 Task: Create a Scrum Project Project0000000041 in Jira. Create a Scrum Project Project0000000042 in Jira. Add mailaustralia7@gmail.com as Team Member of Scrum Project Project0000000041 in Jira. Add carxxstreet791@gmail.com as Team Member of Scrum Project Project0000000041 in Jira. Add vinnyoffice2@gmail.com as Team Member of Scrum Project Project0000000042 in Jira
Action: Mouse moved to (359, 151)
Screenshot: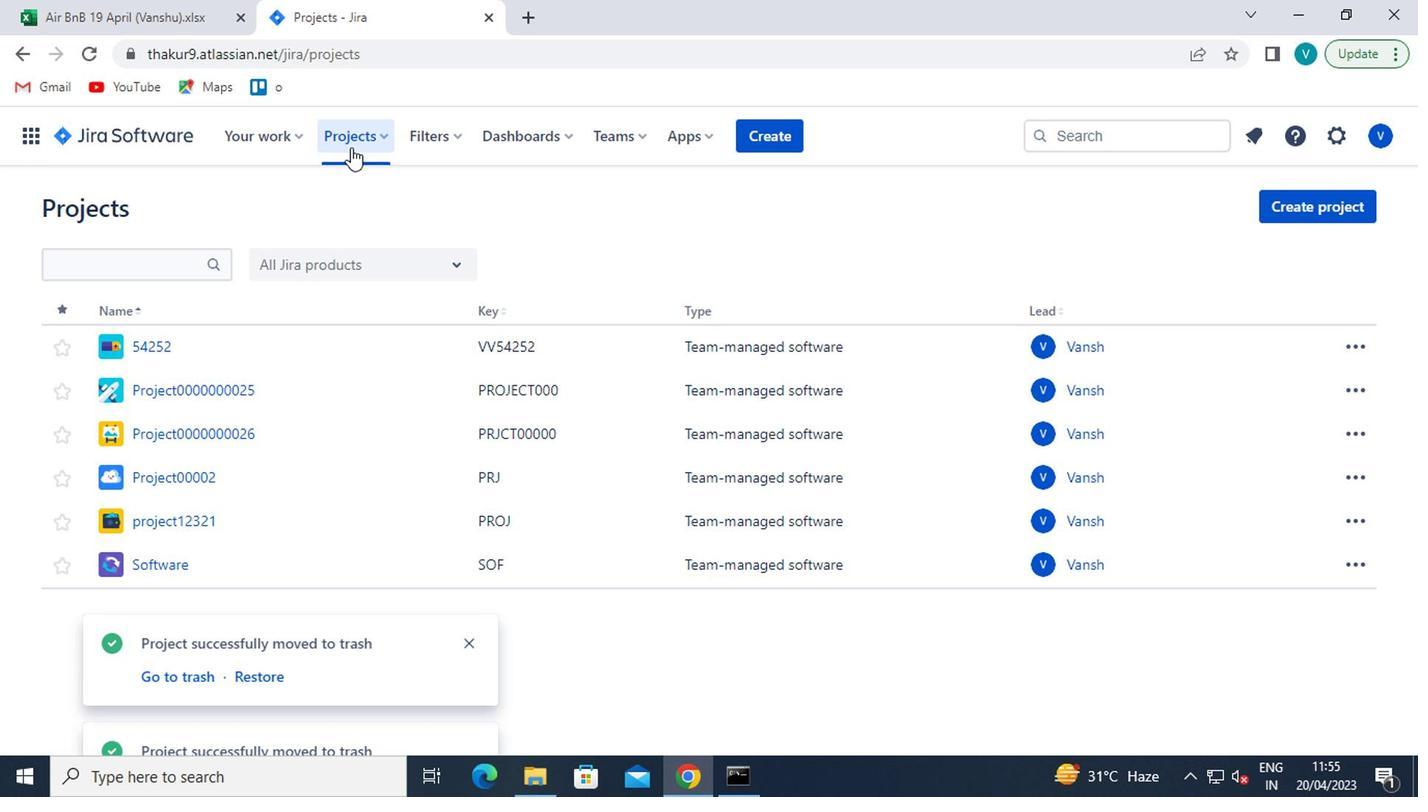 
Action: Mouse pressed left at (359, 151)
Screenshot: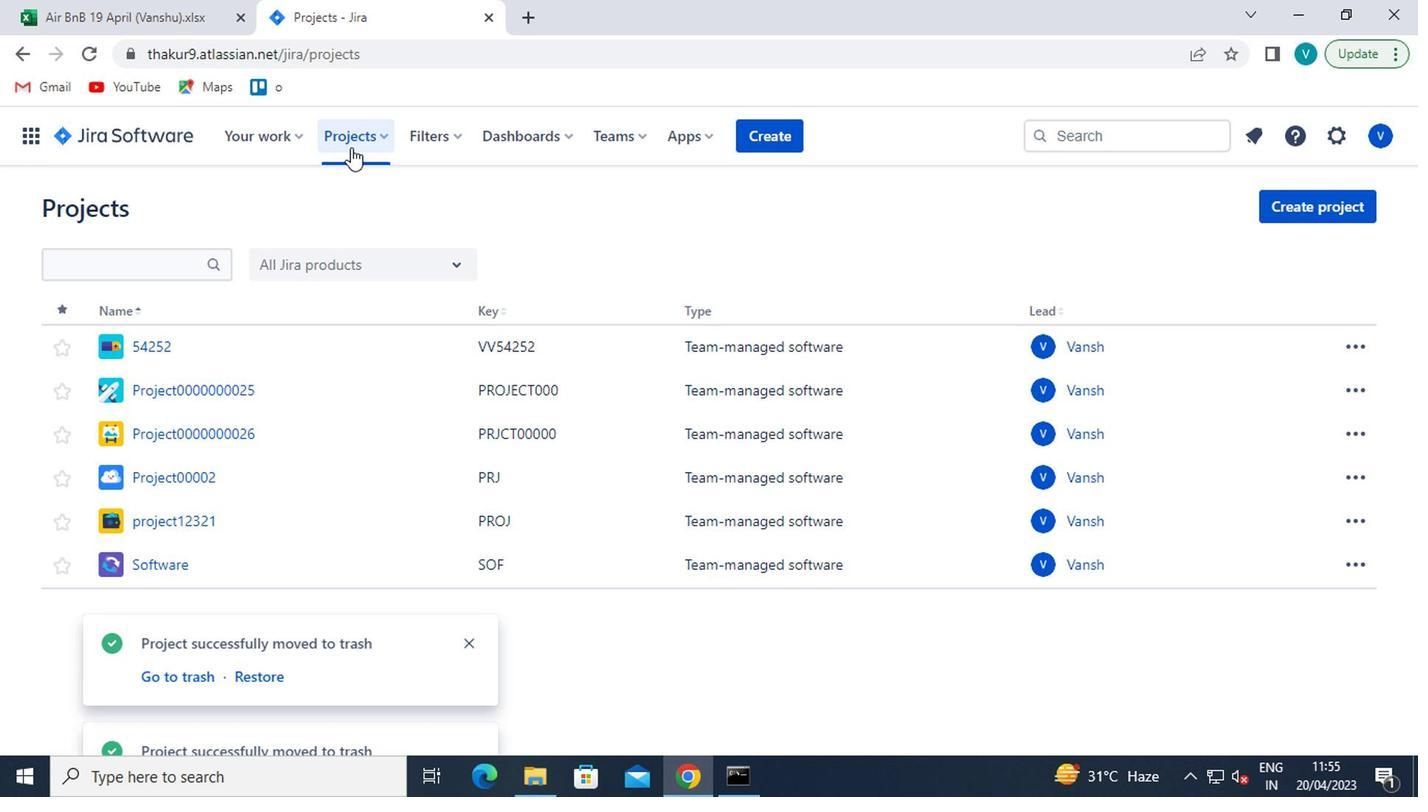 
Action: Mouse moved to (390, 545)
Screenshot: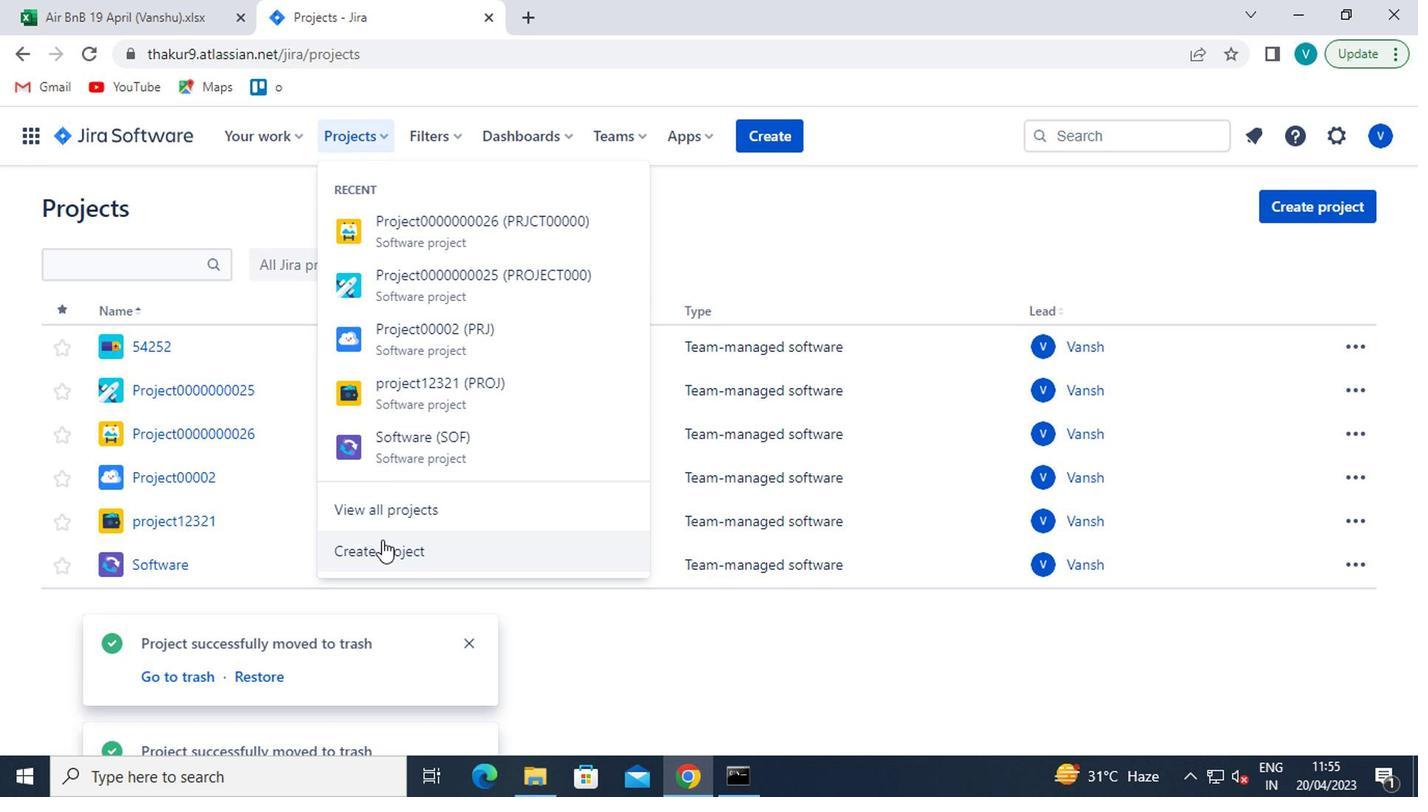 
Action: Mouse pressed left at (390, 545)
Screenshot: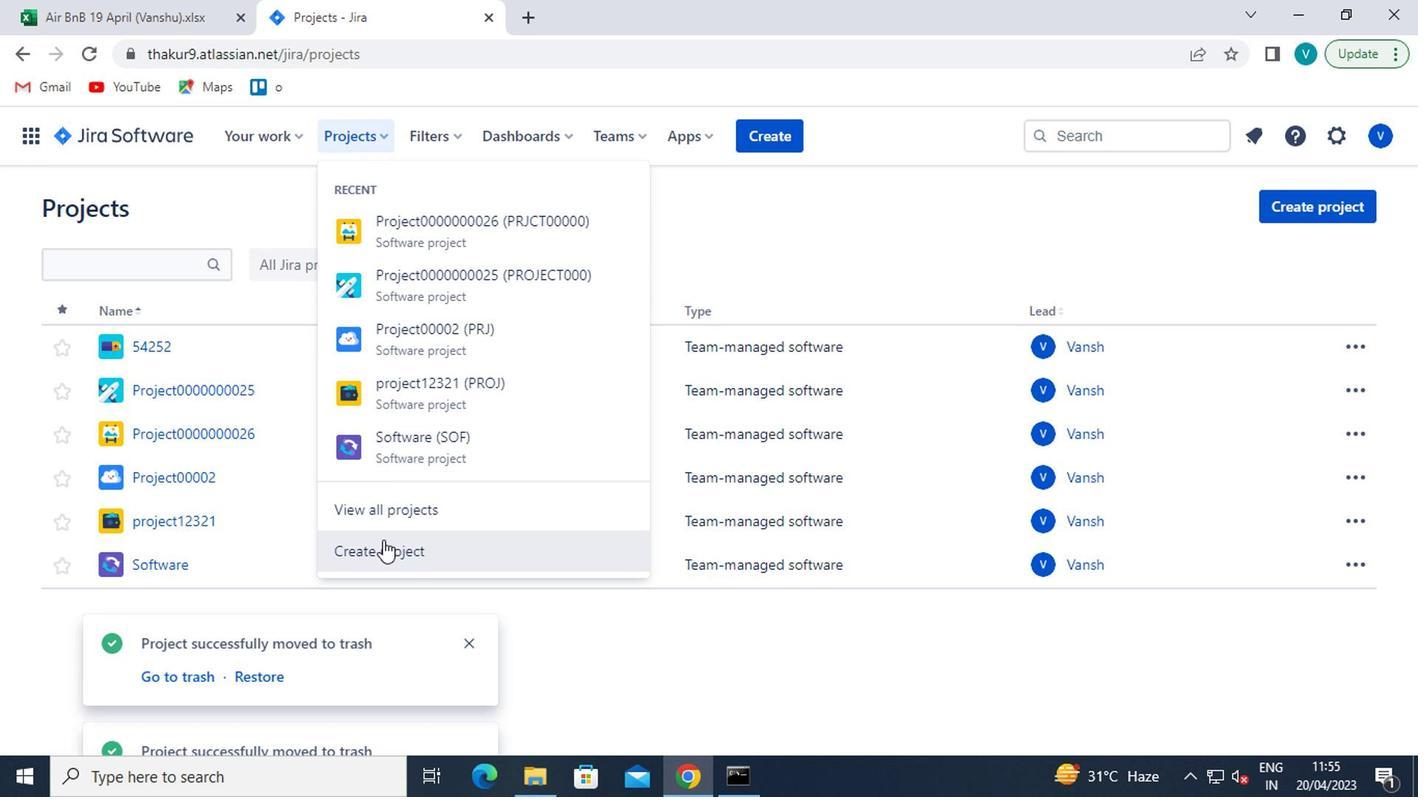 
Action: Mouse moved to (696, 588)
Screenshot: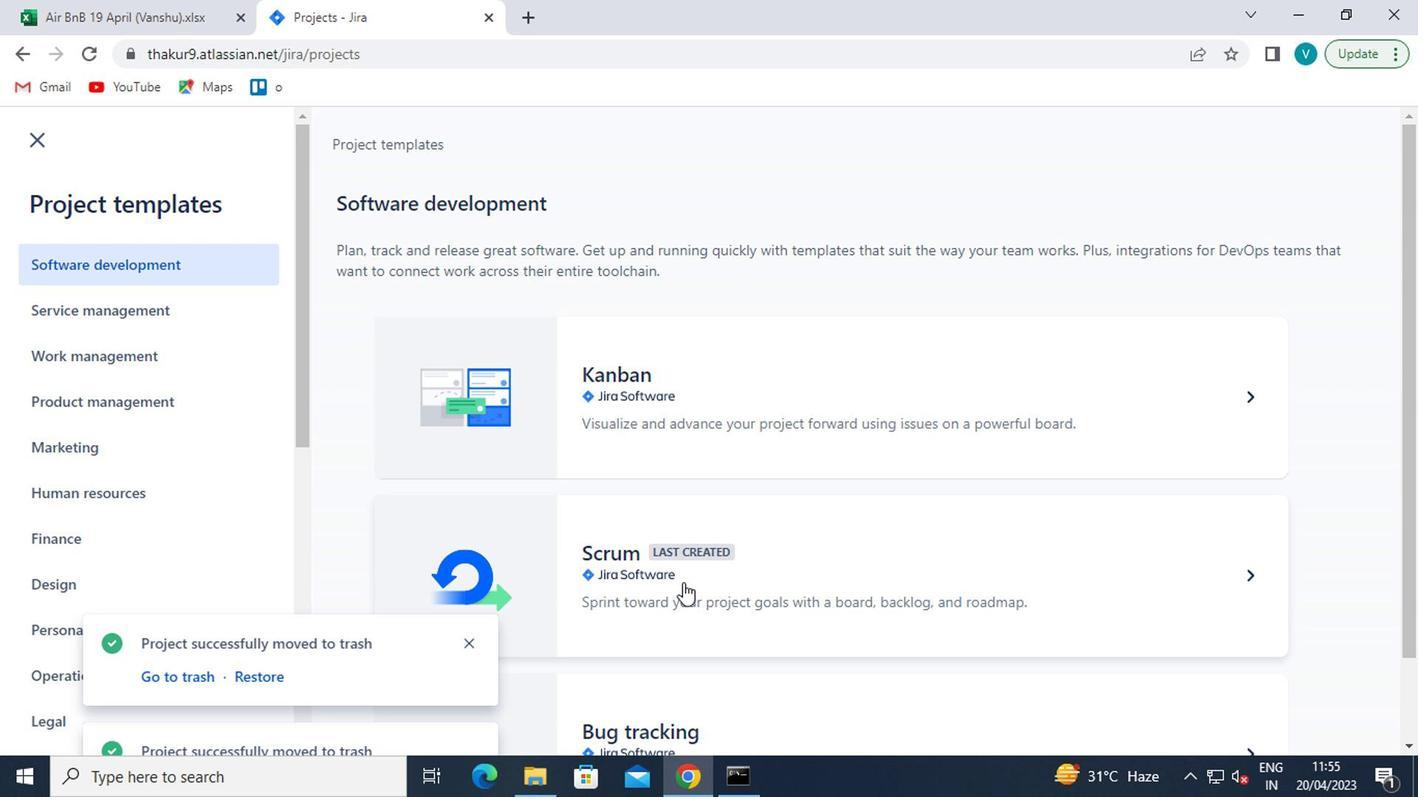 
Action: Mouse pressed left at (696, 588)
Screenshot: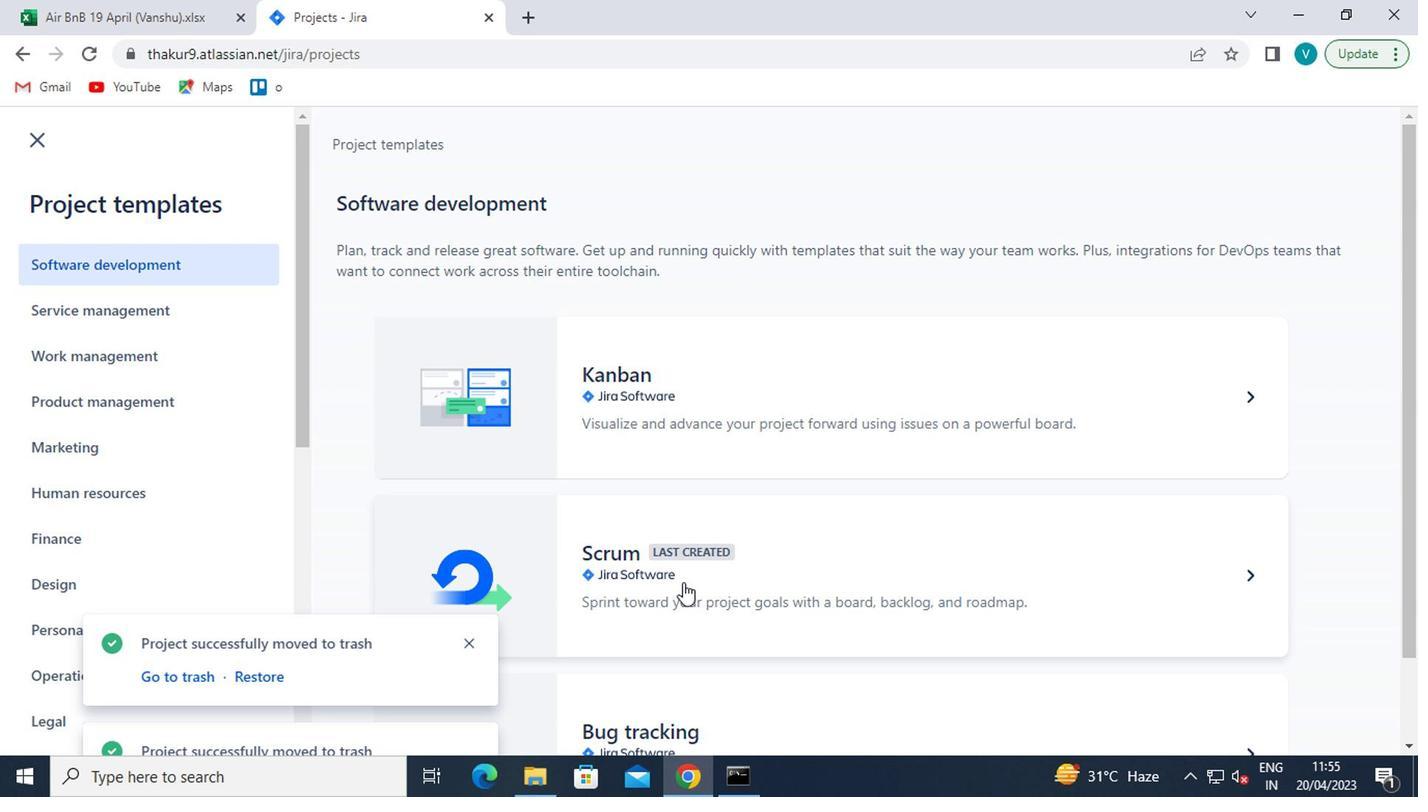 
Action: Mouse moved to (1267, 706)
Screenshot: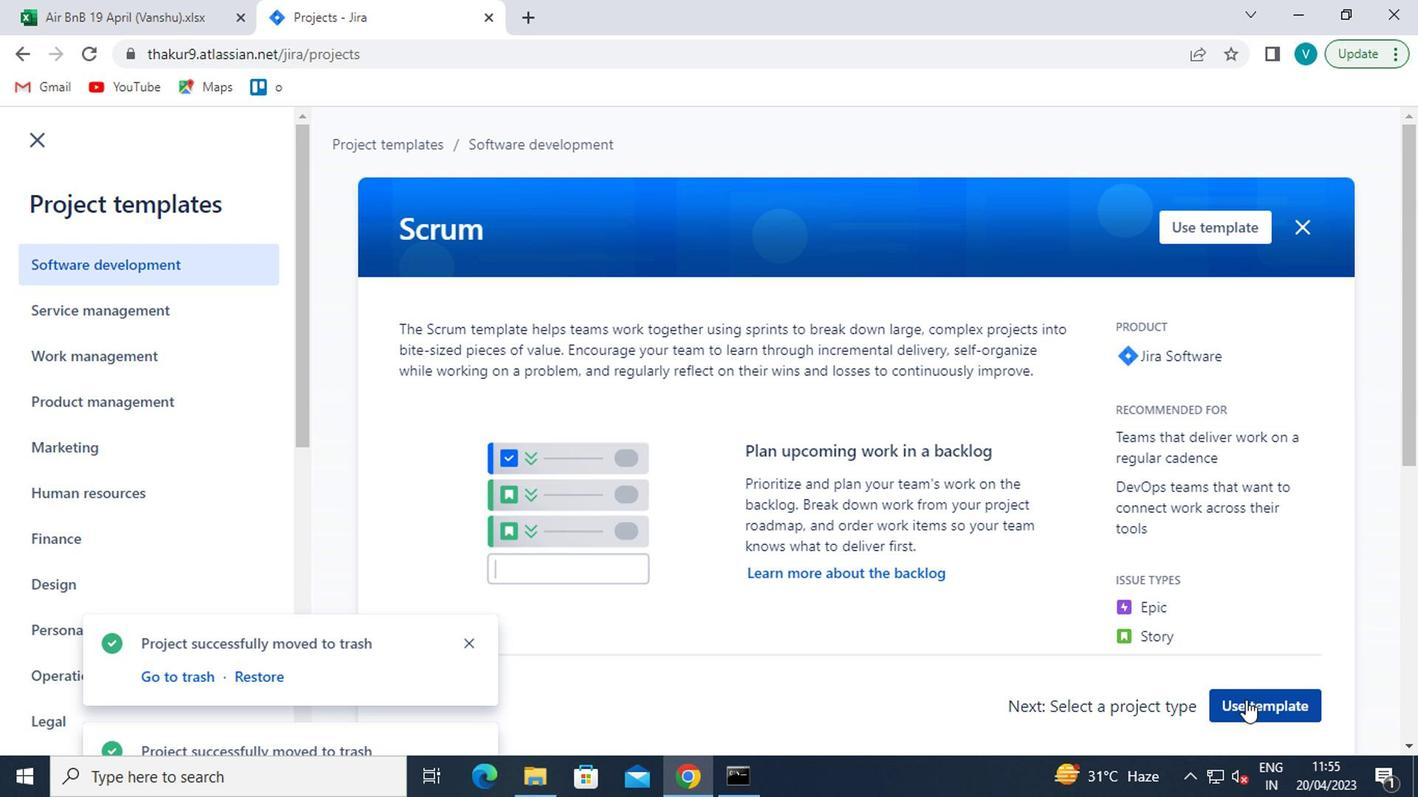 
Action: Mouse pressed left at (1267, 706)
Screenshot: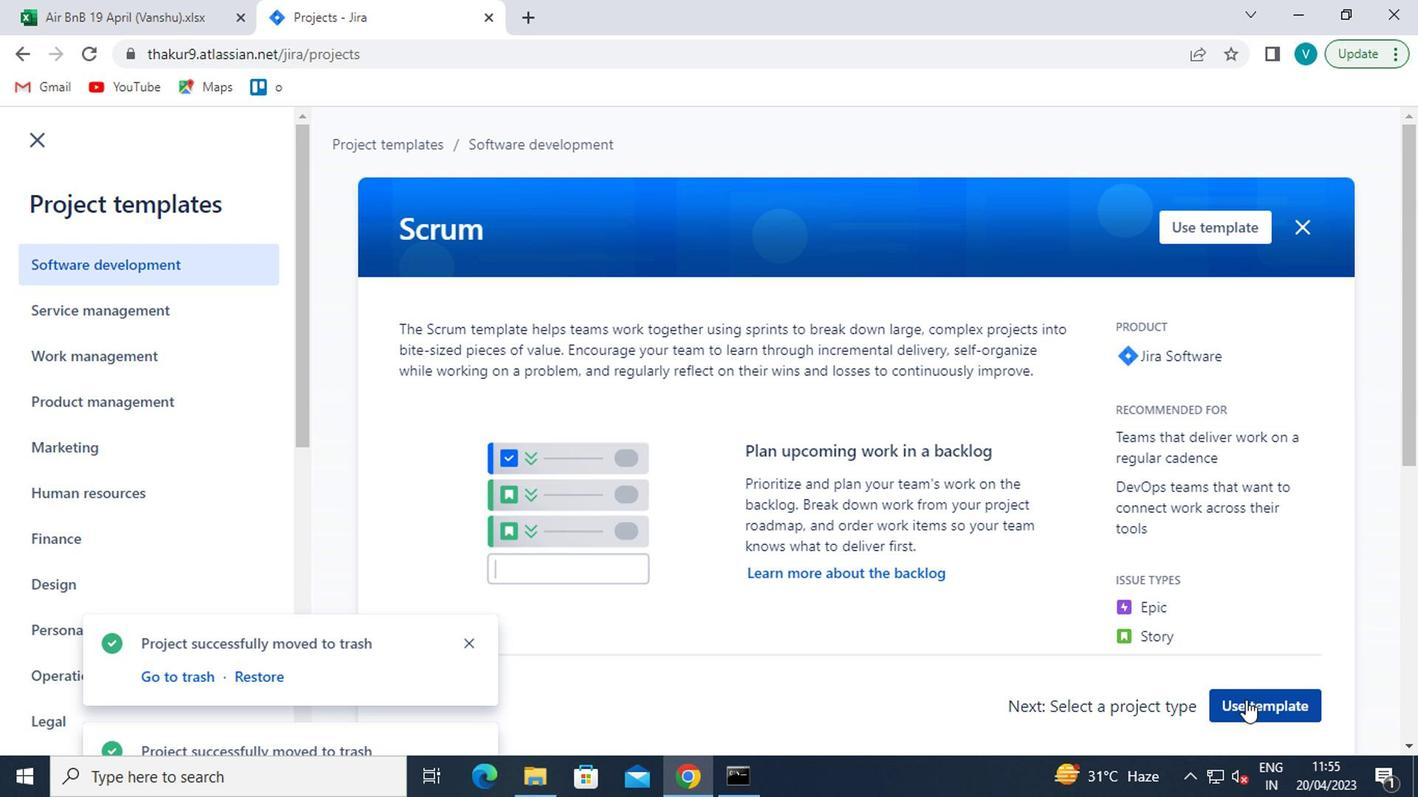 
Action: Mouse moved to (476, 643)
Screenshot: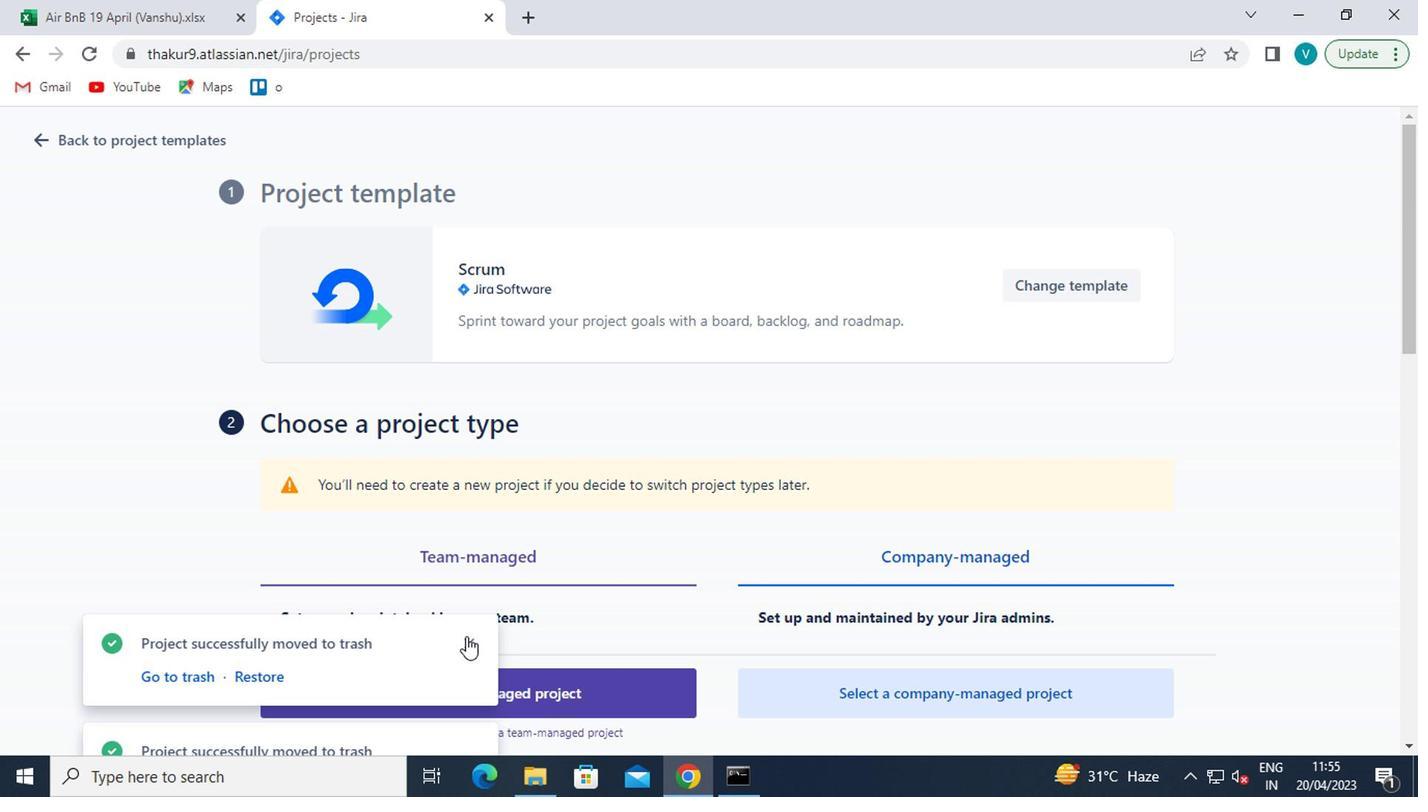 
Action: Mouse pressed left at (476, 643)
Screenshot: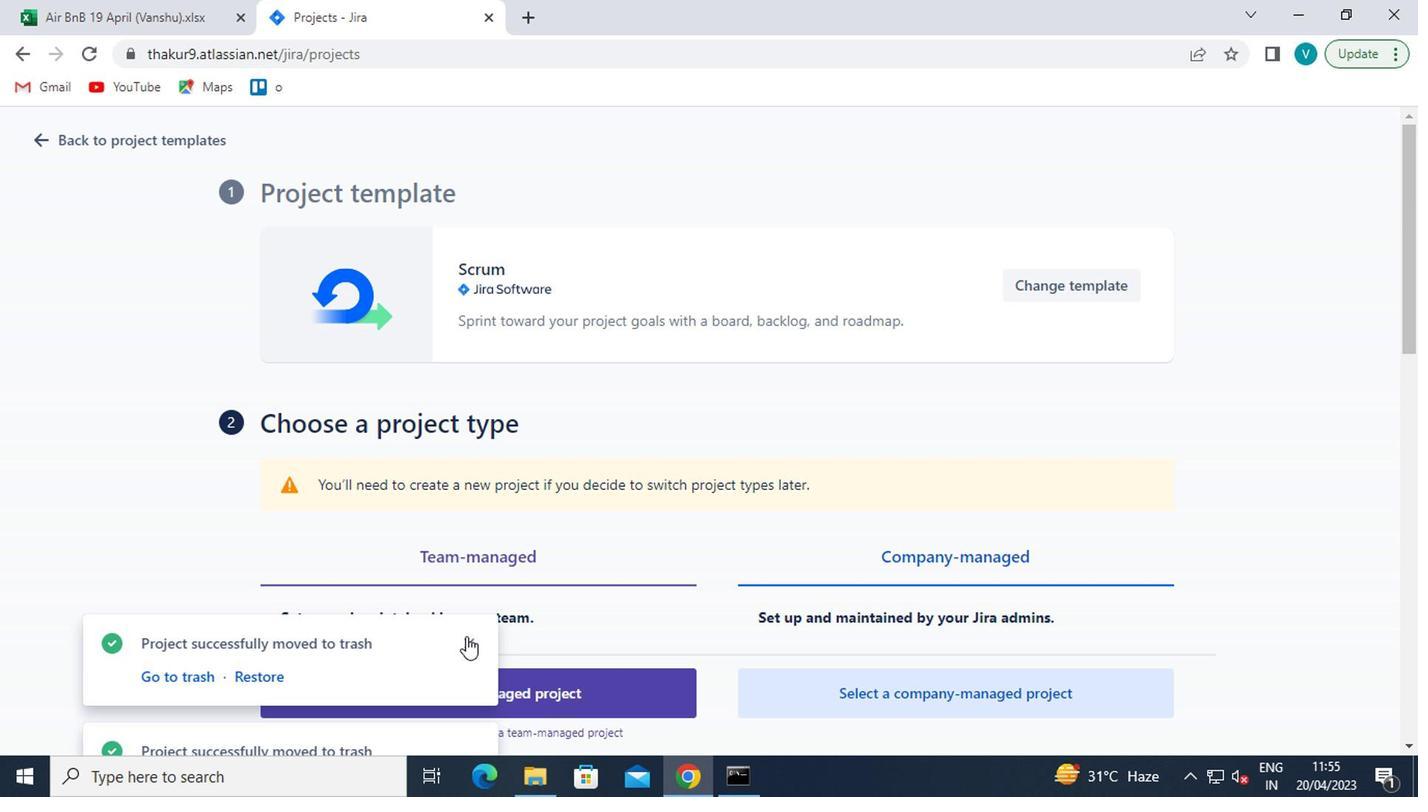 
Action: Mouse moved to (482, 651)
Screenshot: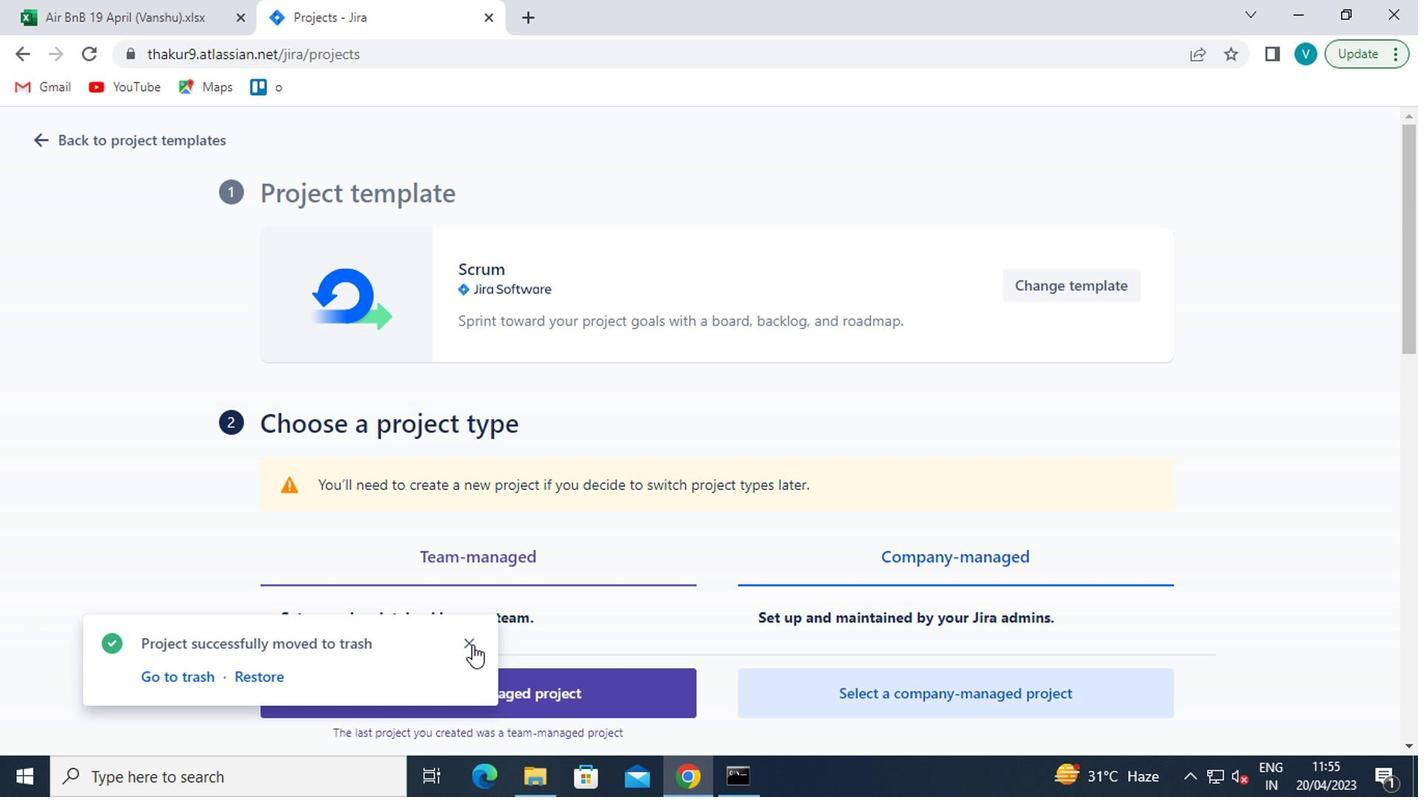 
Action: Mouse pressed left at (482, 651)
Screenshot: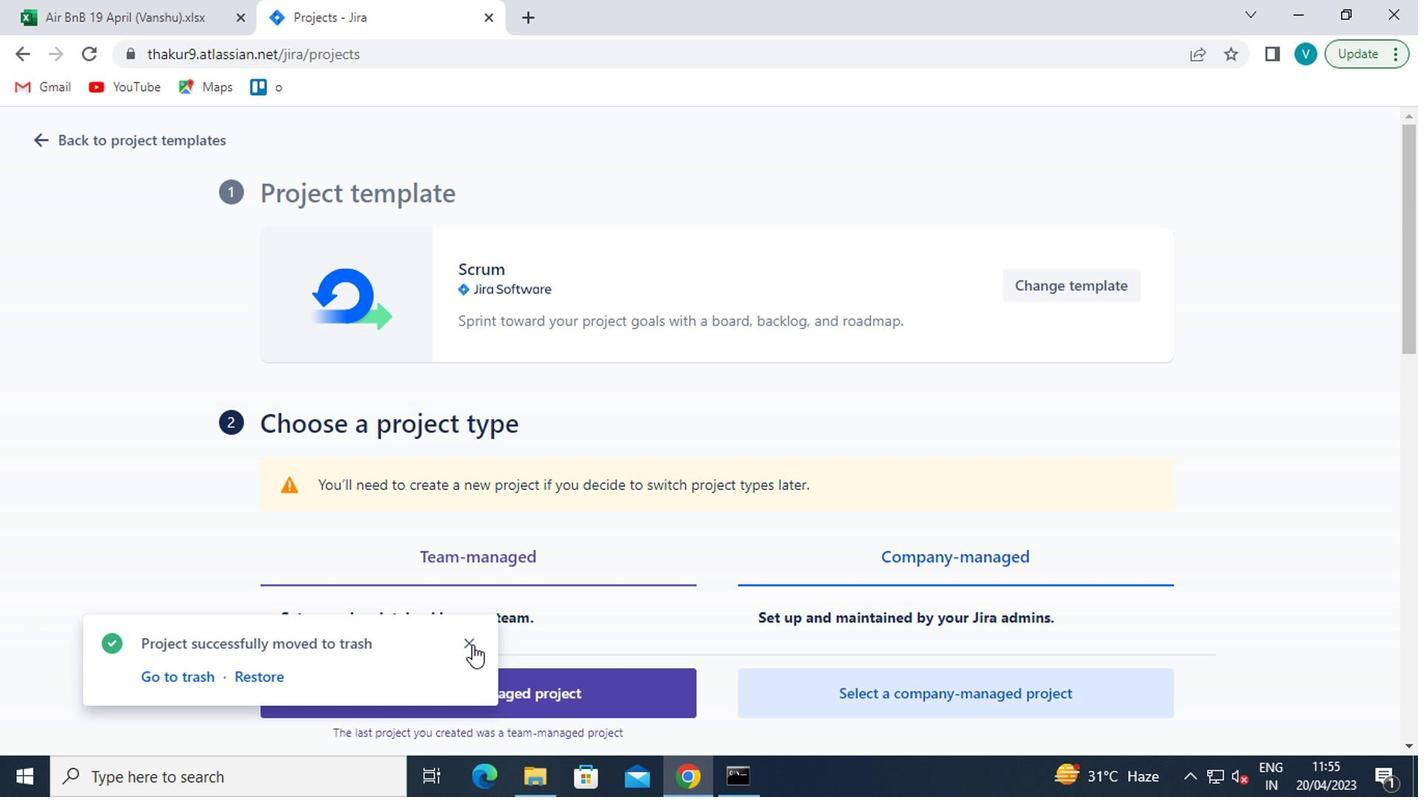 
Action: Mouse moved to (503, 686)
Screenshot: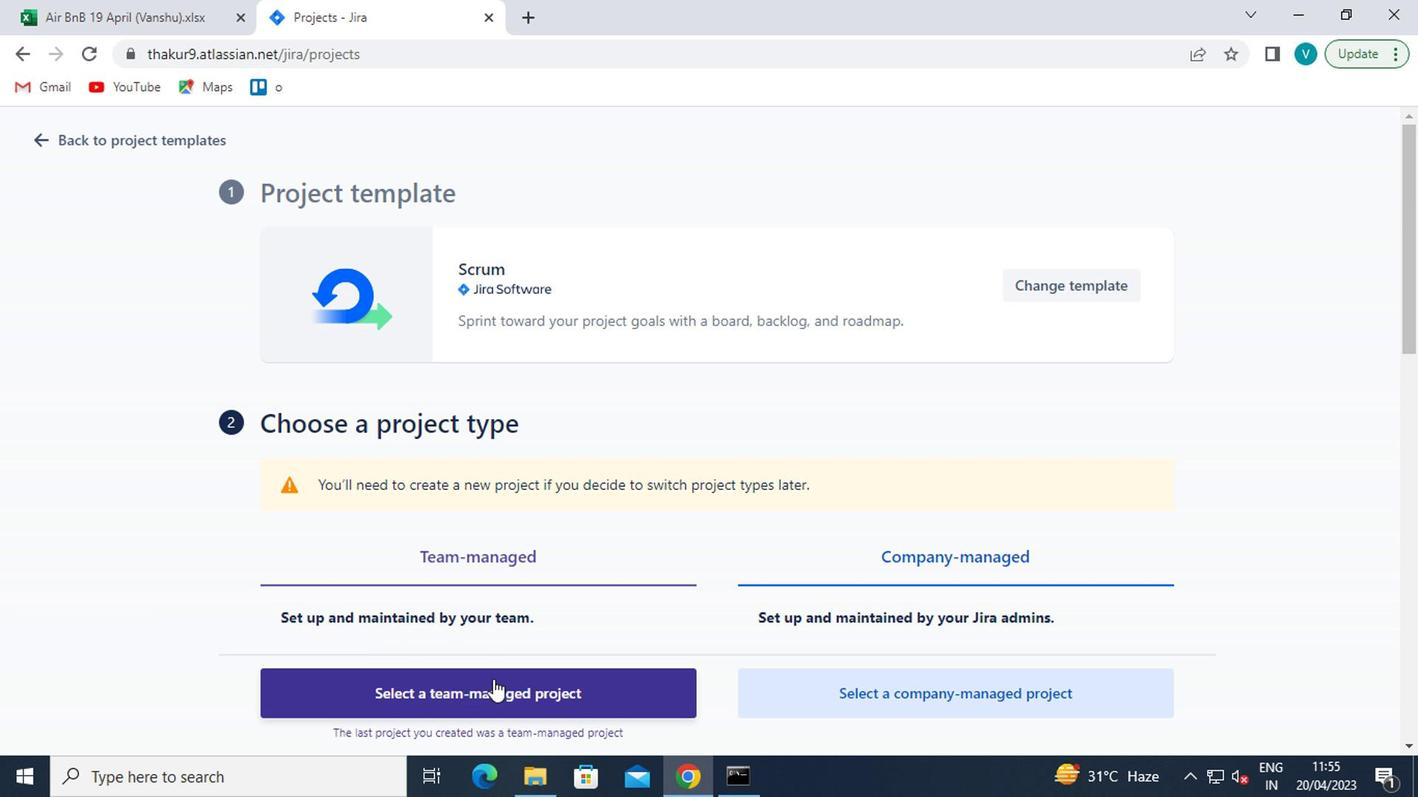 
Action: Mouse pressed left at (503, 686)
Screenshot: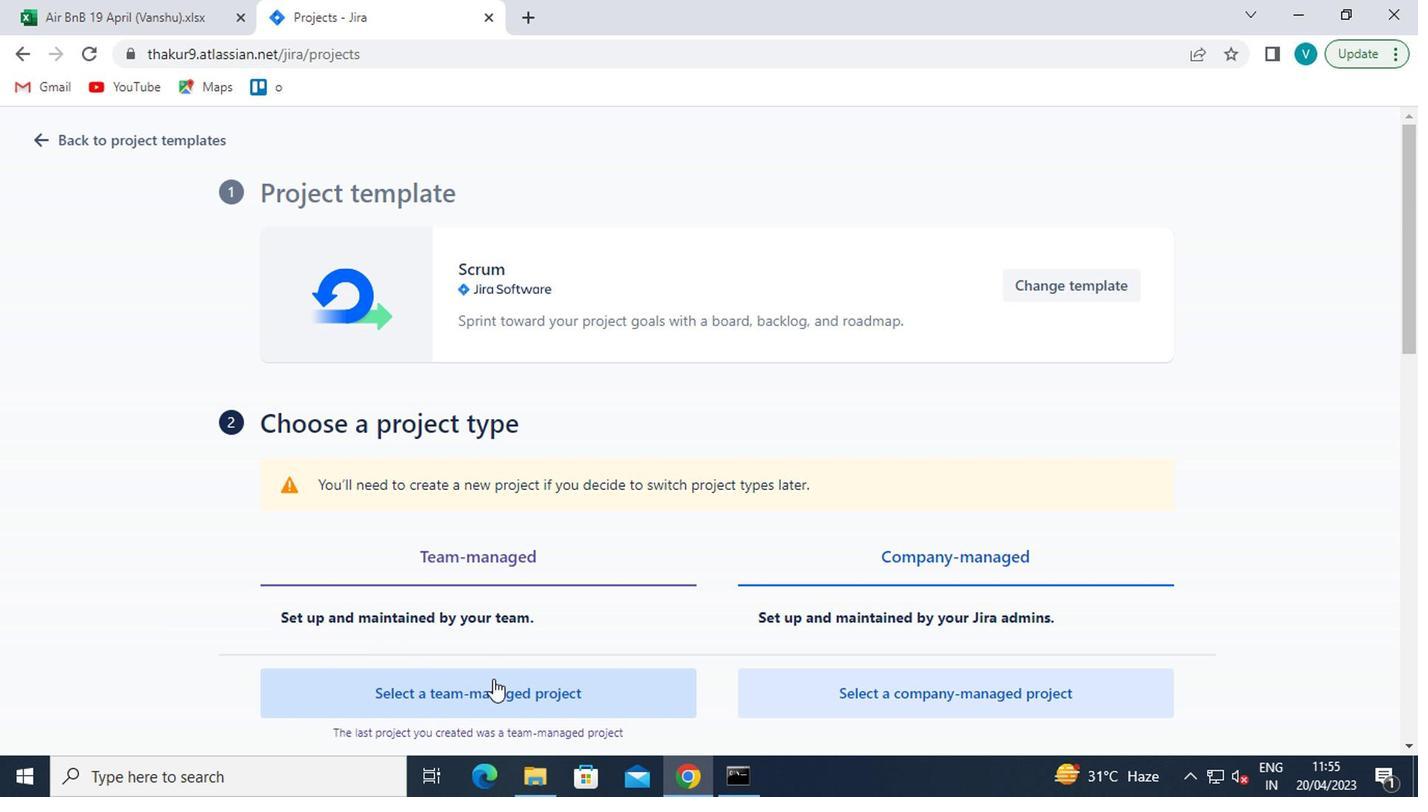 
Action: Mouse moved to (432, 349)
Screenshot: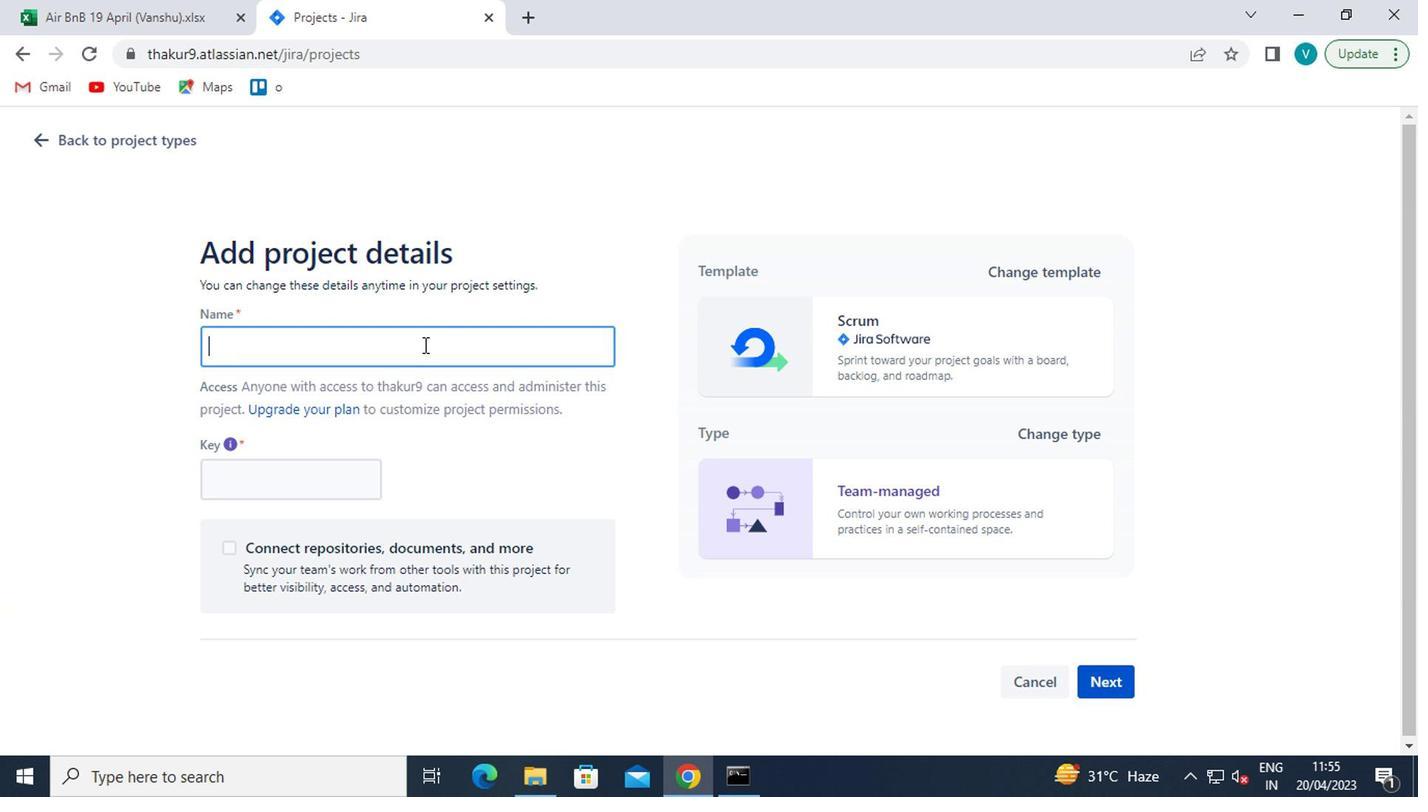 
Action: Mouse pressed left at (432, 349)
Screenshot: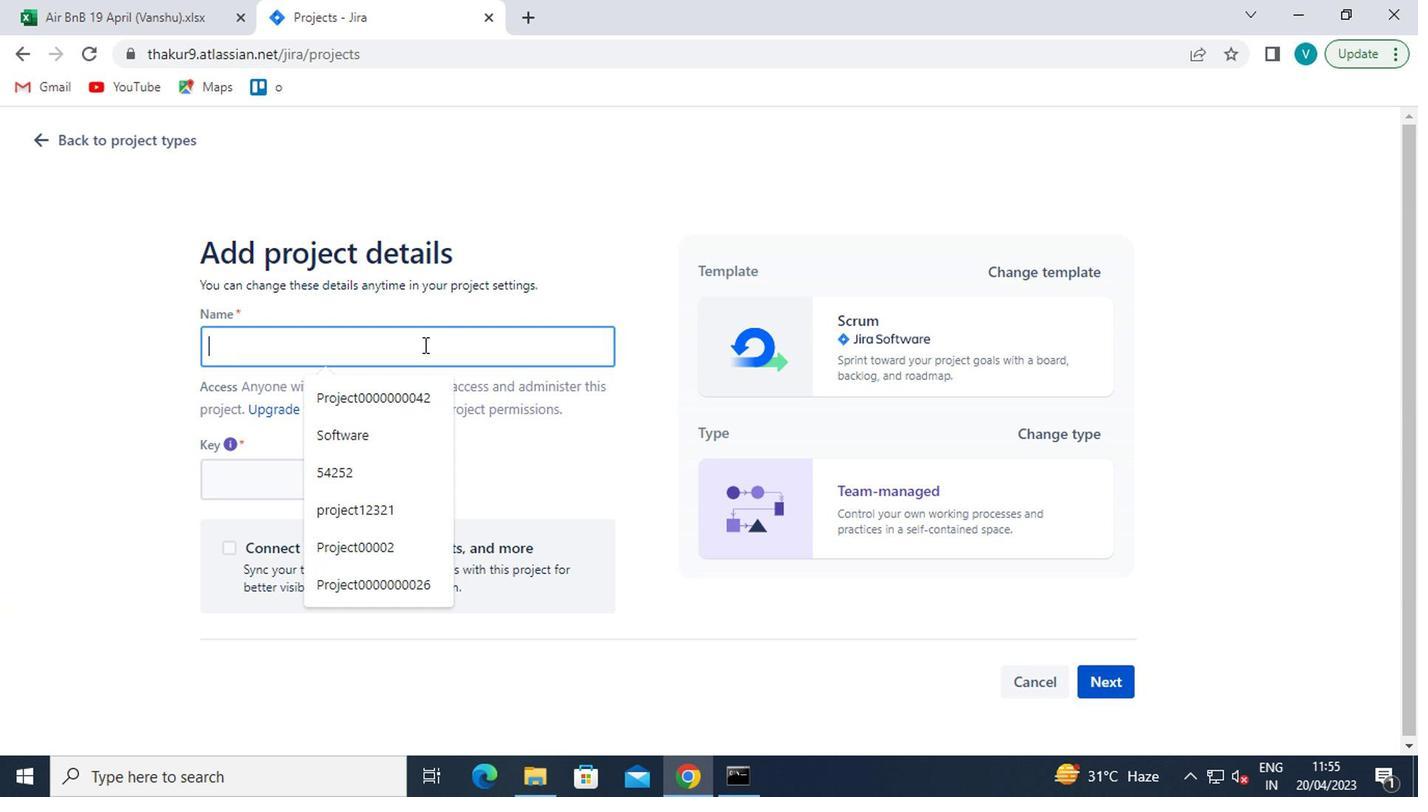 
Action: Key pressed <Key.shift>PROJECT0000000041
Screenshot: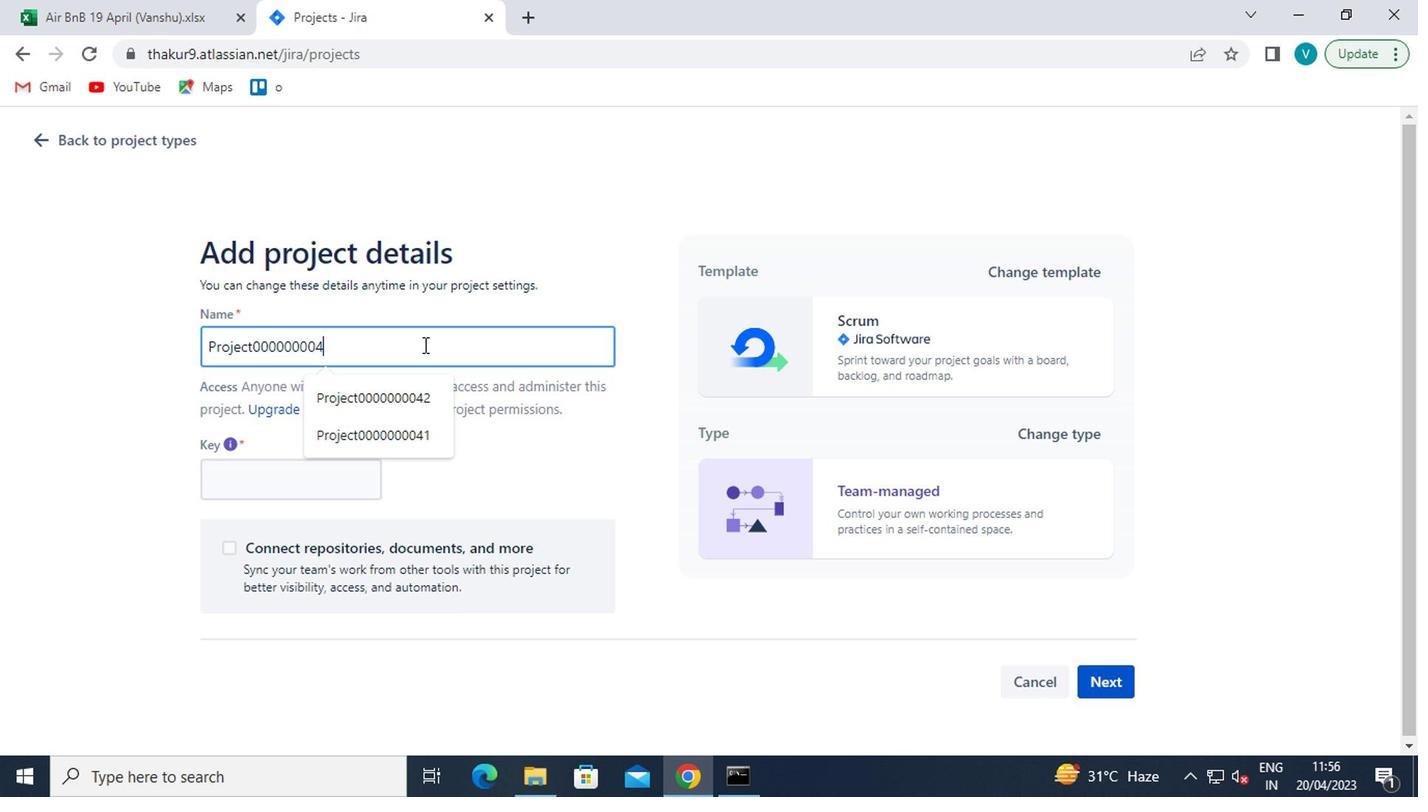 
Action: Mouse moved to (1130, 677)
Screenshot: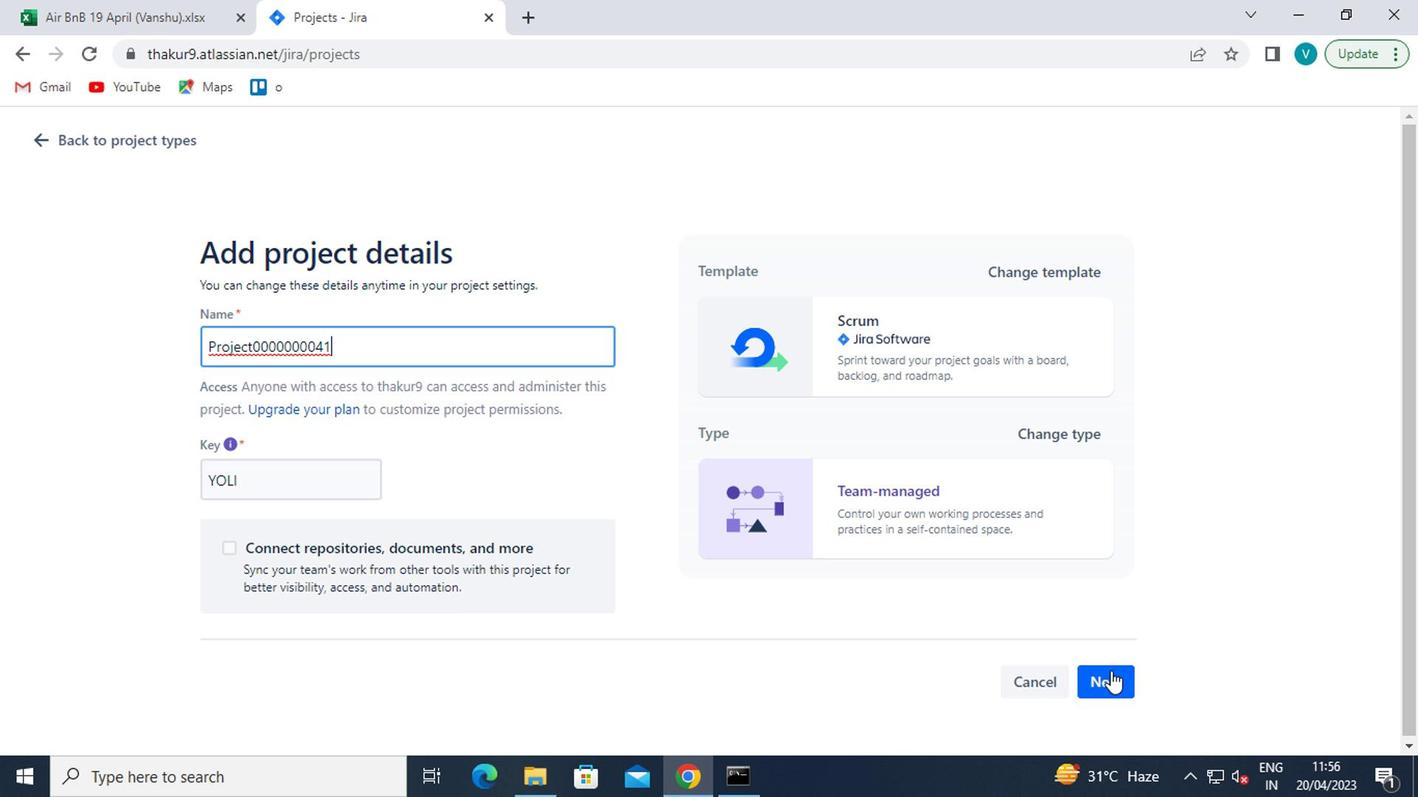 
Action: Mouse pressed left at (1130, 677)
Screenshot: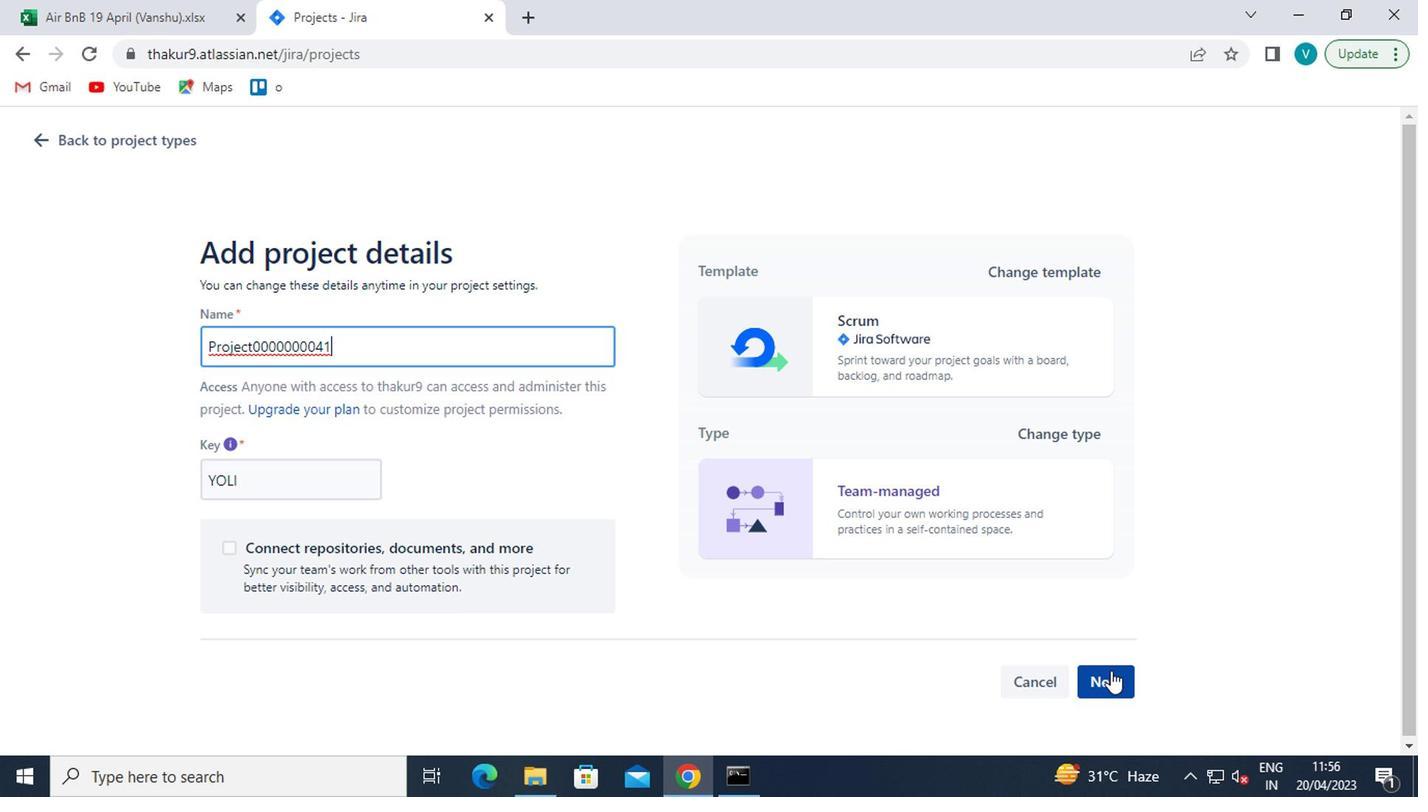 
Action: Mouse moved to (477, 657)
Screenshot: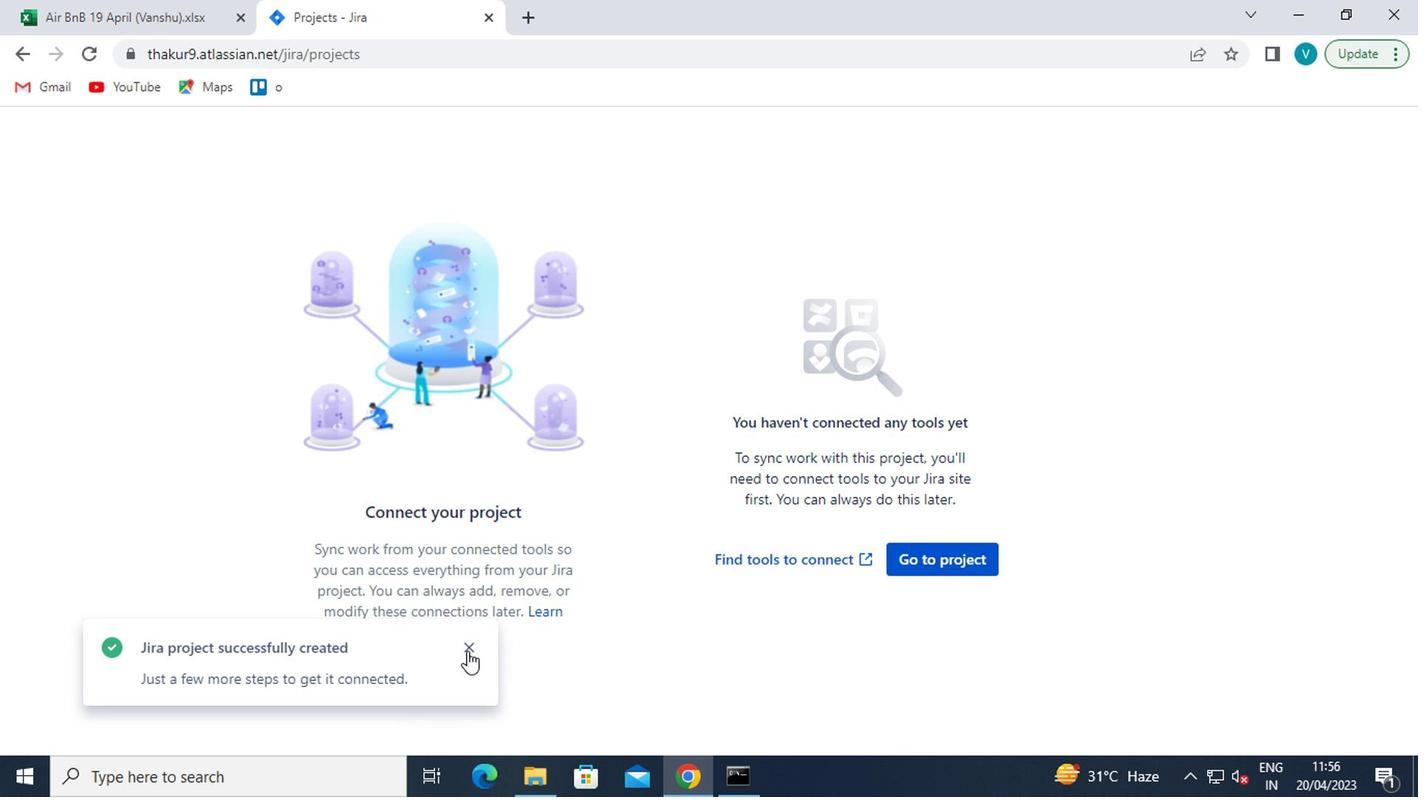 
Action: Mouse pressed left at (477, 657)
Screenshot: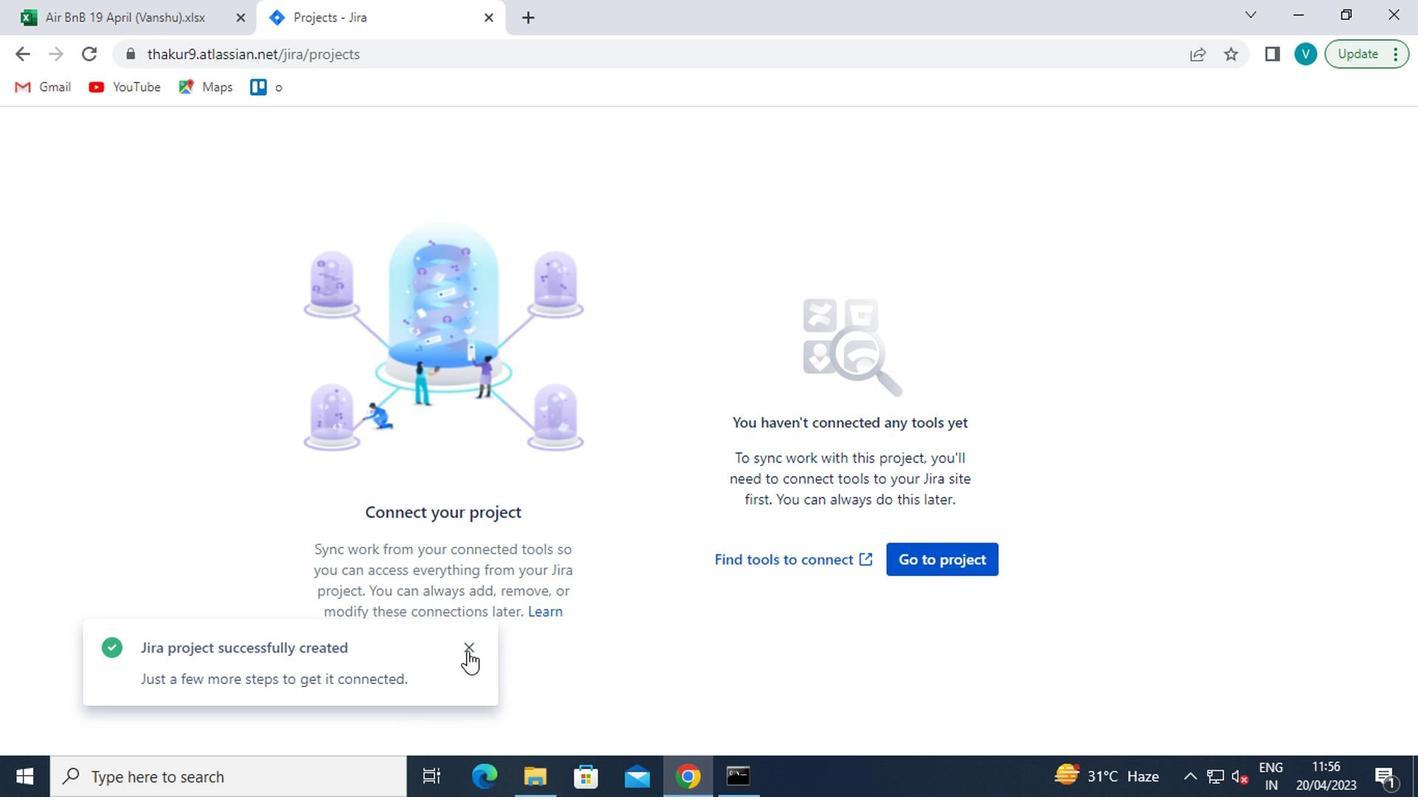 
Action: Mouse moved to (980, 571)
Screenshot: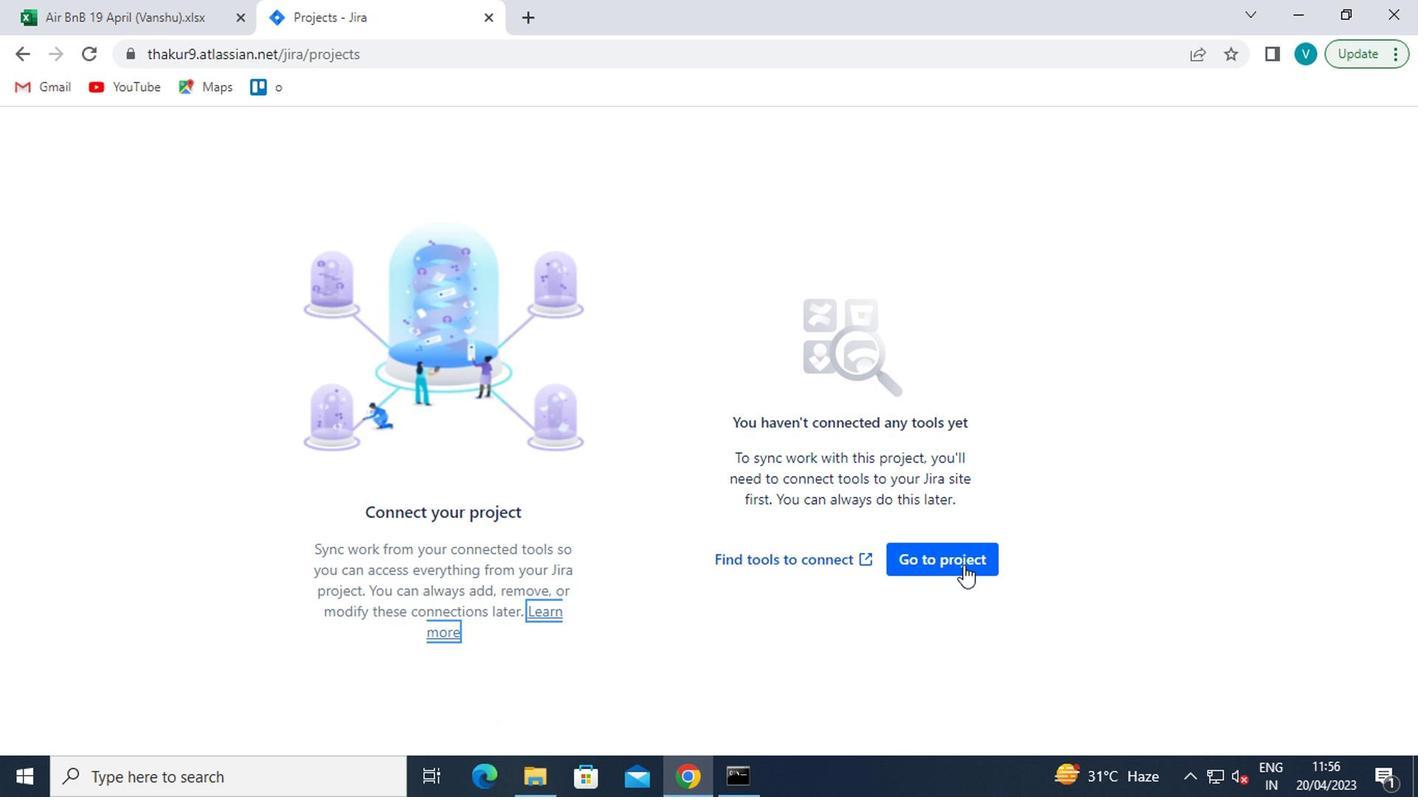 
Action: Mouse pressed left at (980, 571)
Screenshot: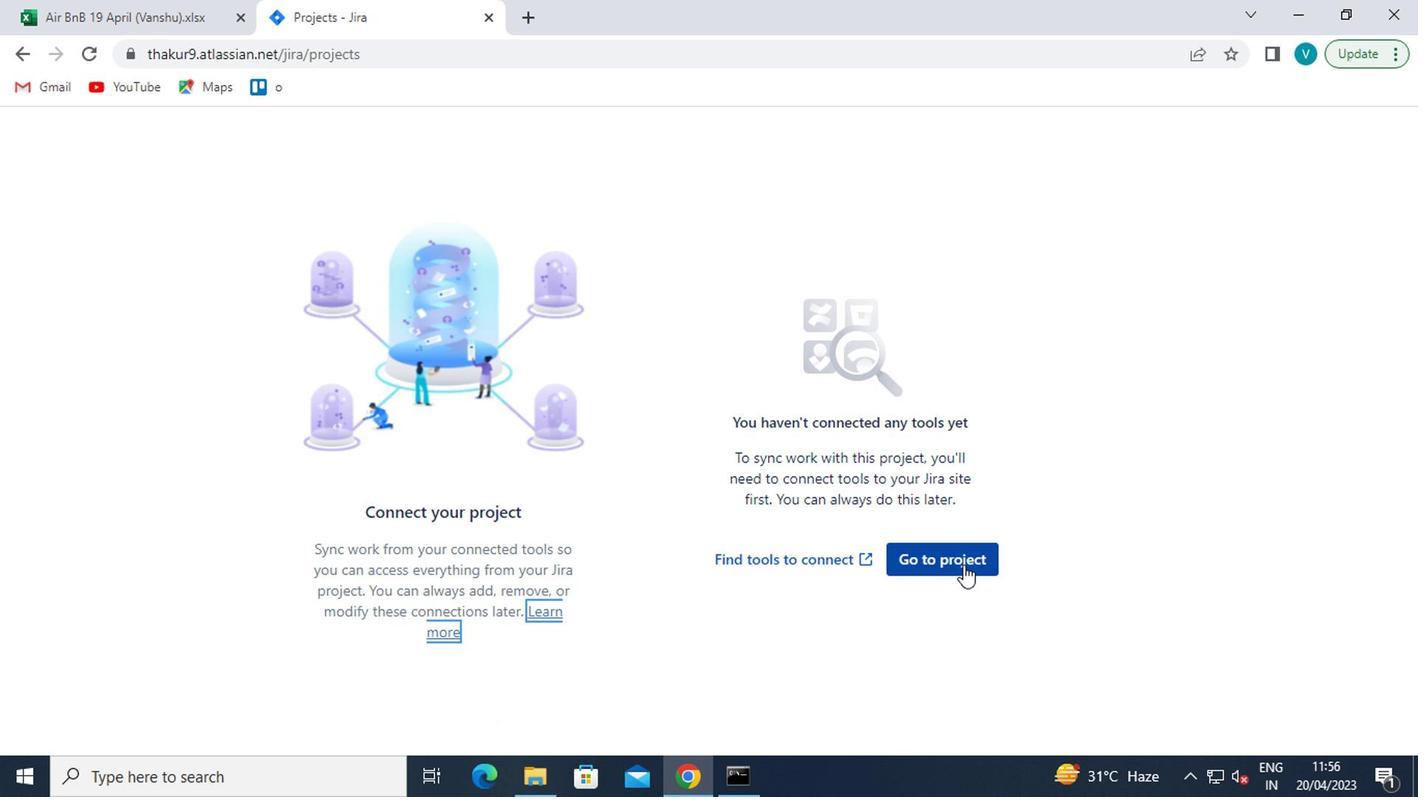 
Action: Mouse moved to (375, 139)
Screenshot: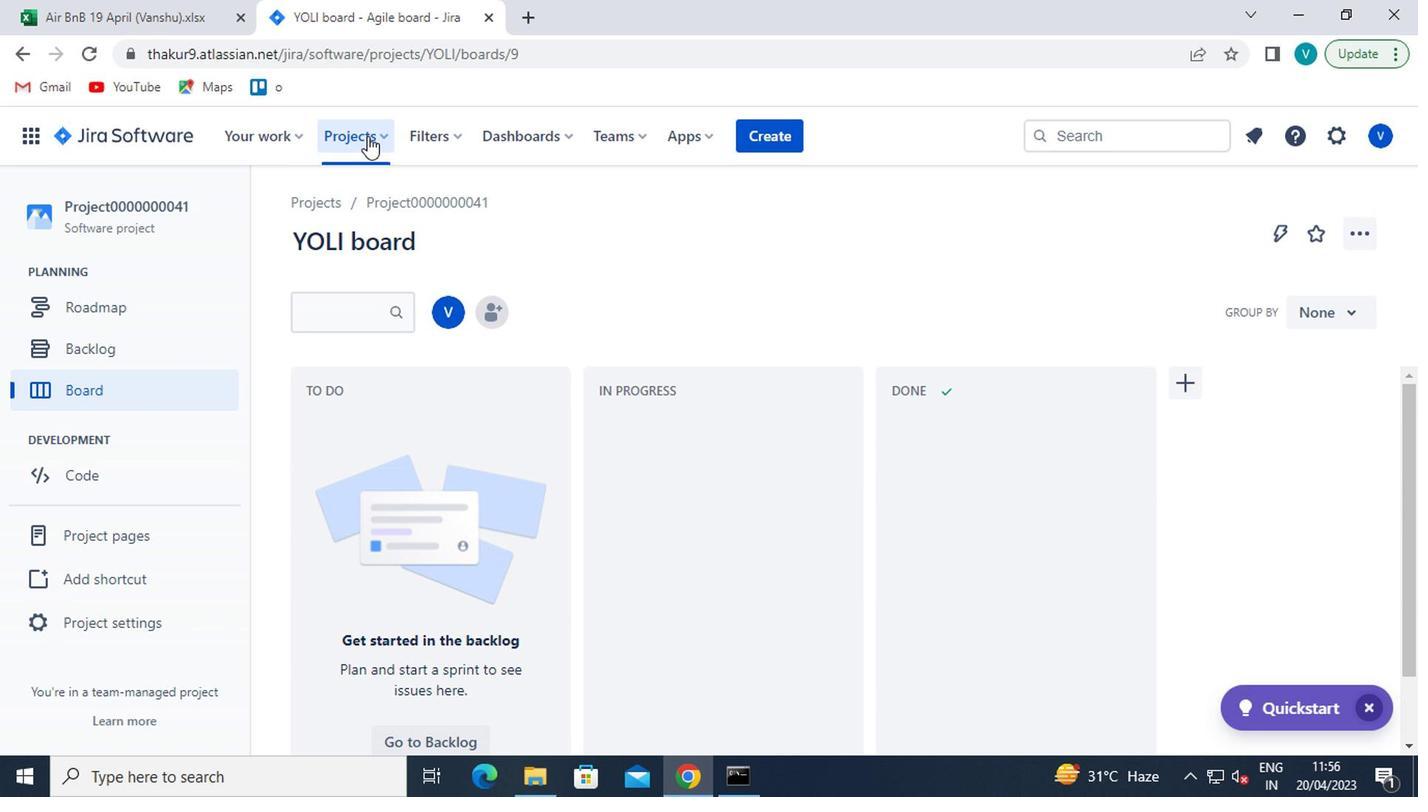 
Action: Mouse pressed left at (375, 139)
Screenshot: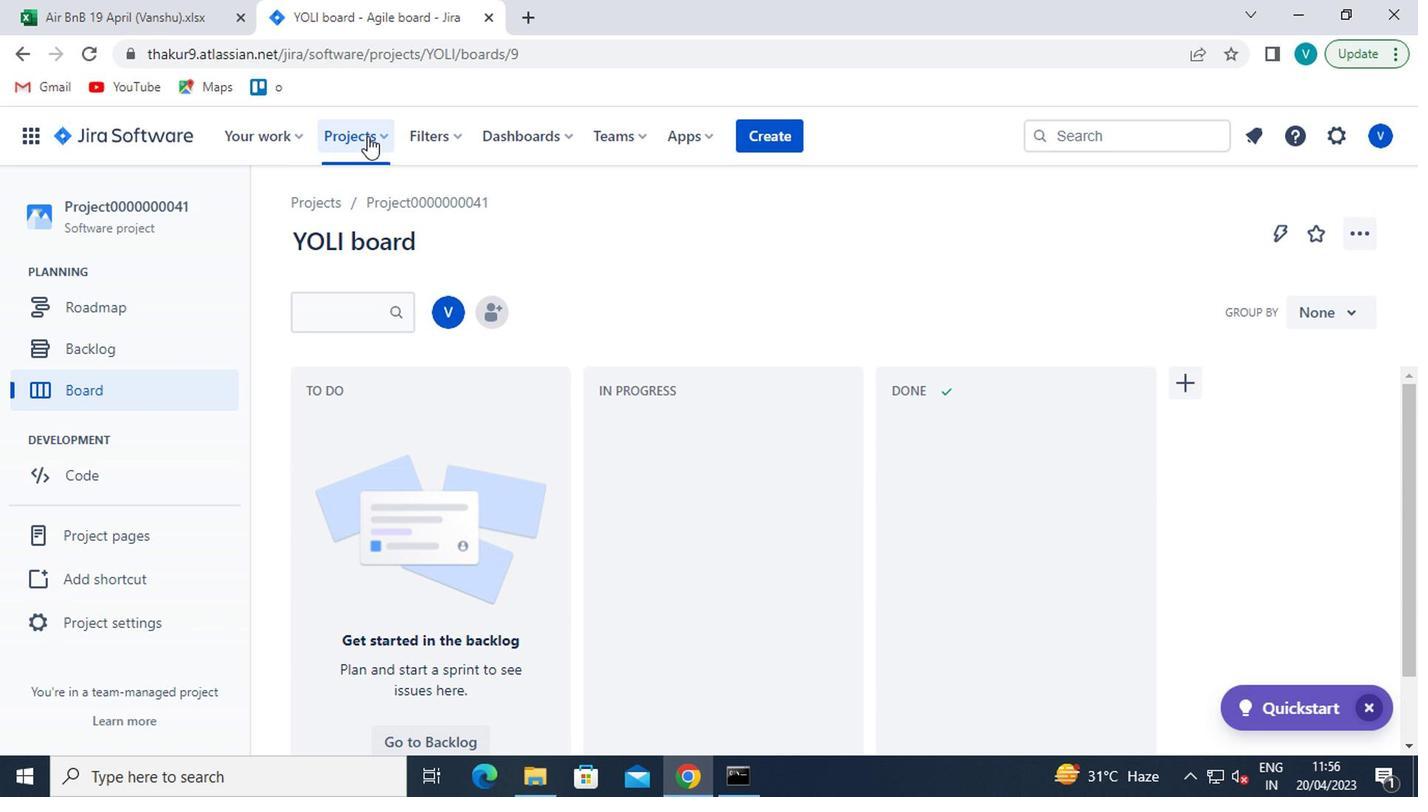 
Action: Mouse moved to (408, 555)
Screenshot: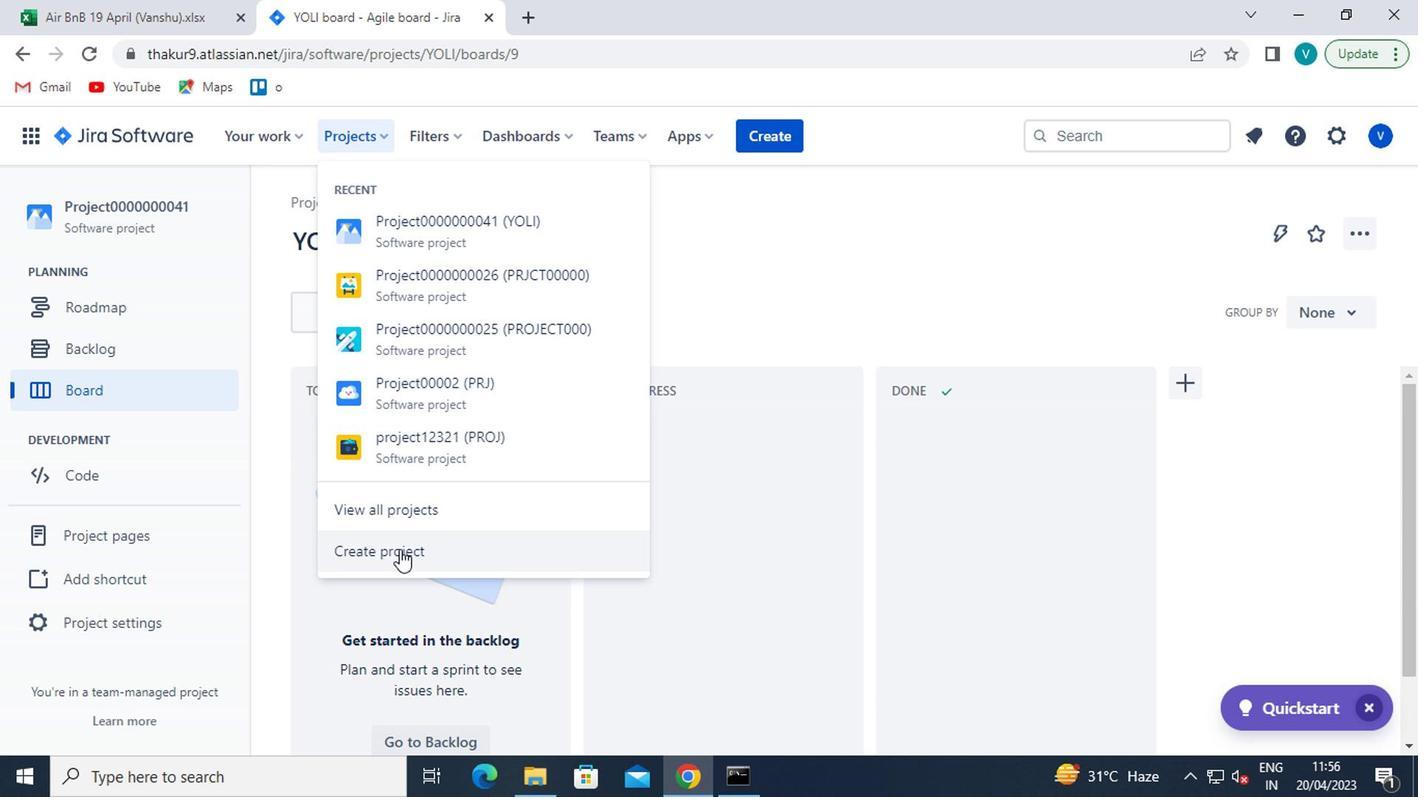 
Action: Mouse pressed left at (408, 555)
Screenshot: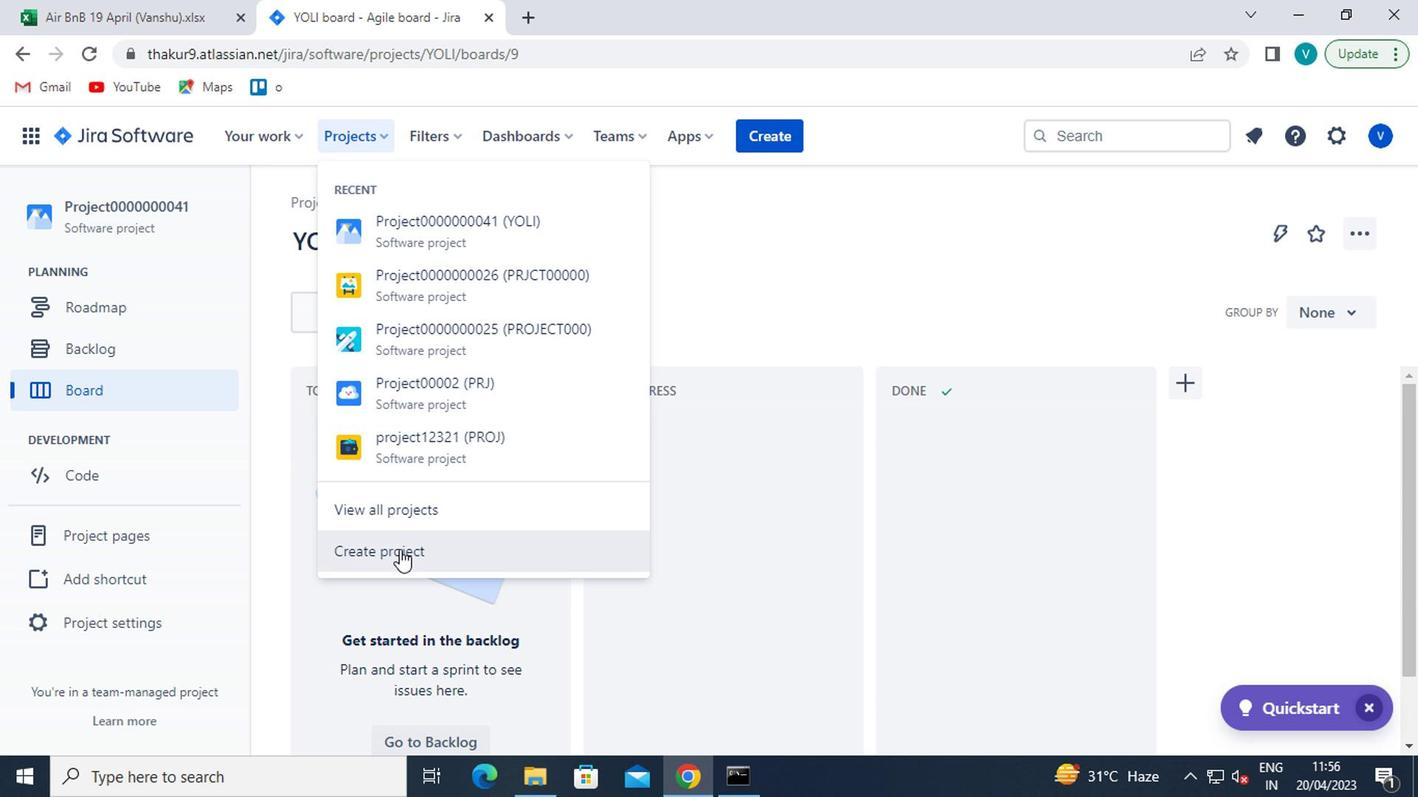 
Action: Mouse moved to (694, 579)
Screenshot: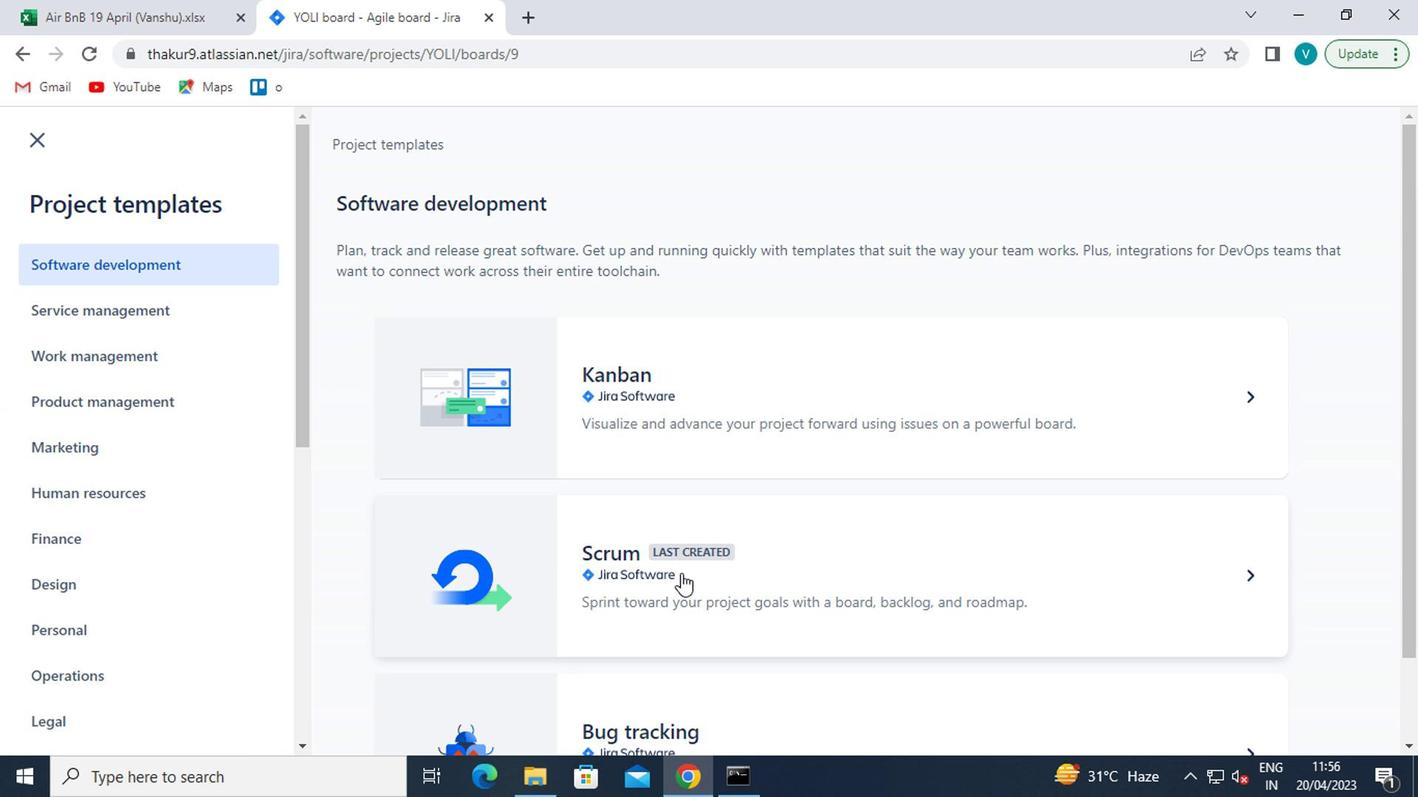
Action: Mouse pressed left at (694, 579)
Screenshot: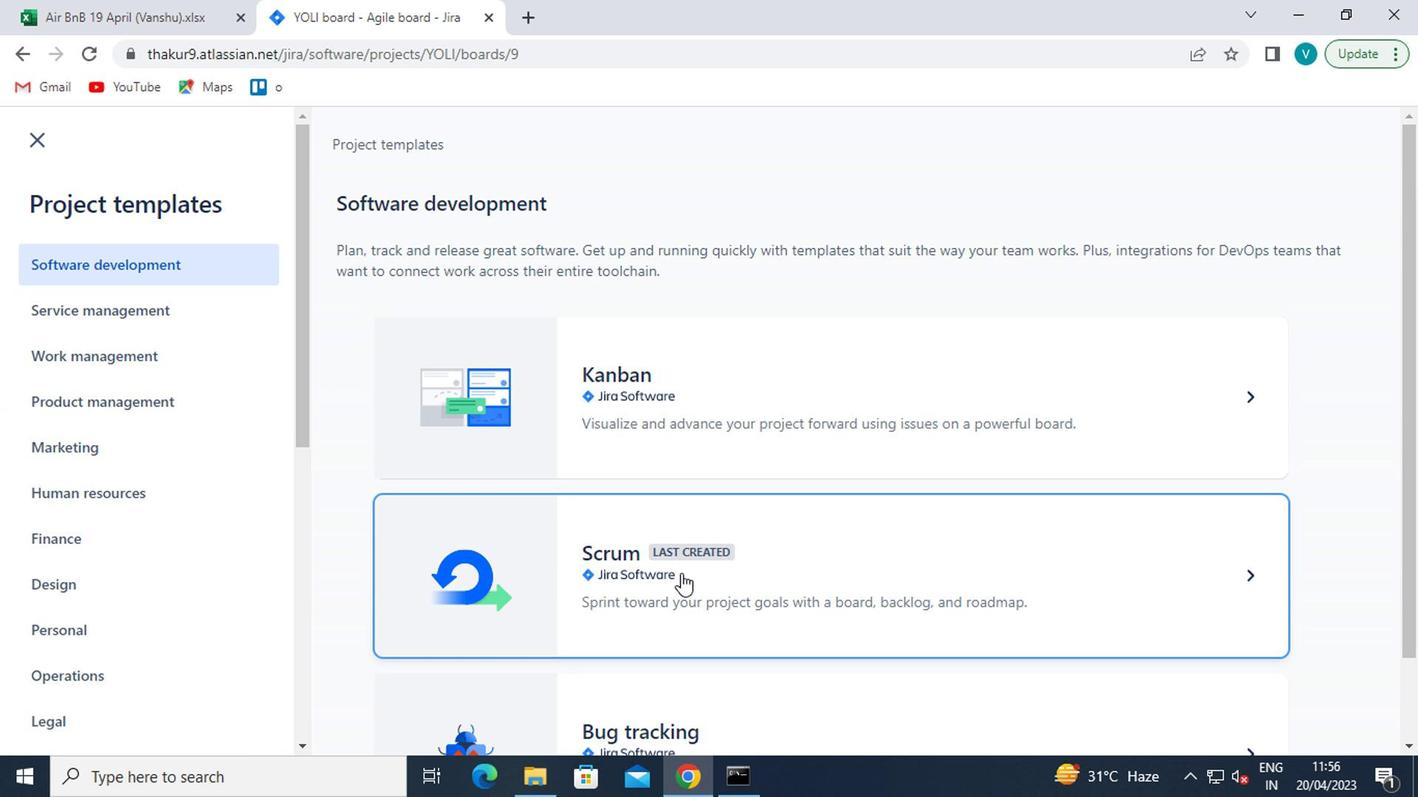 
Action: Mouse moved to (1283, 716)
Screenshot: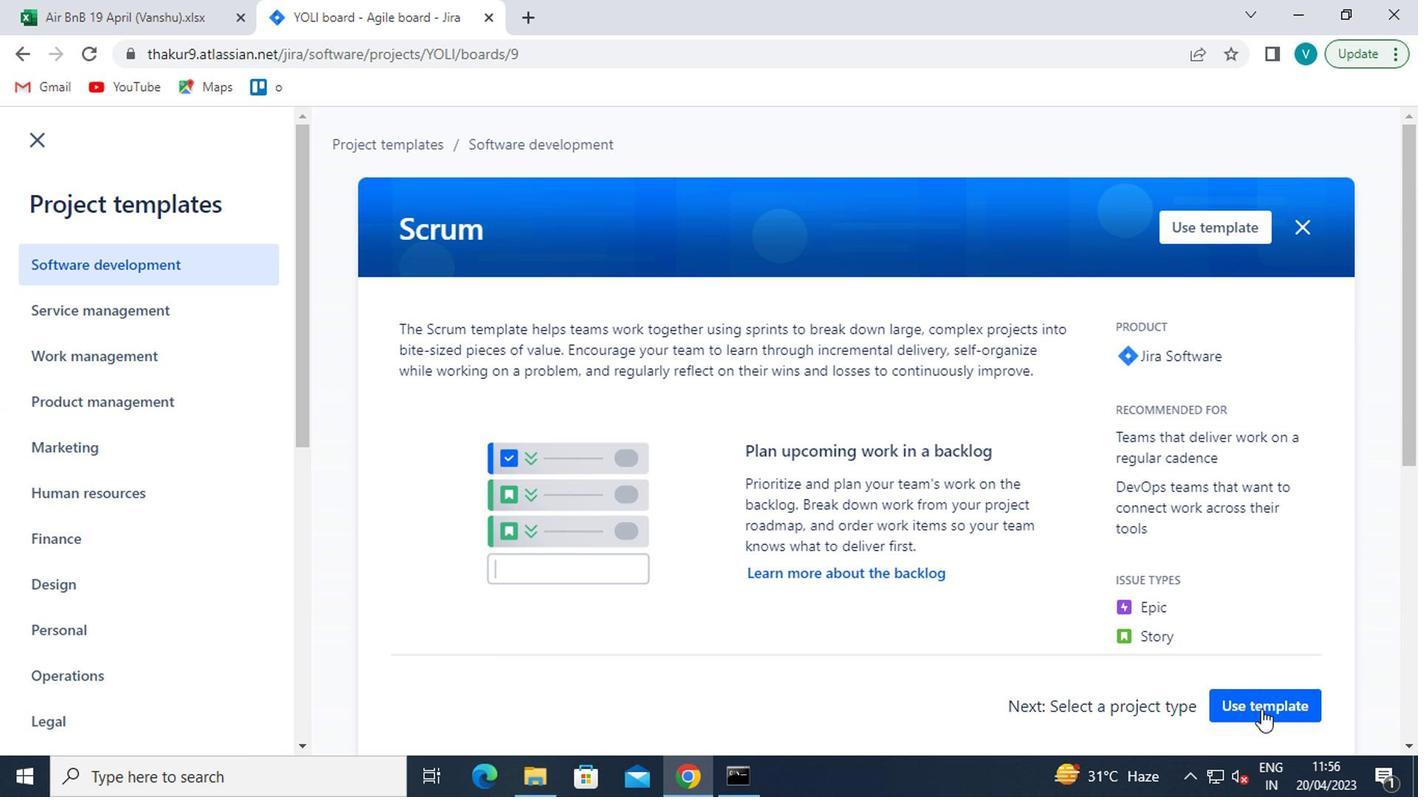 
Action: Mouse pressed left at (1283, 716)
Screenshot: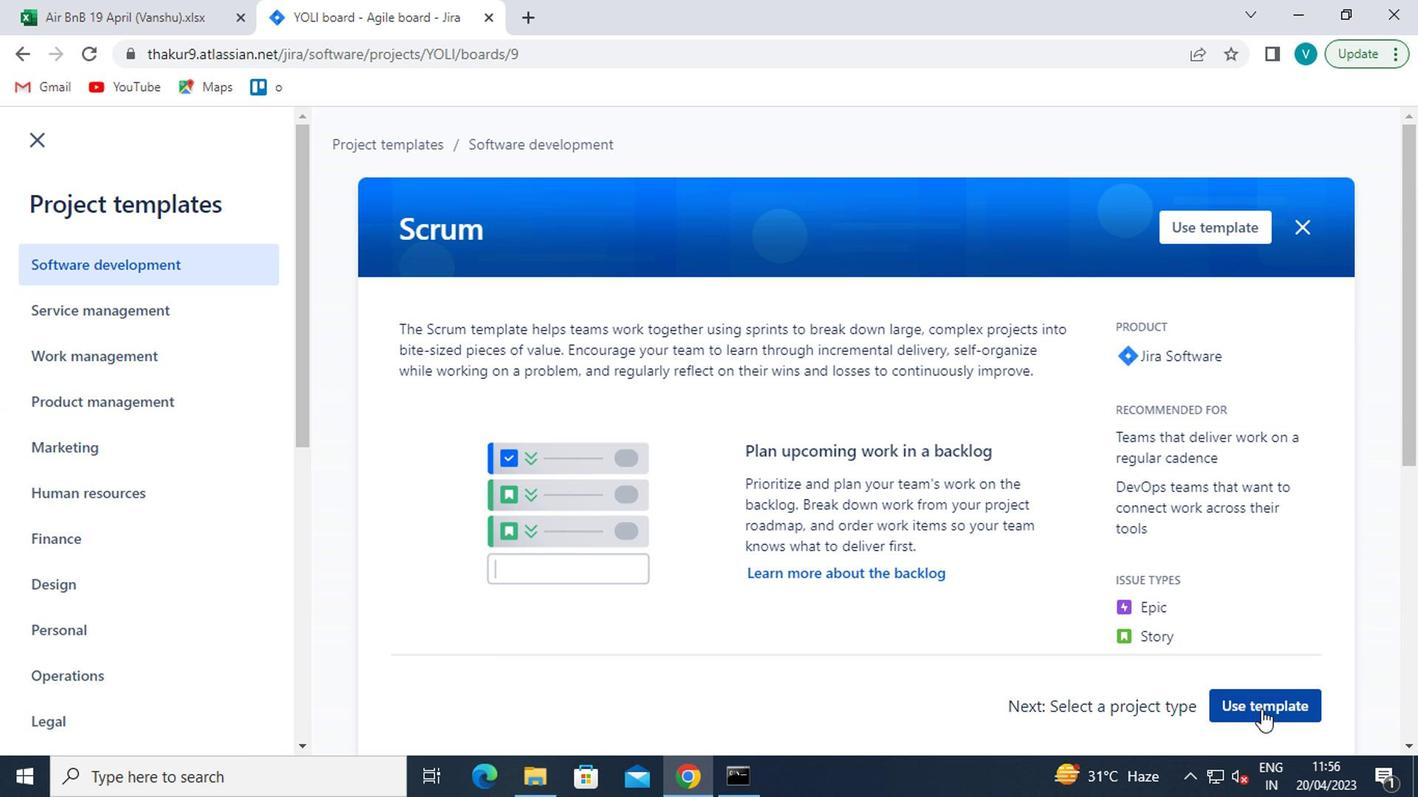 
Action: Mouse moved to (534, 679)
Screenshot: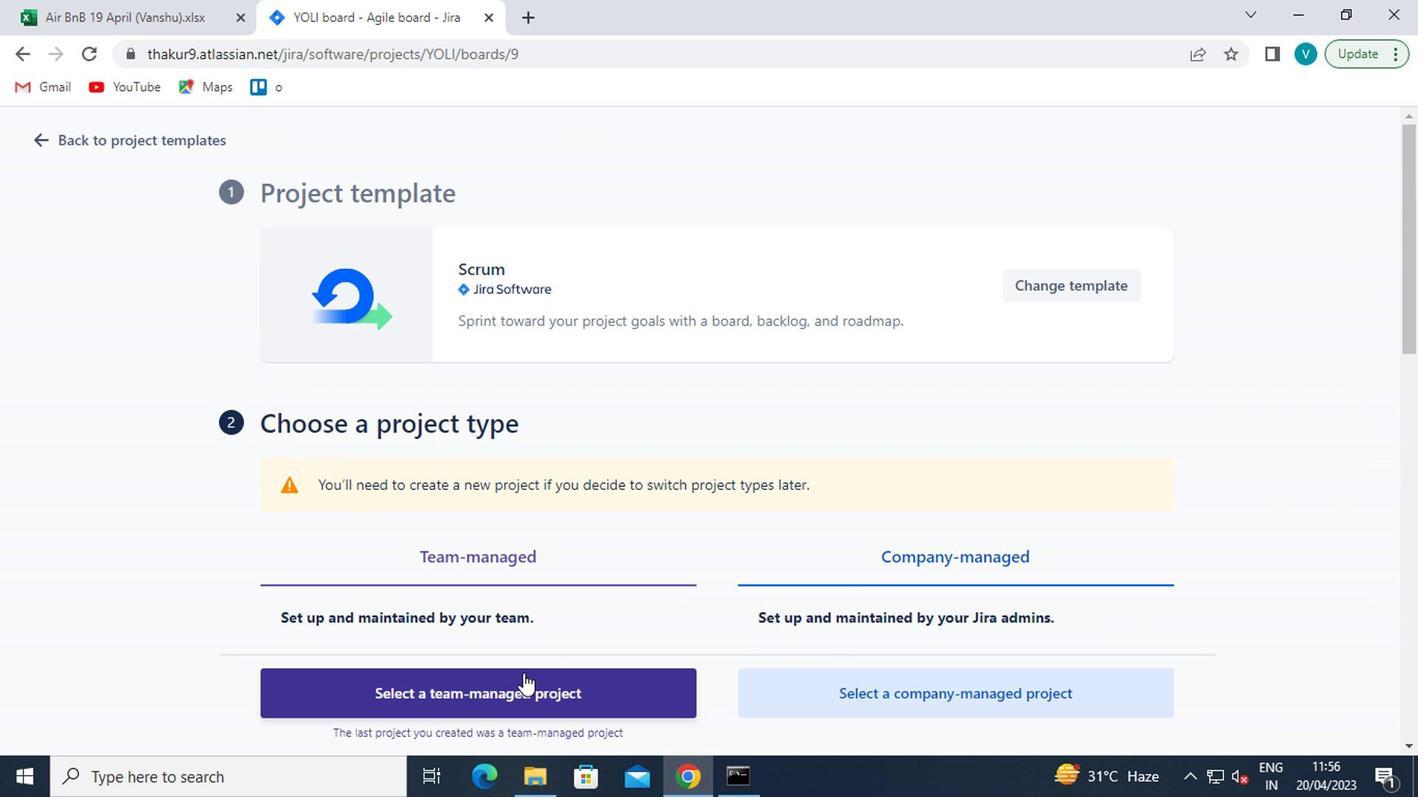 
Action: Mouse pressed left at (534, 679)
Screenshot: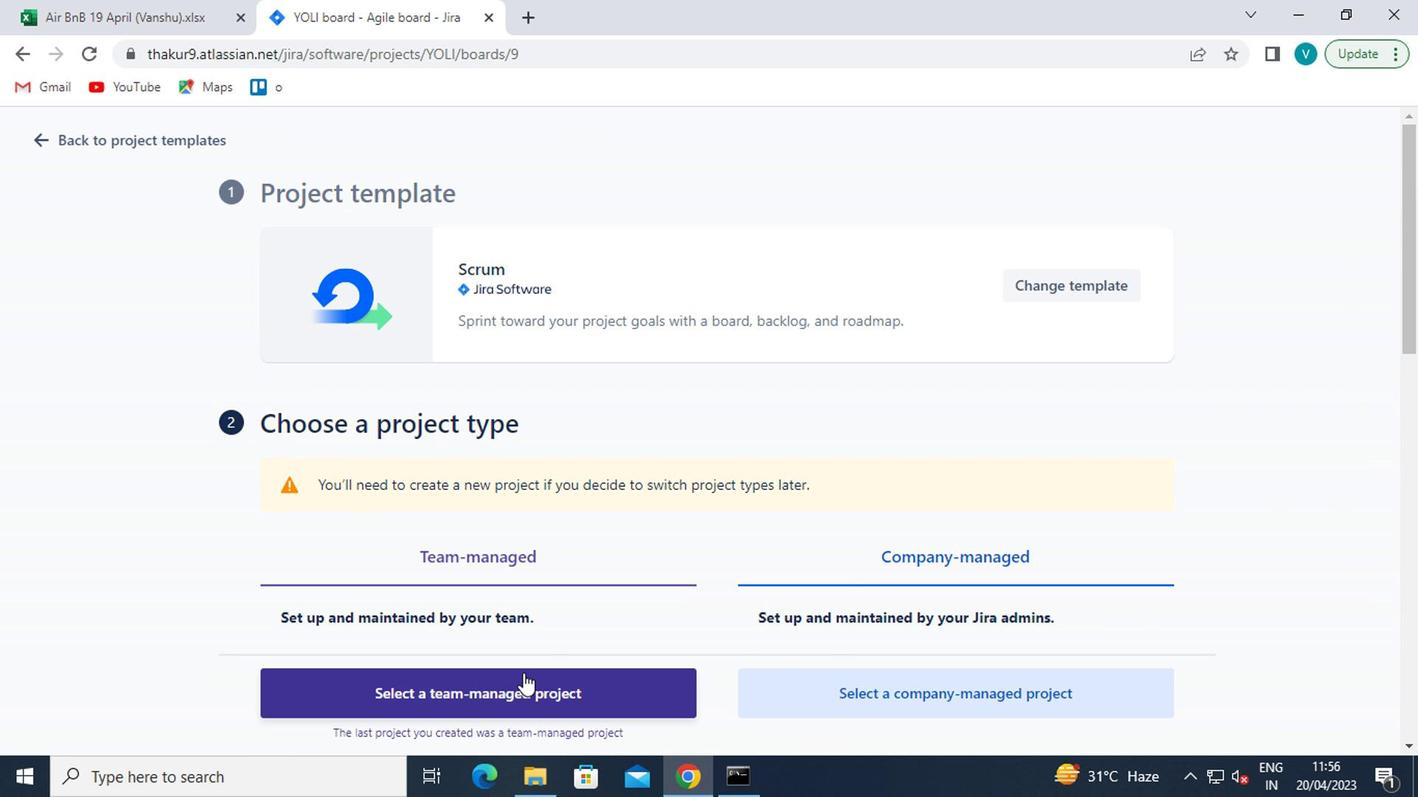 
Action: Mouse moved to (422, 353)
Screenshot: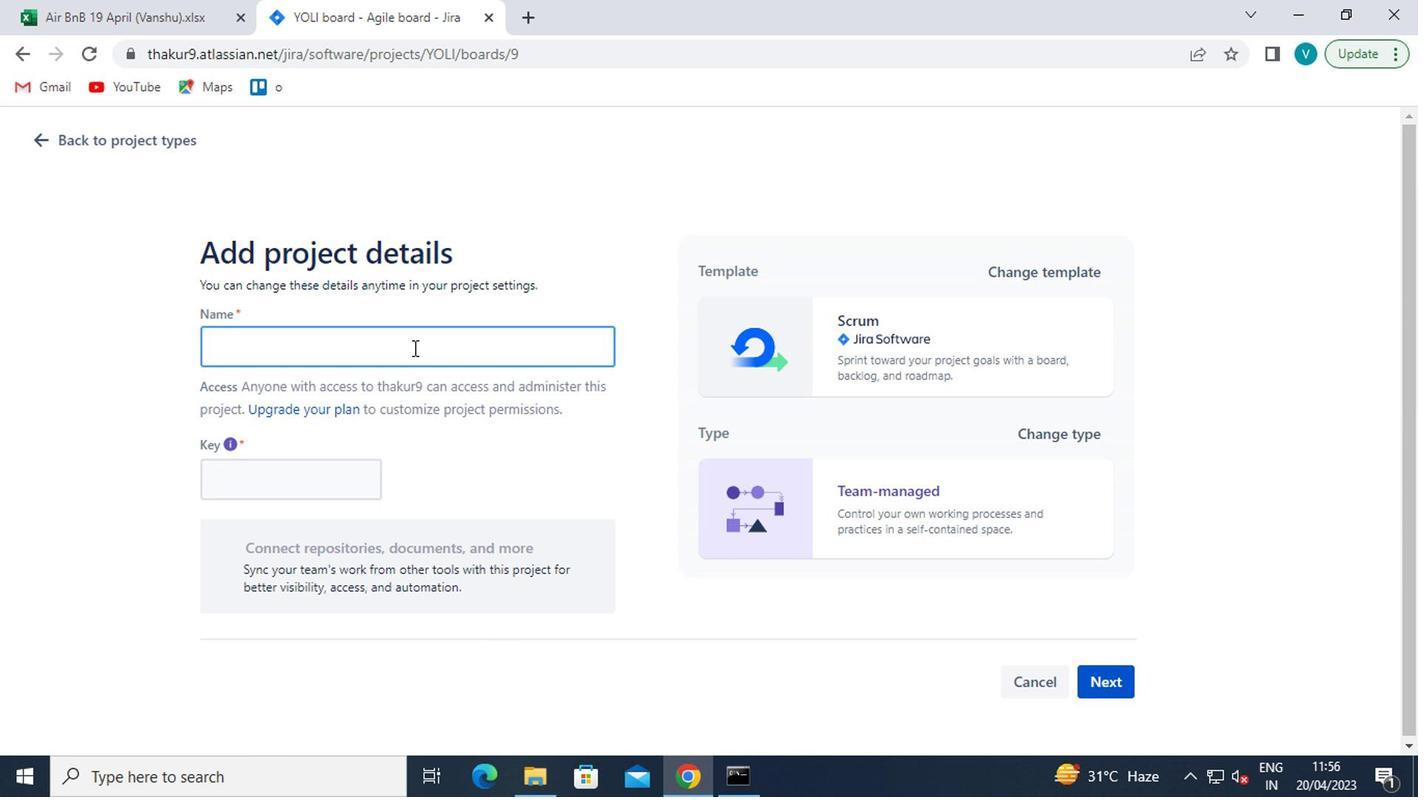 
Action: Mouse pressed left at (422, 353)
Screenshot: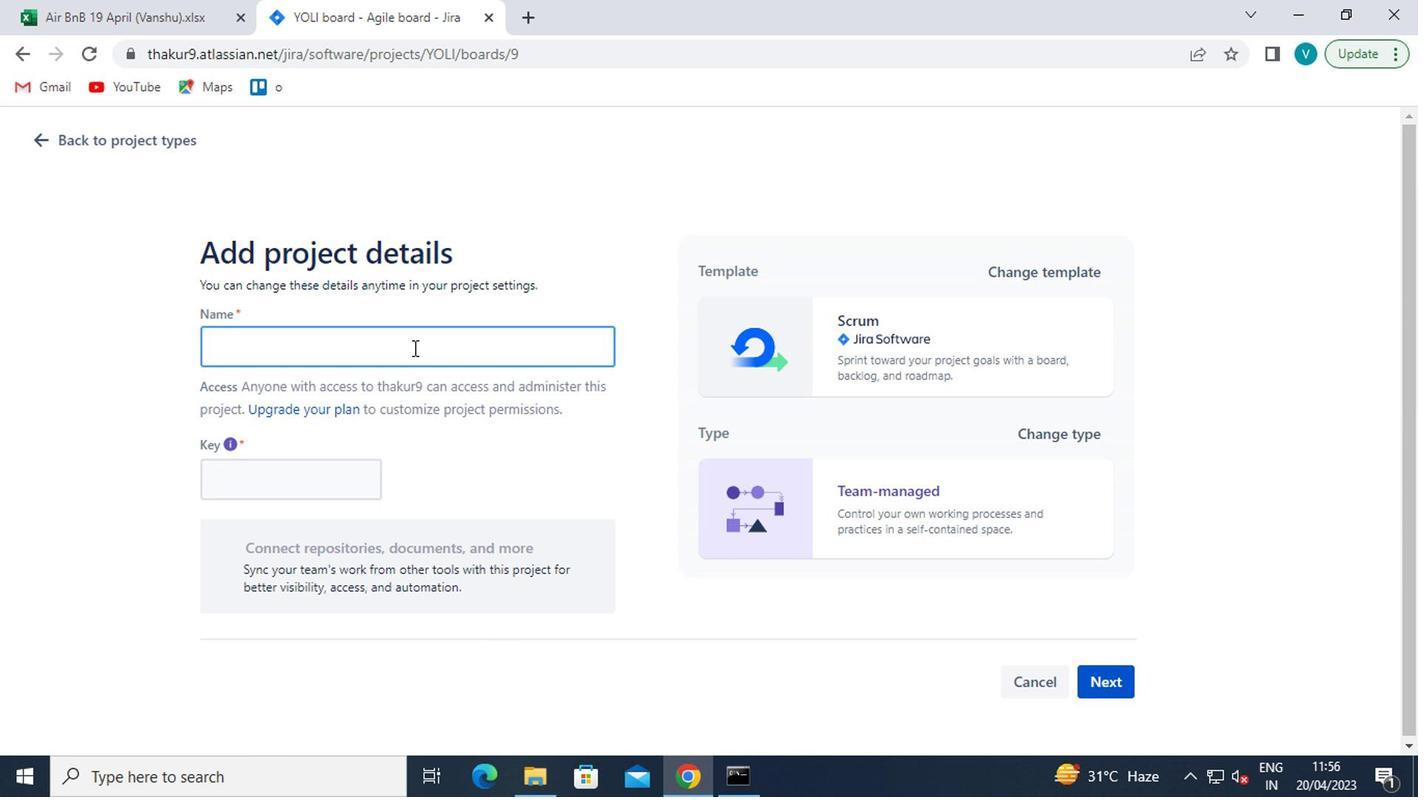 
Action: Key pressed <Key.shift>PROJECT0000000042
Screenshot: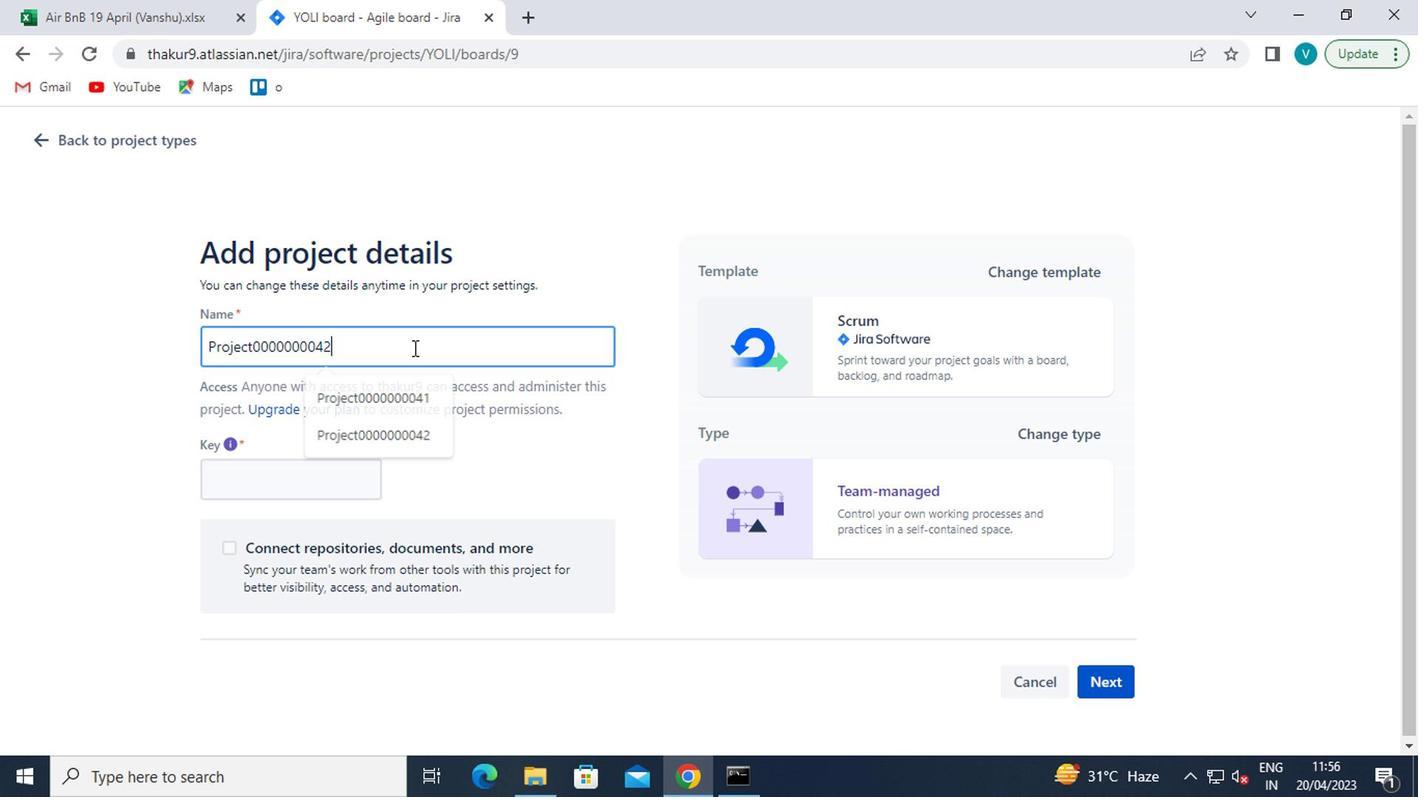
Action: Mouse moved to (1142, 689)
Screenshot: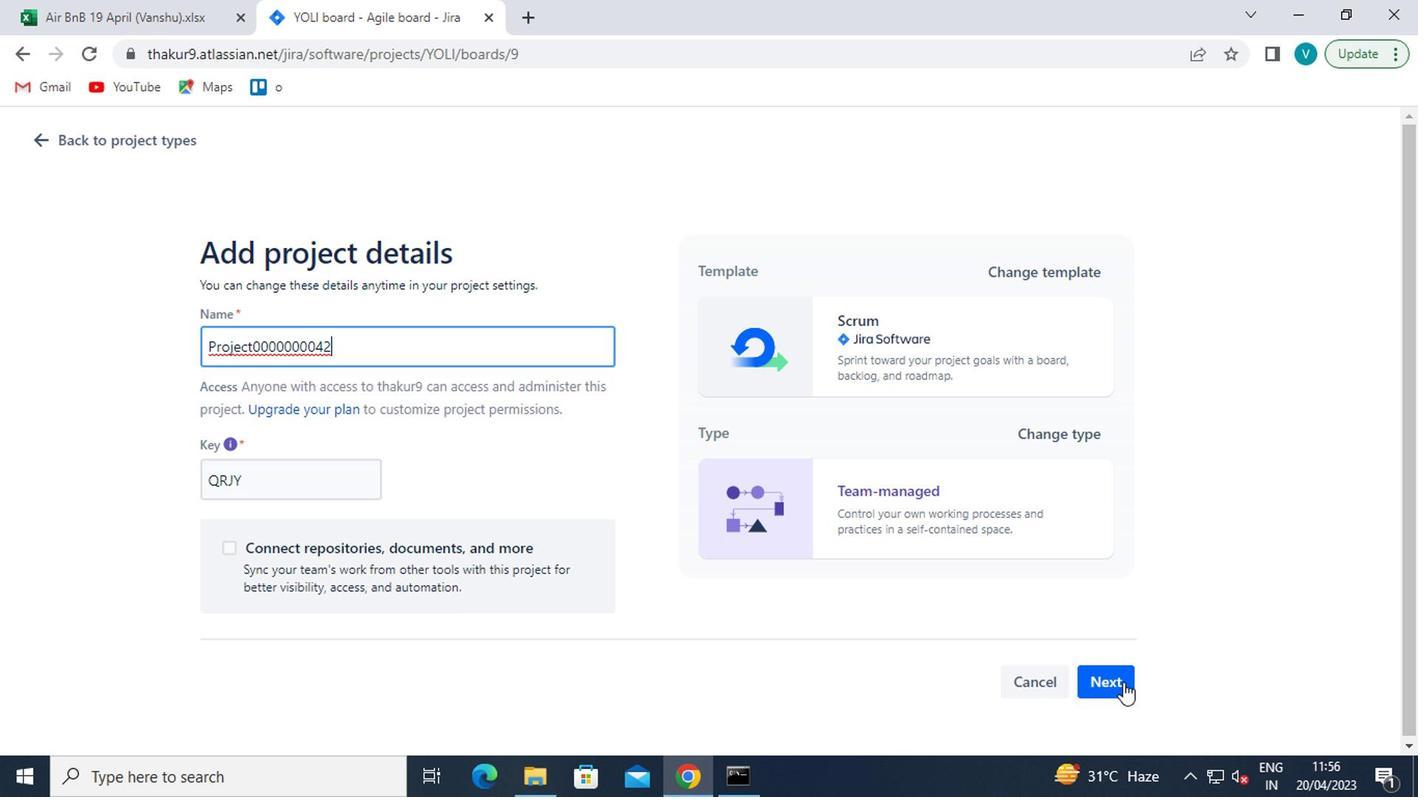 
Action: Mouse pressed left at (1142, 689)
Screenshot: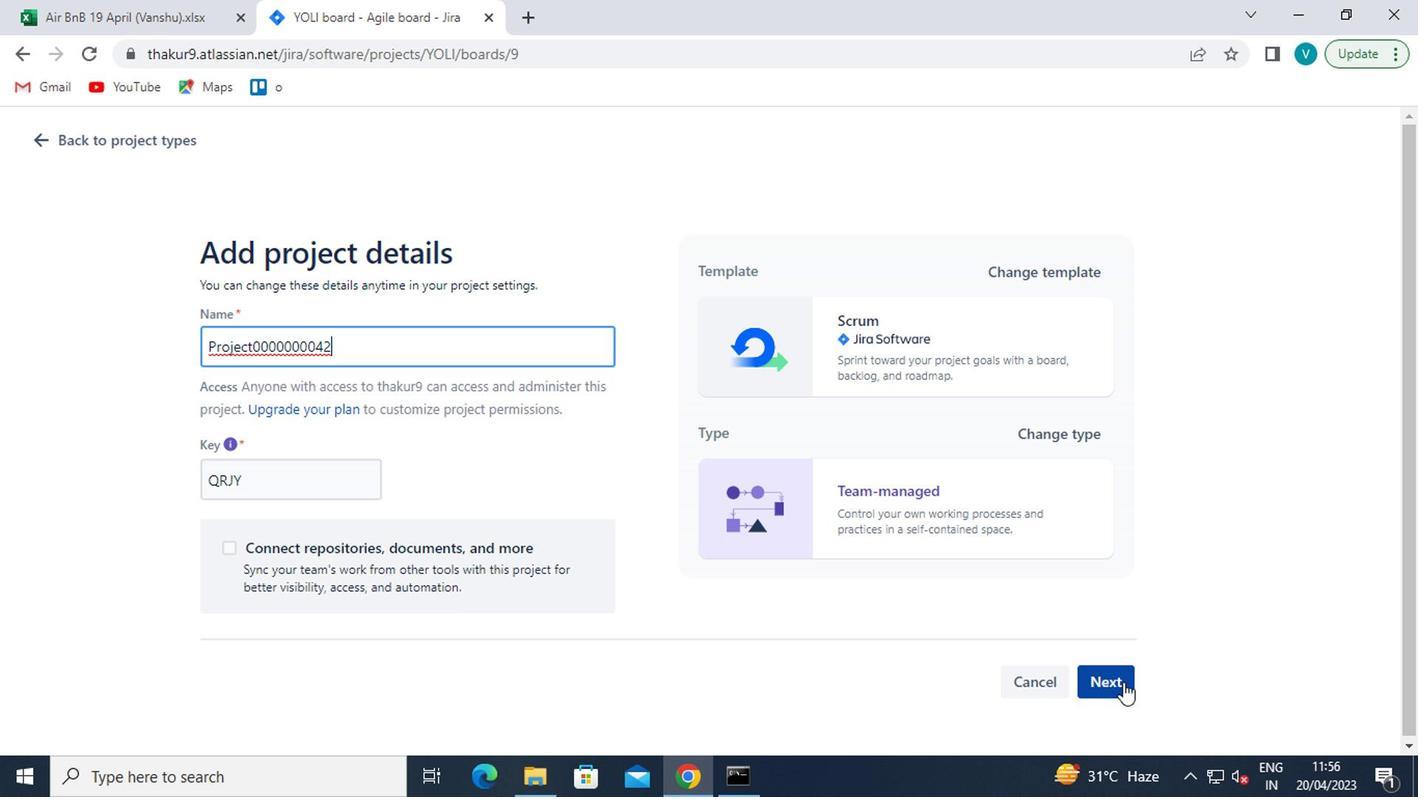 
Action: Mouse moved to (975, 573)
Screenshot: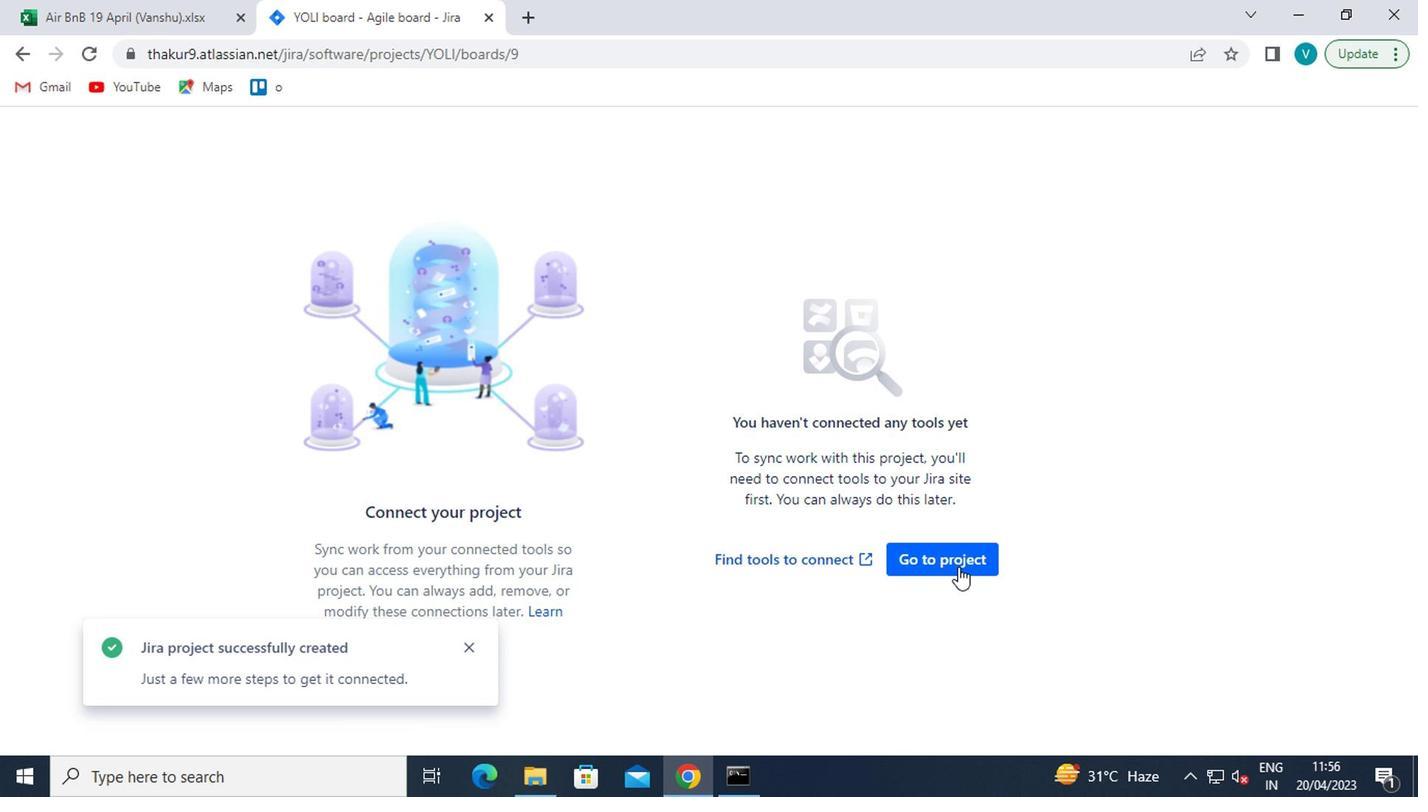 
Action: Mouse pressed left at (975, 573)
Screenshot: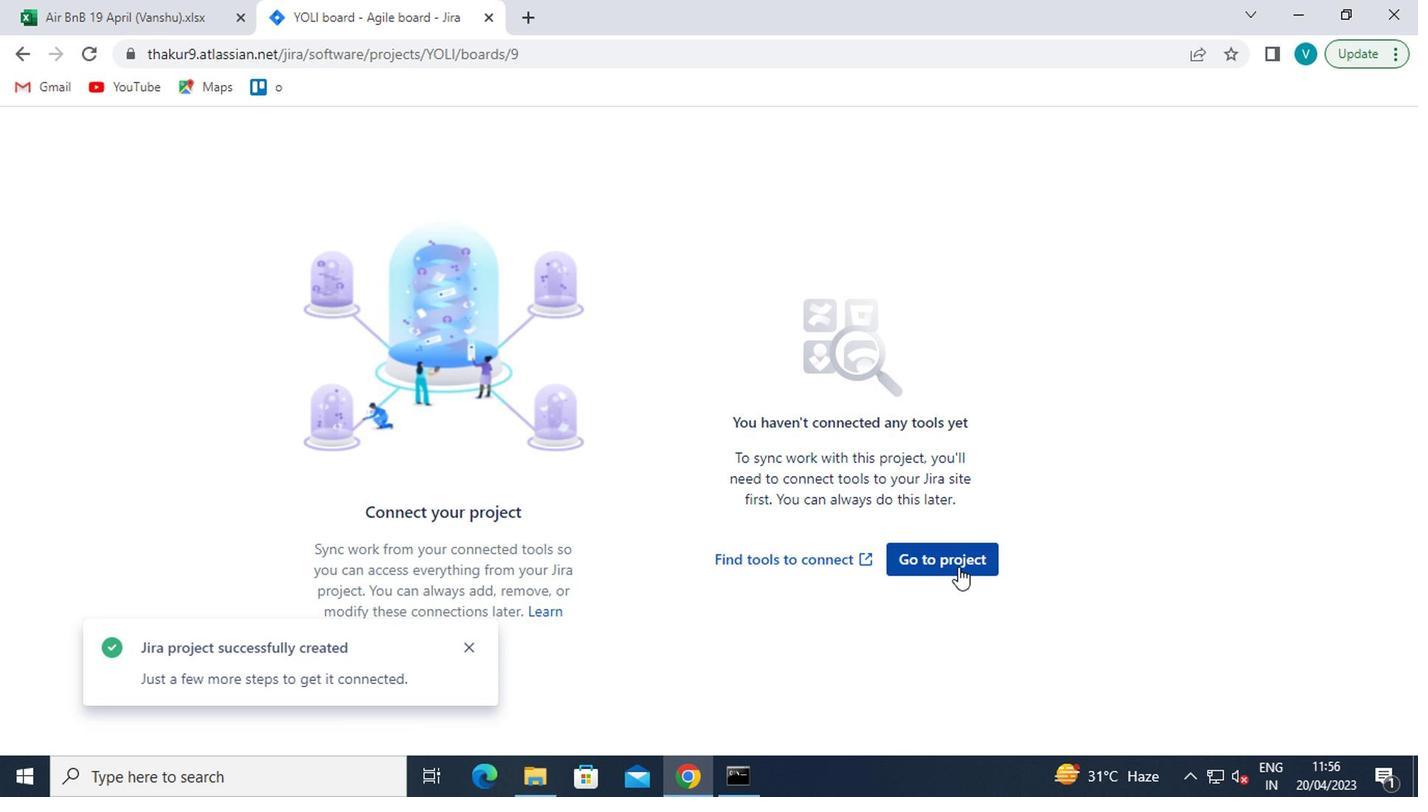 
Action: Mouse moved to (353, 131)
Screenshot: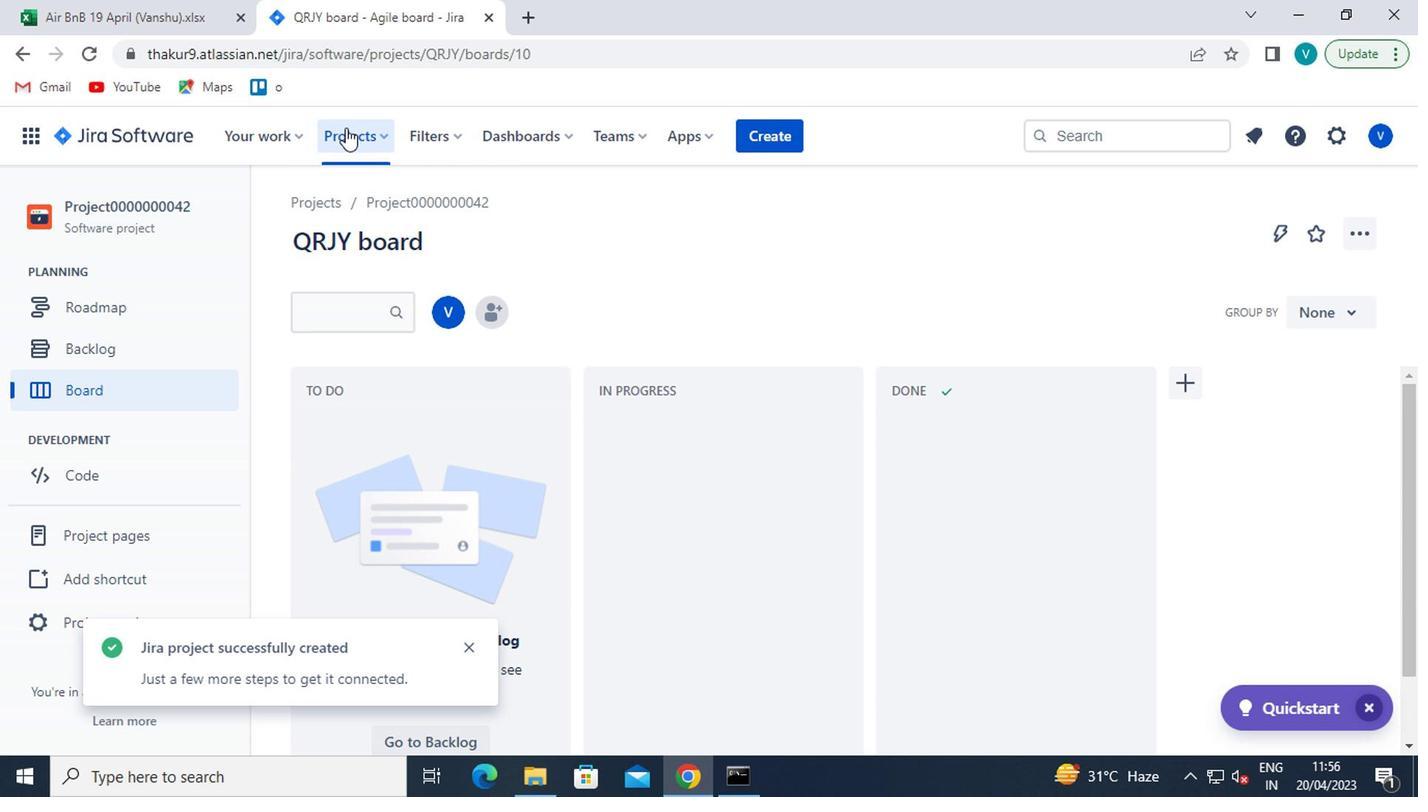 
Action: Mouse pressed left at (353, 131)
Screenshot: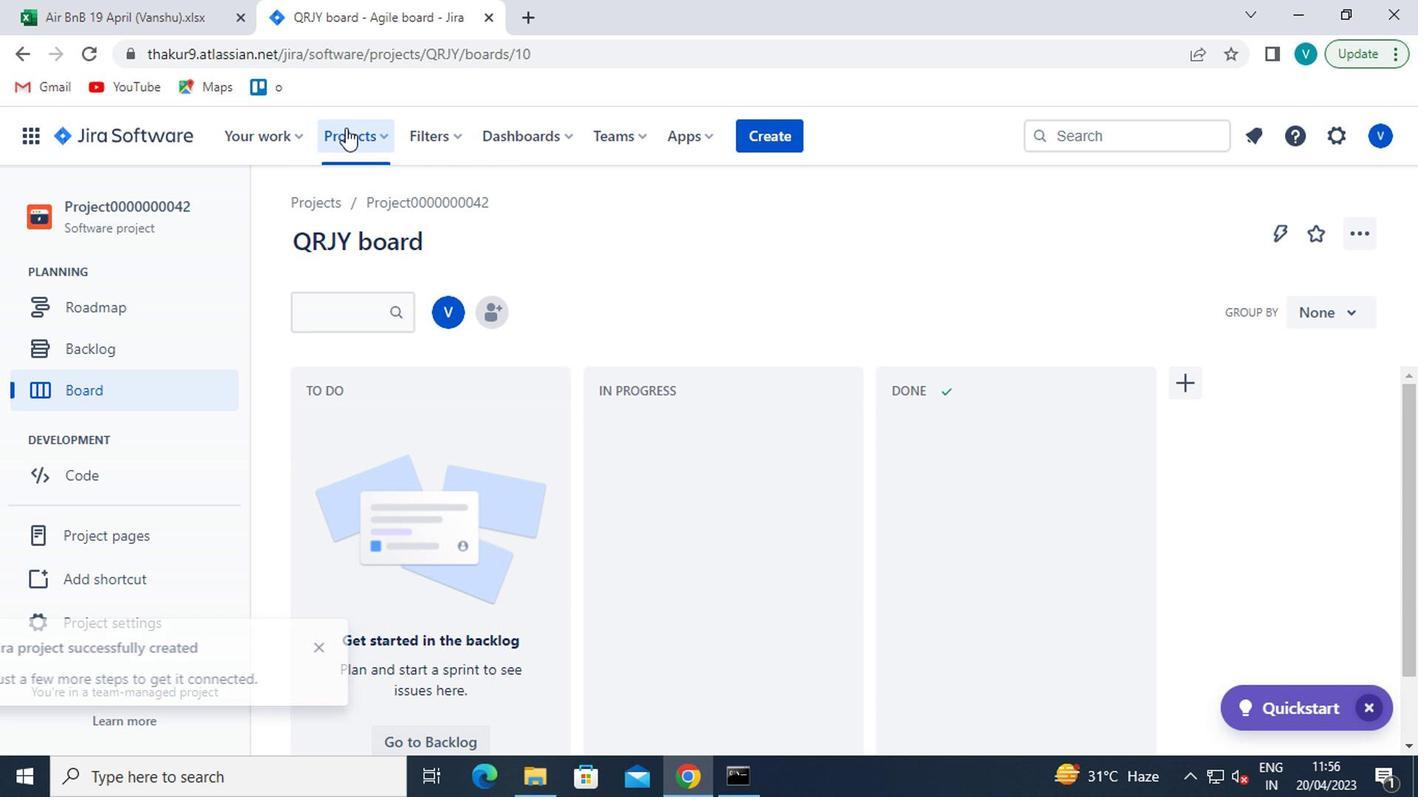 
Action: Mouse moved to (423, 273)
Screenshot: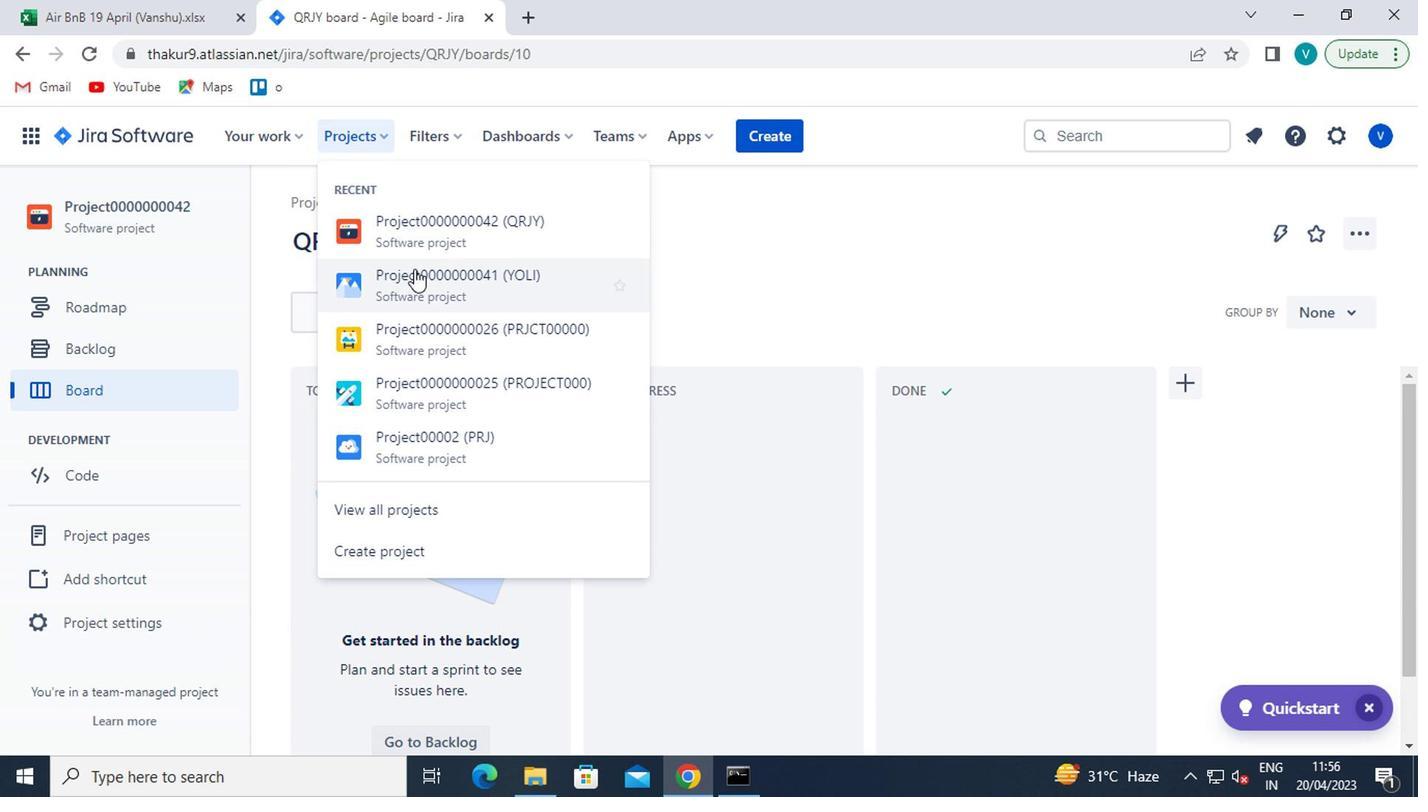 
Action: Mouse pressed left at (423, 273)
Screenshot: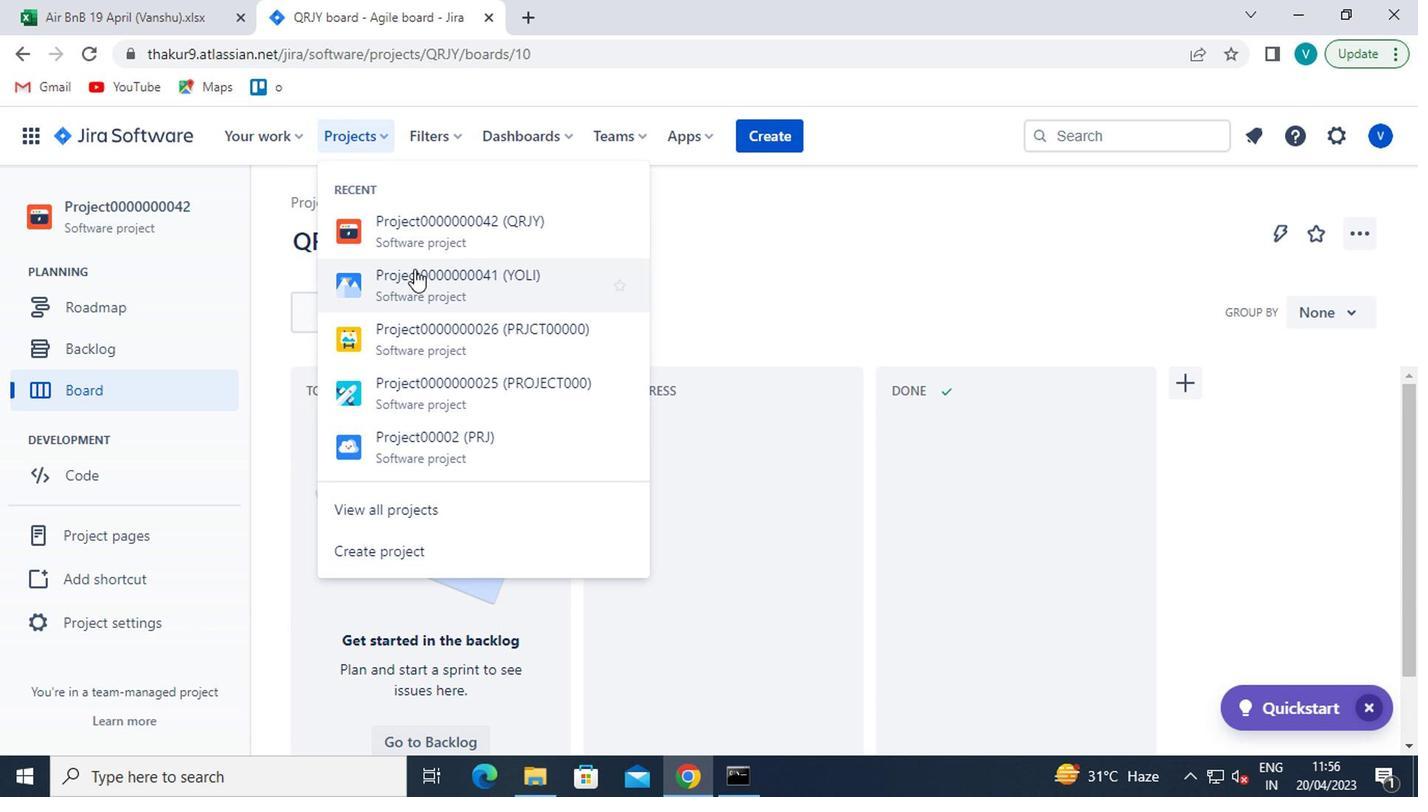 
Action: Mouse moved to (494, 308)
Screenshot: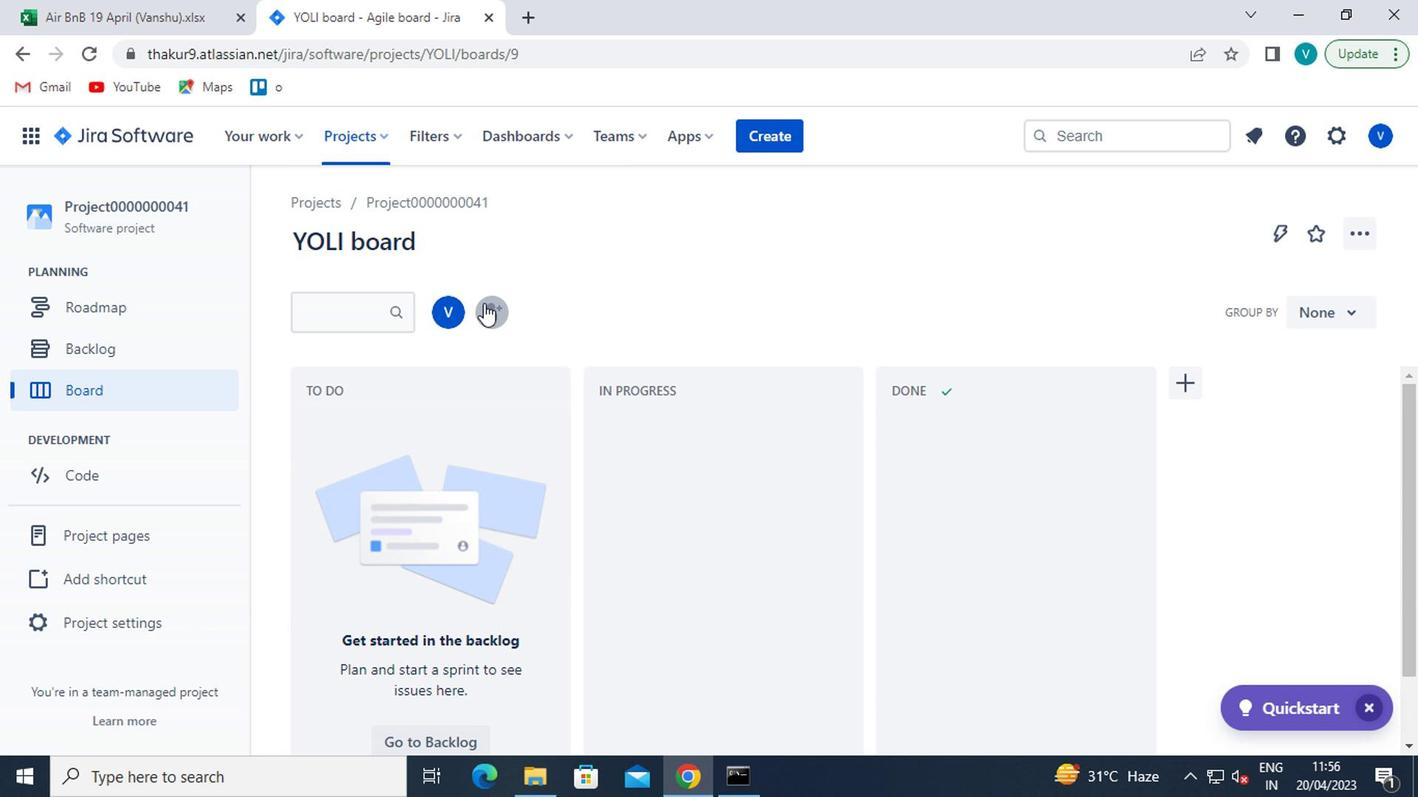 
Action: Mouse pressed left at (494, 308)
Screenshot: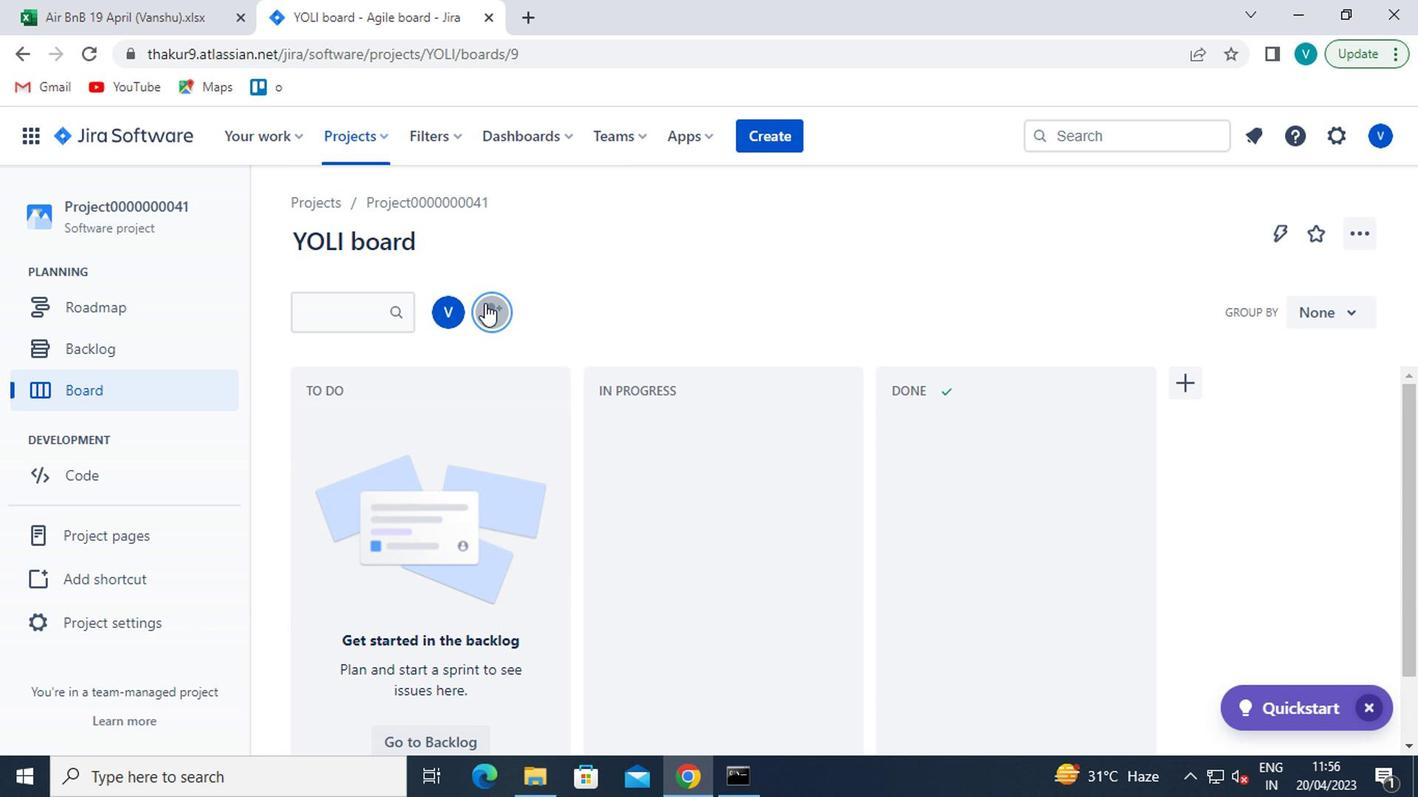 
Action: Mouse moved to (655, 272)
Screenshot: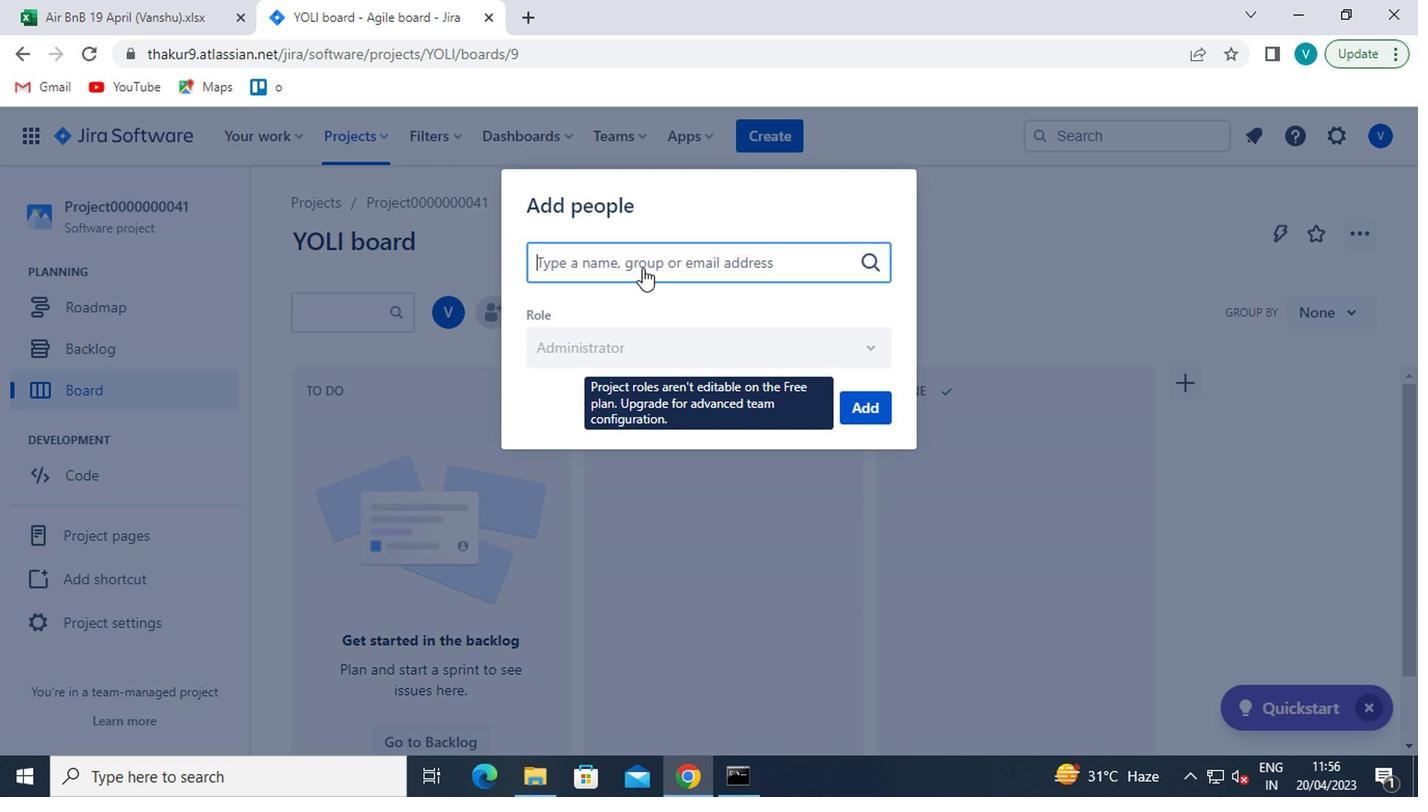 
Action: Mouse pressed left at (655, 272)
Screenshot: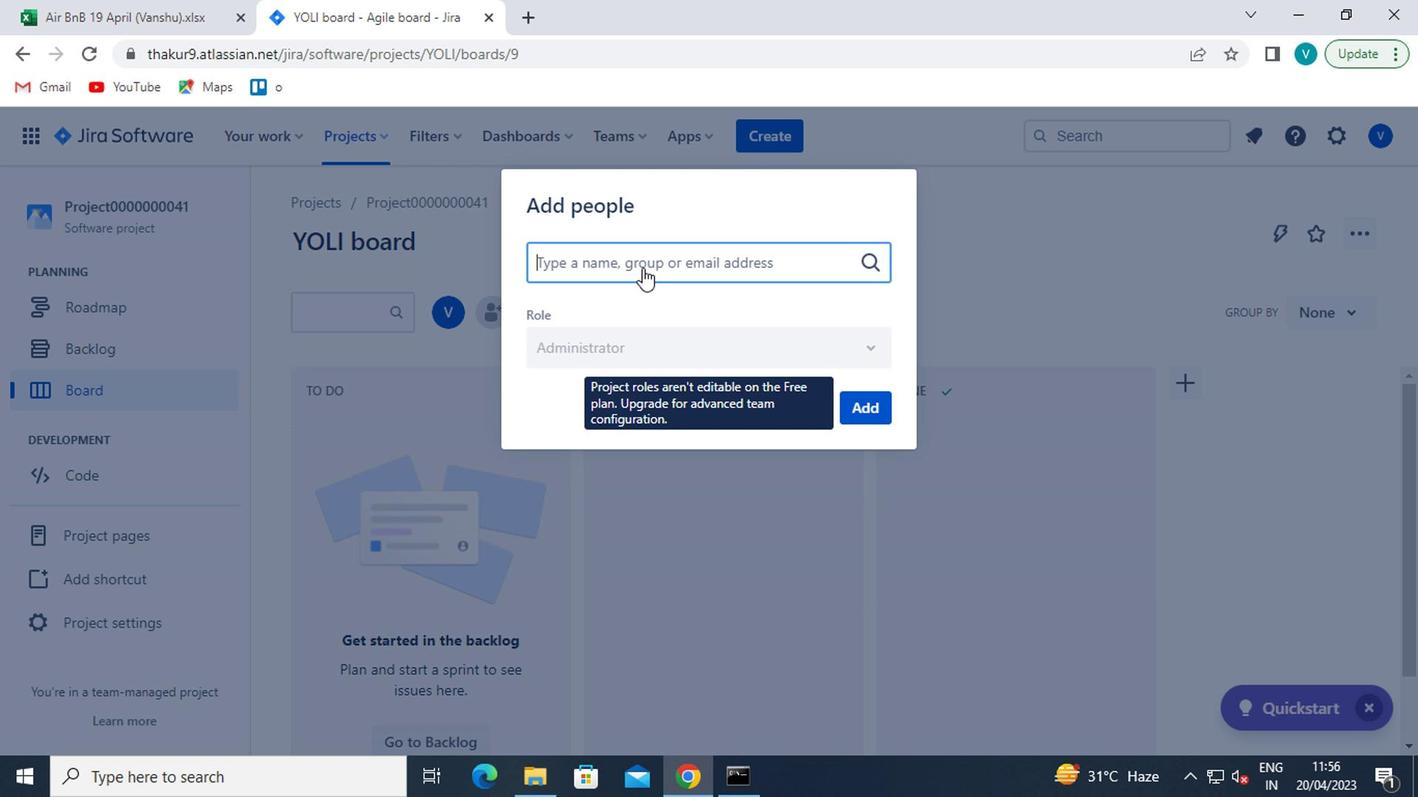 
Action: Mouse moved to (650, 272)
Screenshot: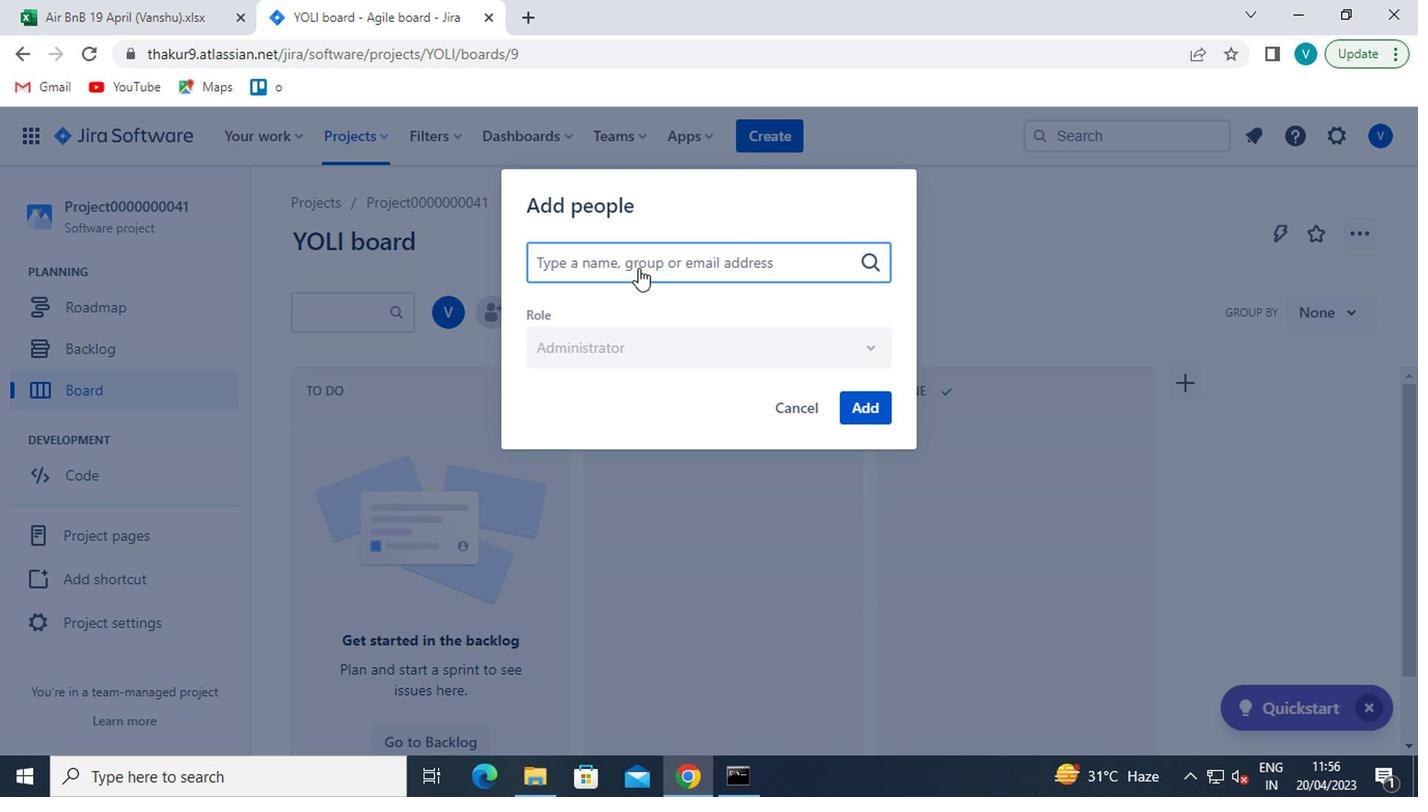 
Action: Key pressed <Key.shift>MAIL
Screenshot: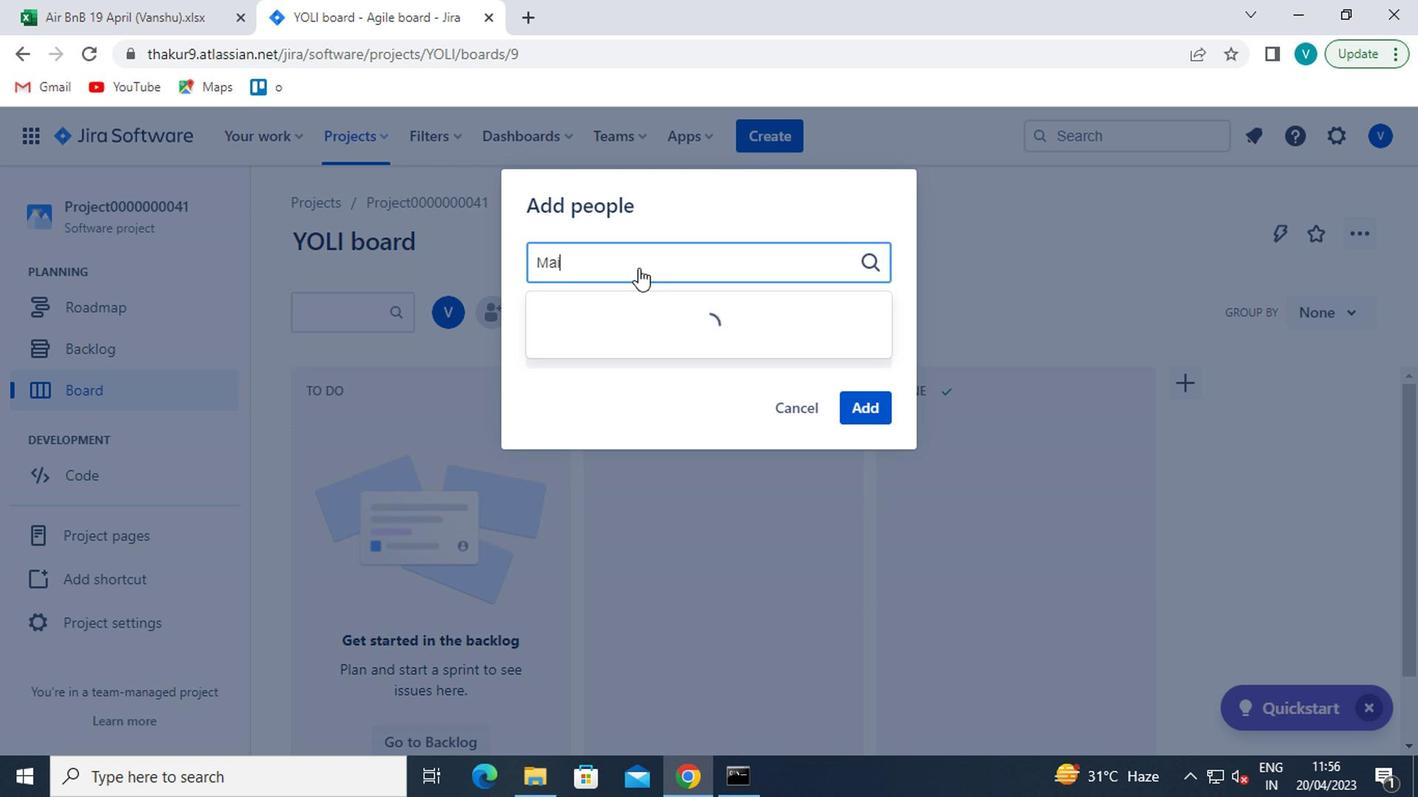 
Action: Mouse moved to (610, 324)
Screenshot: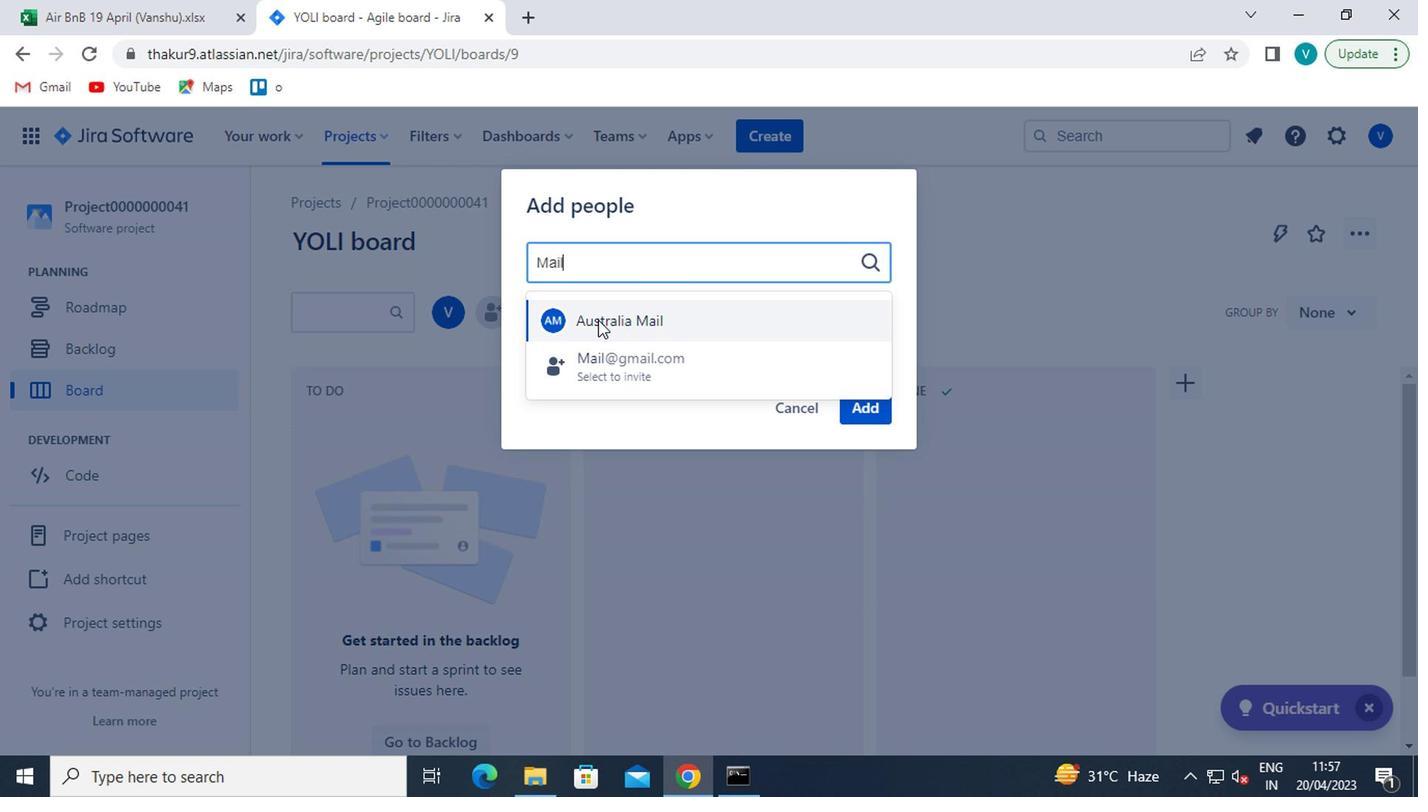 
Action: Mouse pressed left at (610, 324)
Screenshot: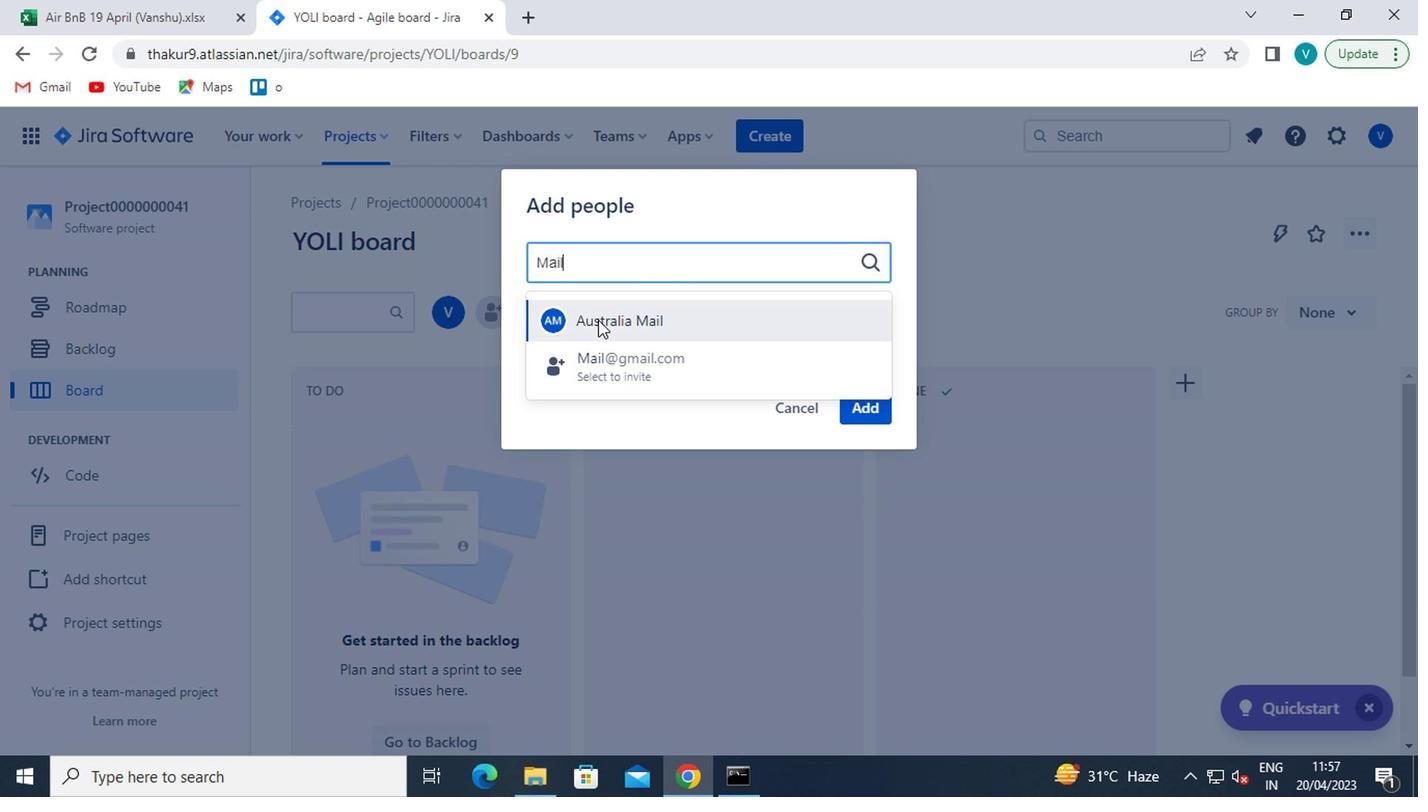 
Action: Mouse moved to (877, 411)
Screenshot: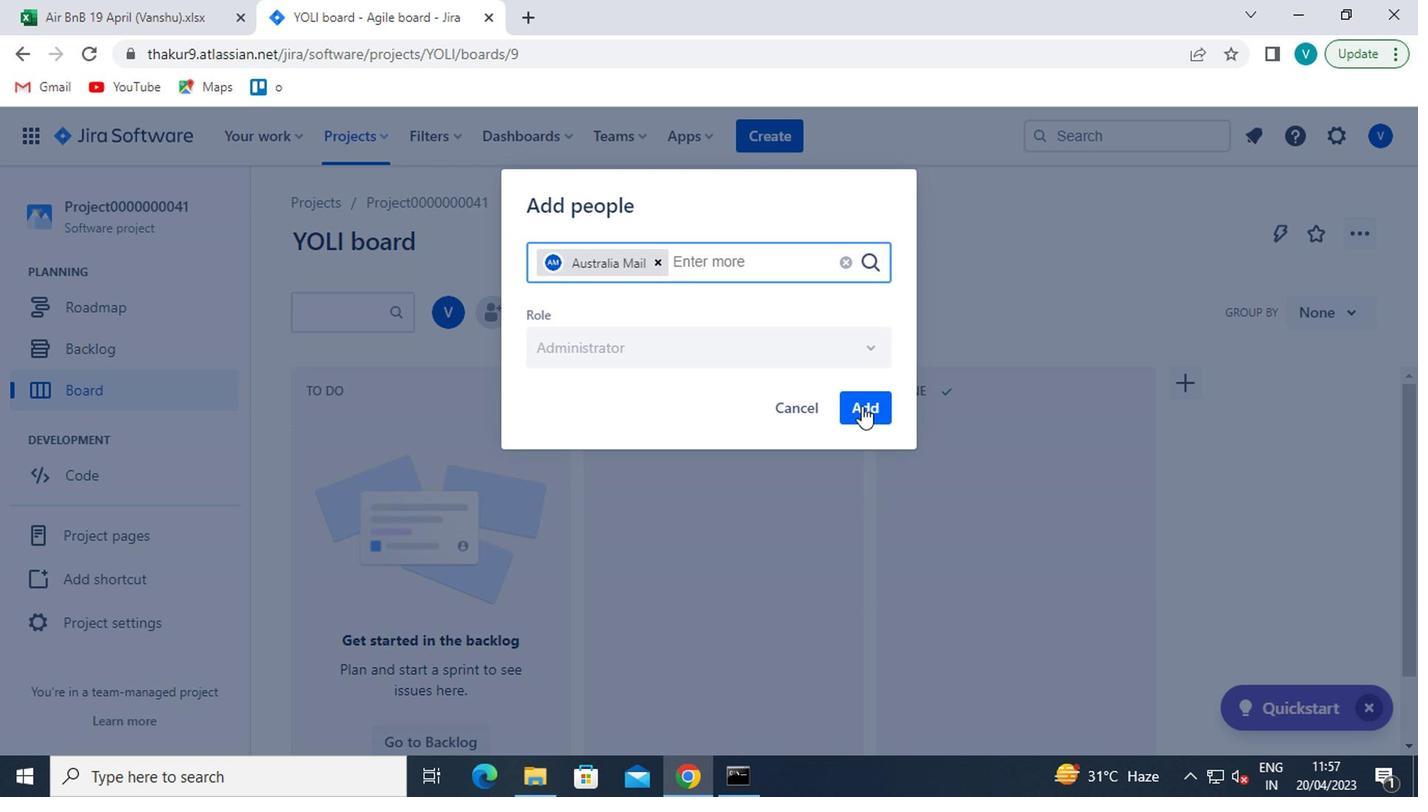 
Action: Mouse pressed left at (877, 411)
Screenshot: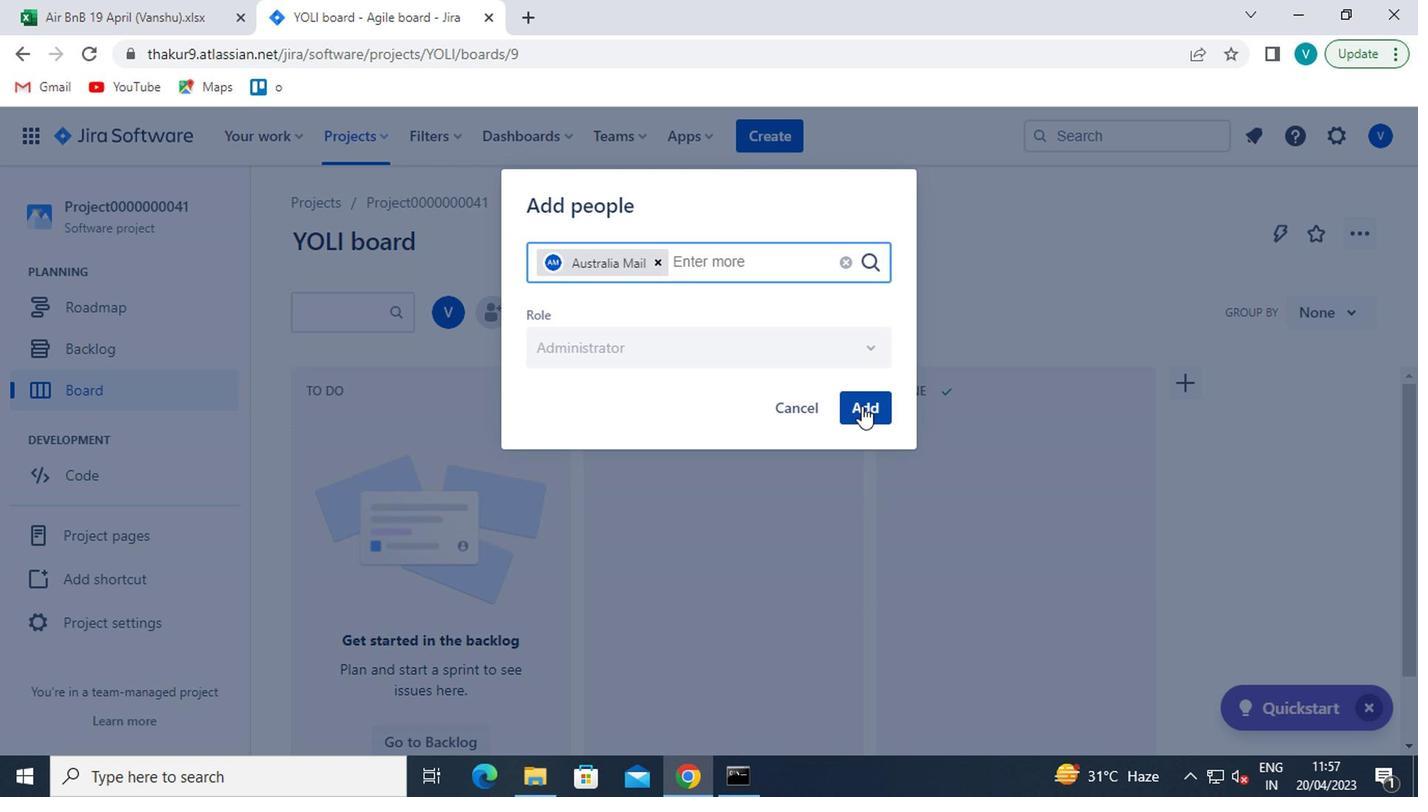 
Action: Mouse moved to (501, 320)
Screenshot: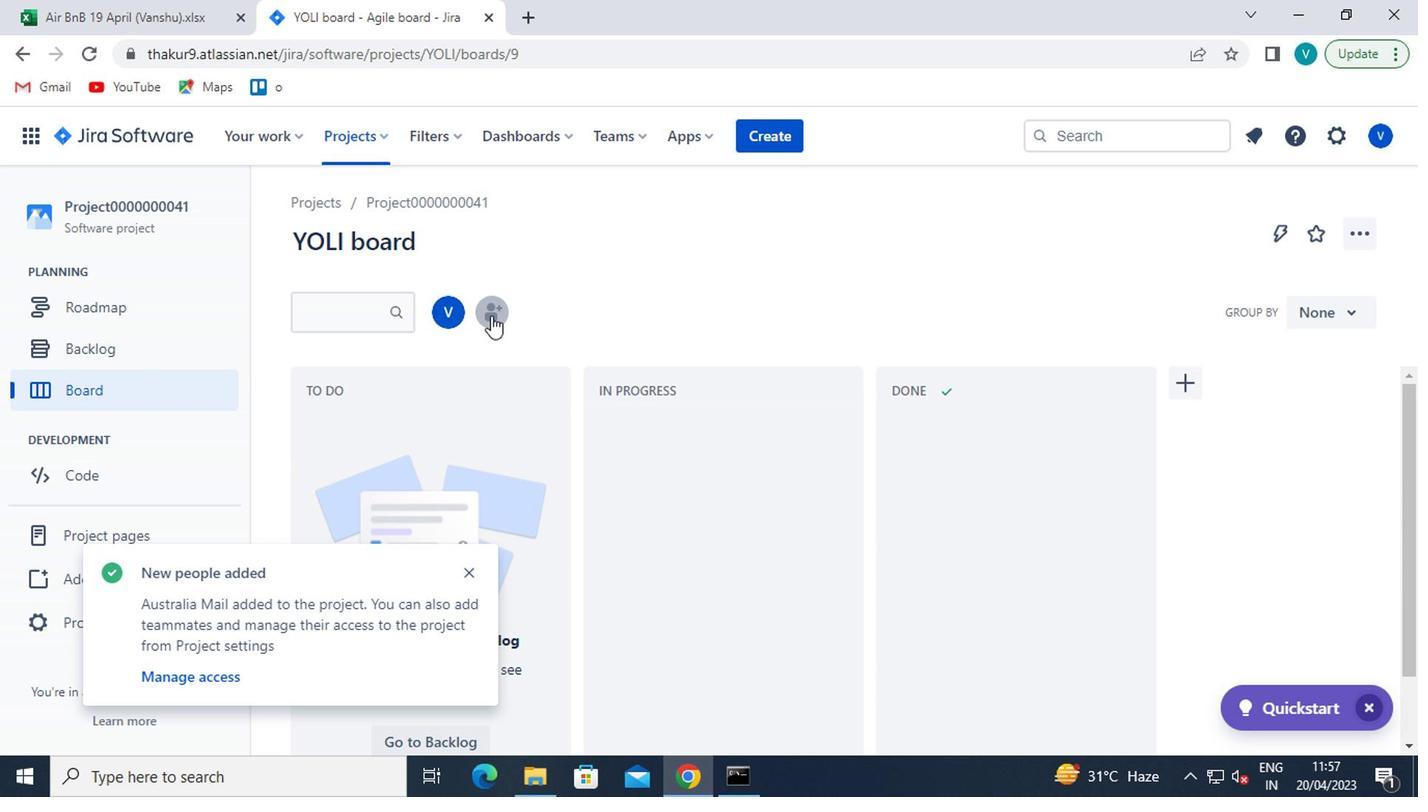 
Action: Mouse pressed left at (501, 320)
Screenshot: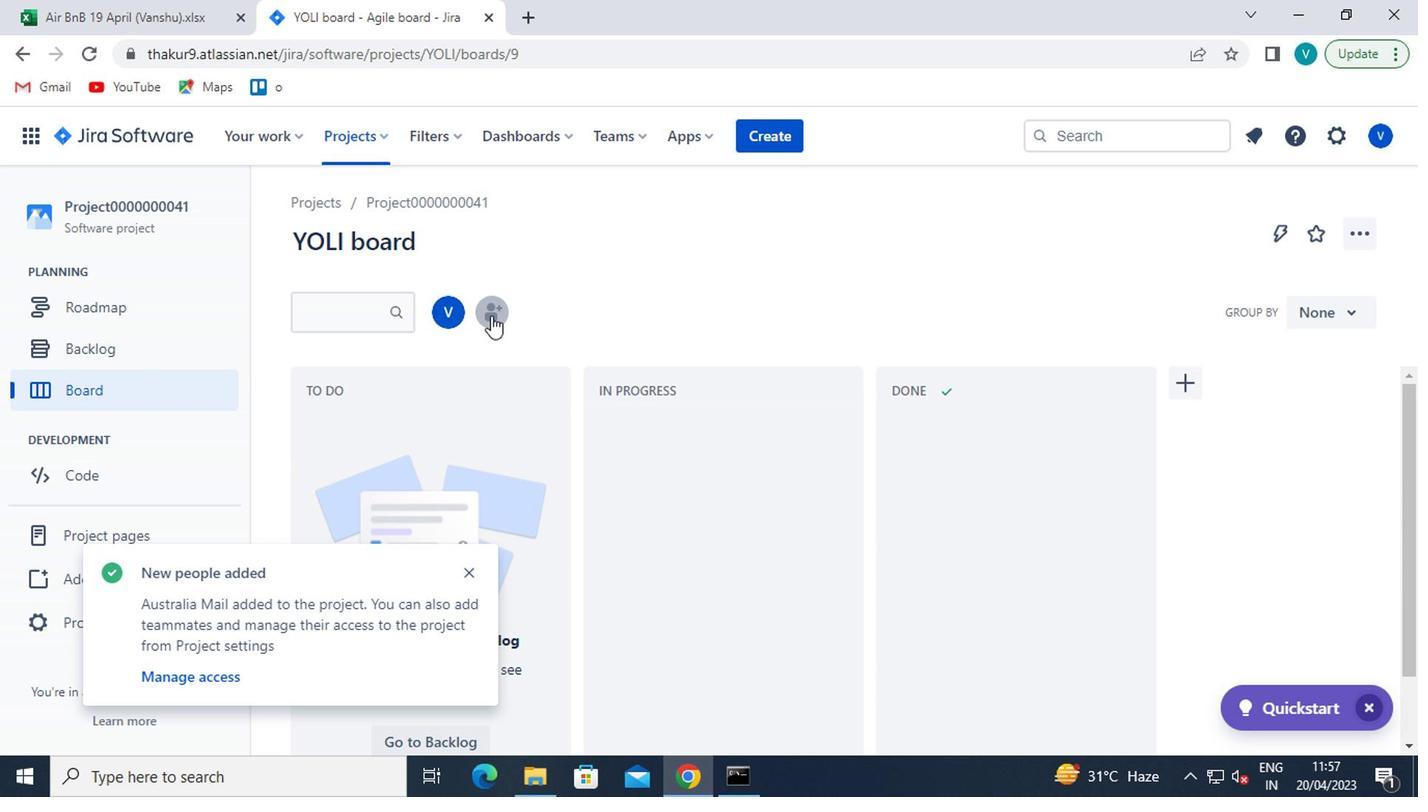 
Action: Mouse moved to (751, 260)
Screenshot: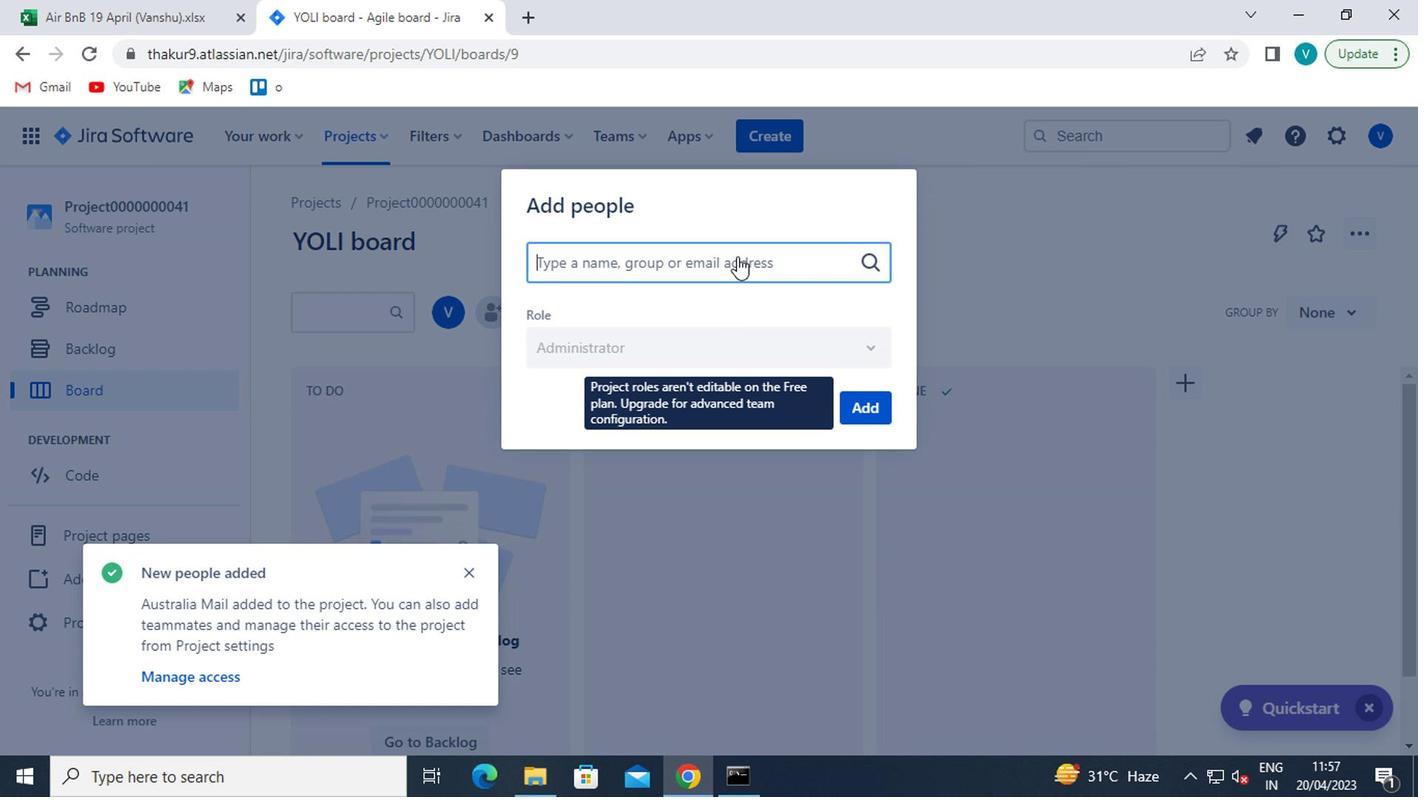 
Action: Mouse pressed left at (751, 260)
Screenshot: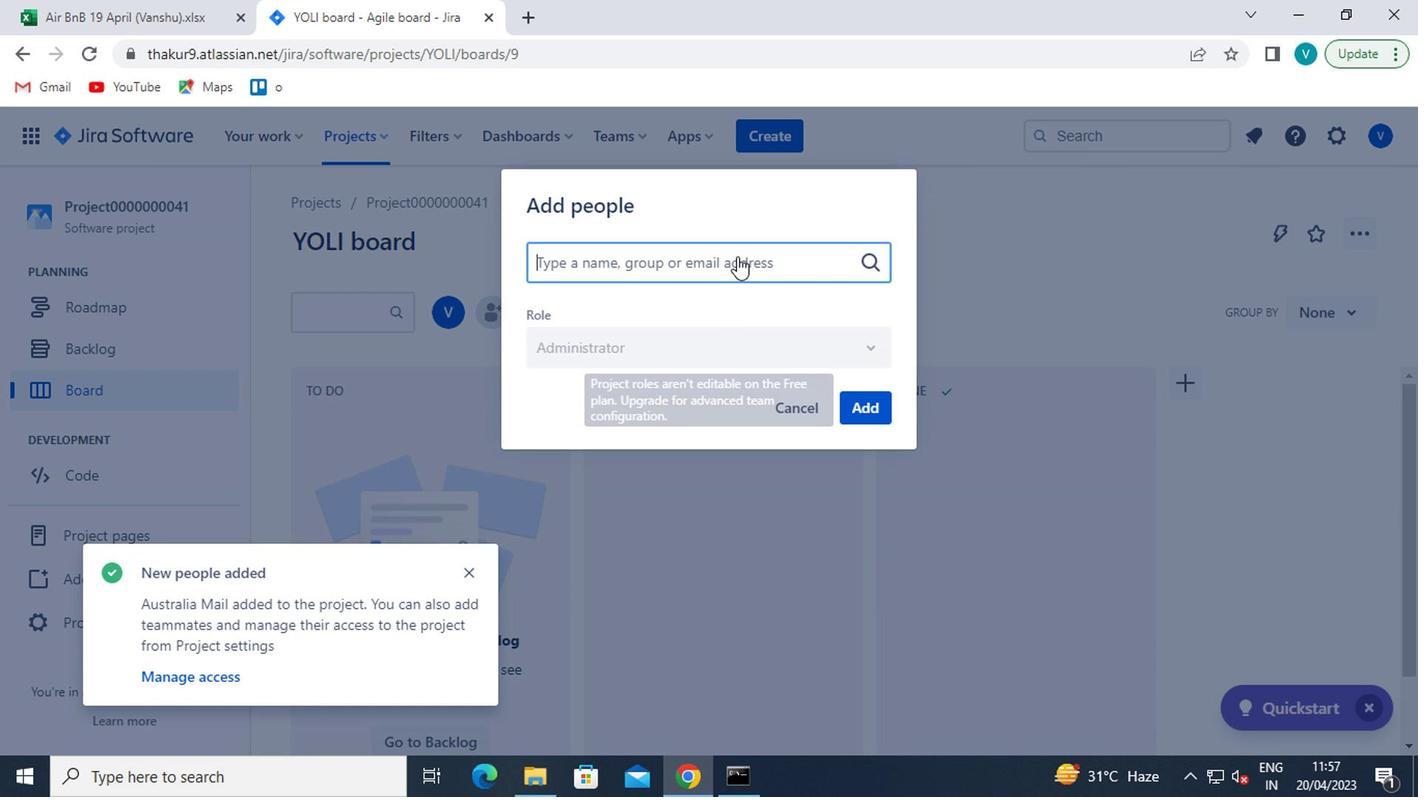 
Action: Mouse moved to (763, 262)
Screenshot: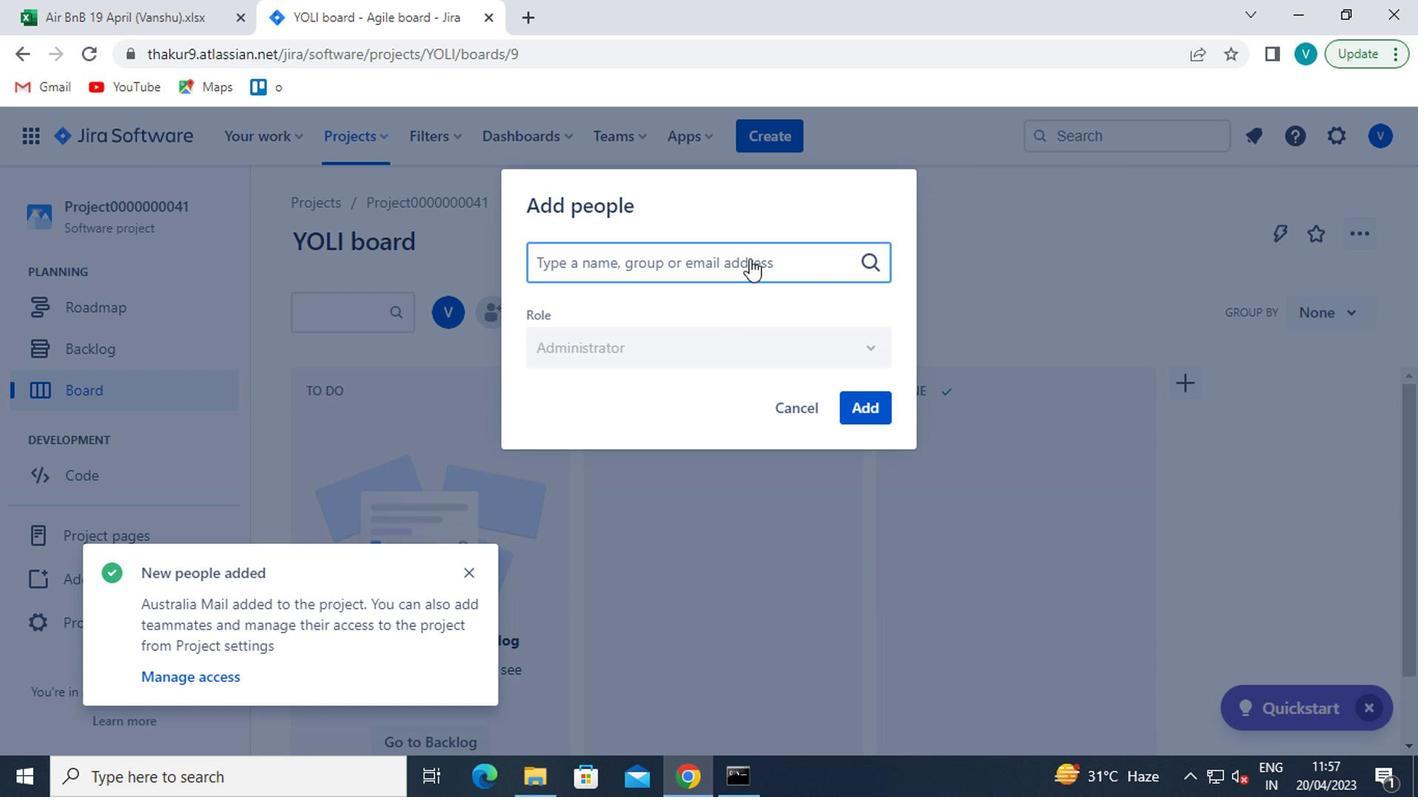 
Action: Key pressed <Key.shift>CARXXSTREET791<Key.shift>@GMAIL.COM
Screenshot: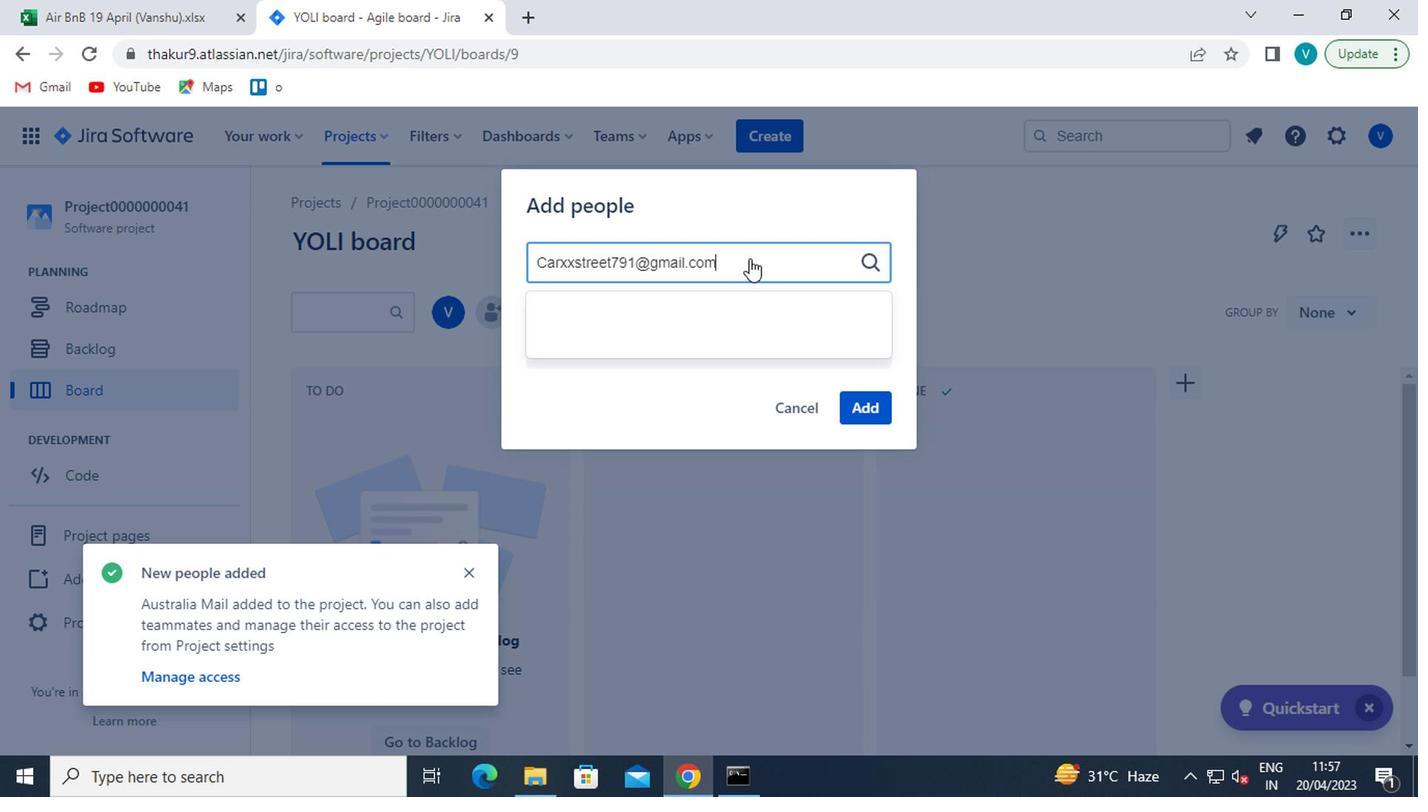 
Action: Mouse moved to (703, 326)
Screenshot: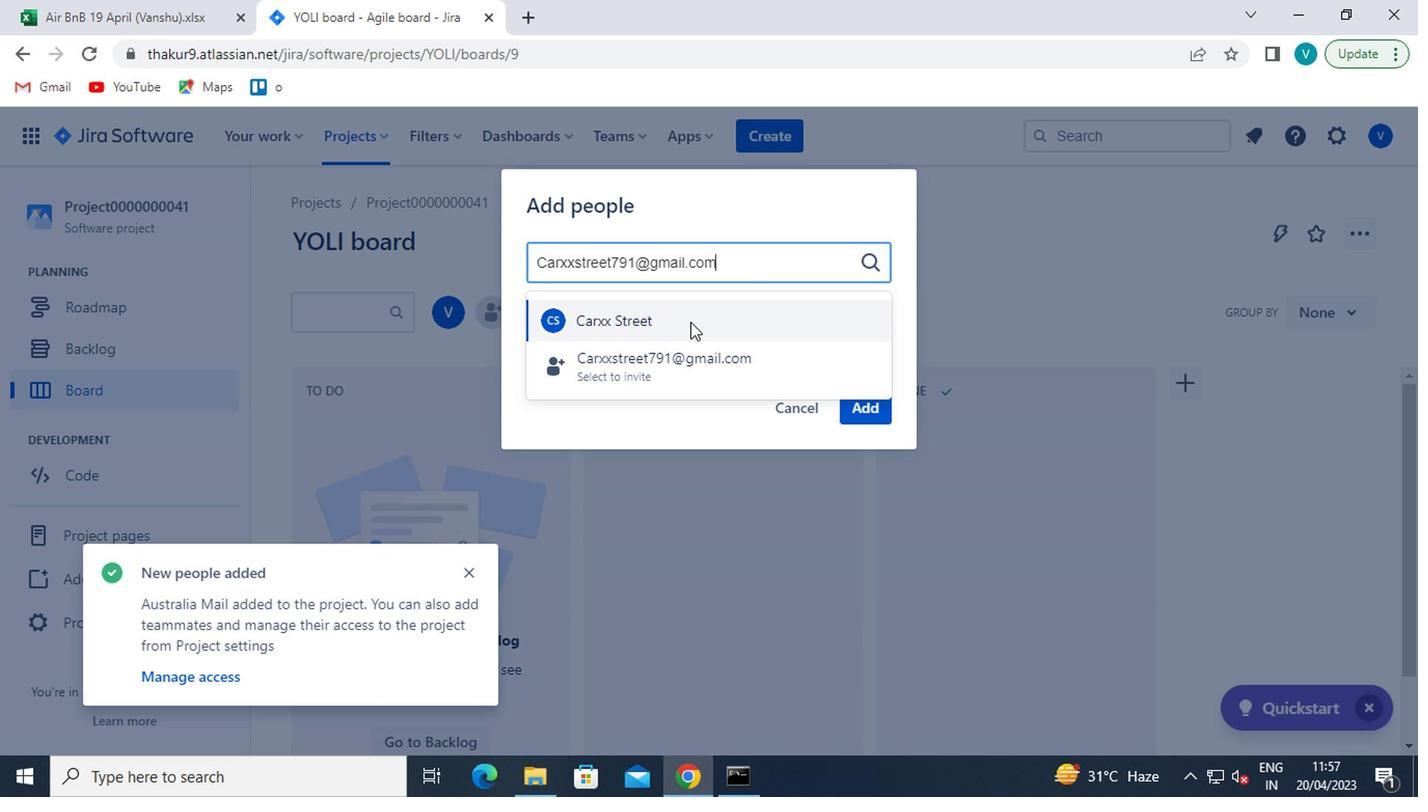 
Action: Mouse pressed left at (703, 326)
Screenshot: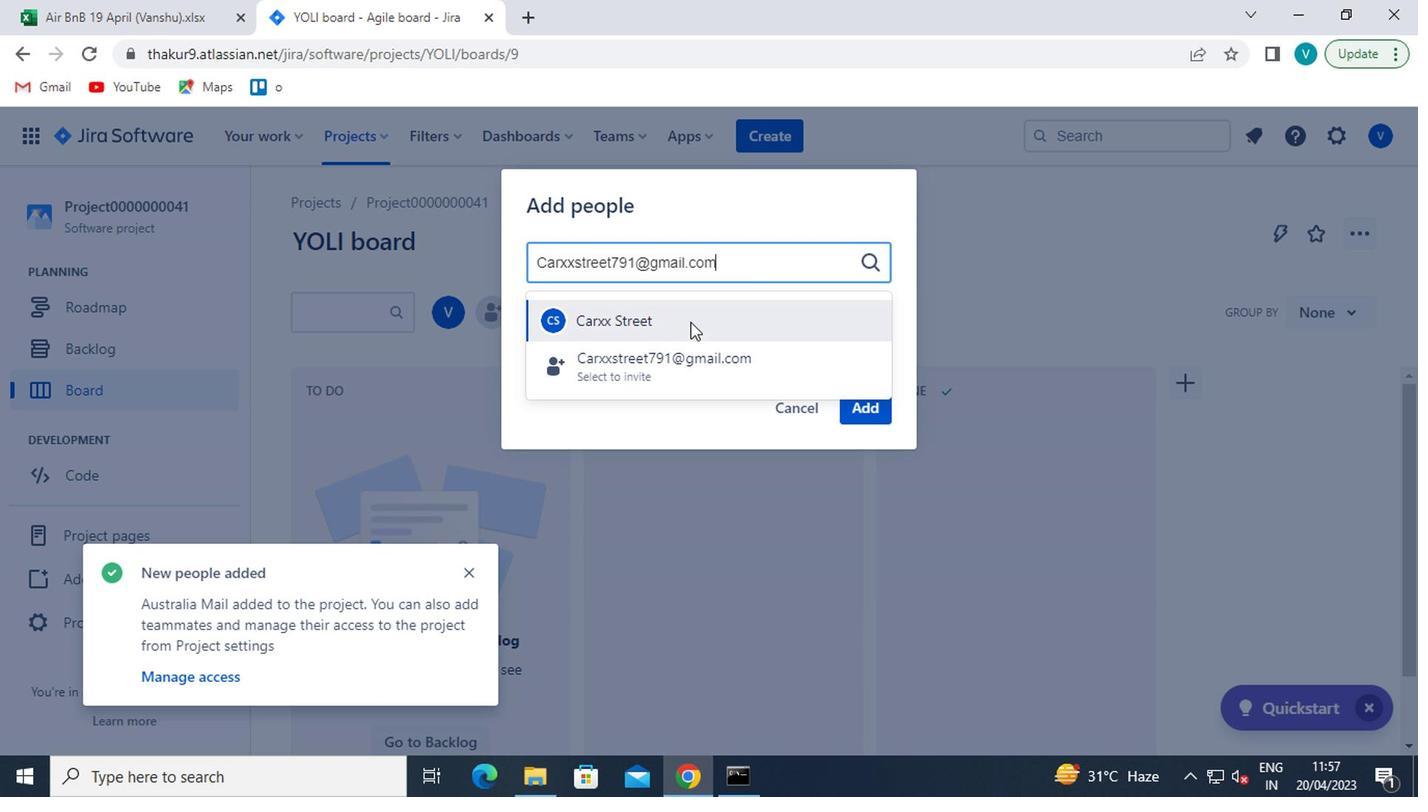 
Action: Mouse moved to (865, 407)
Screenshot: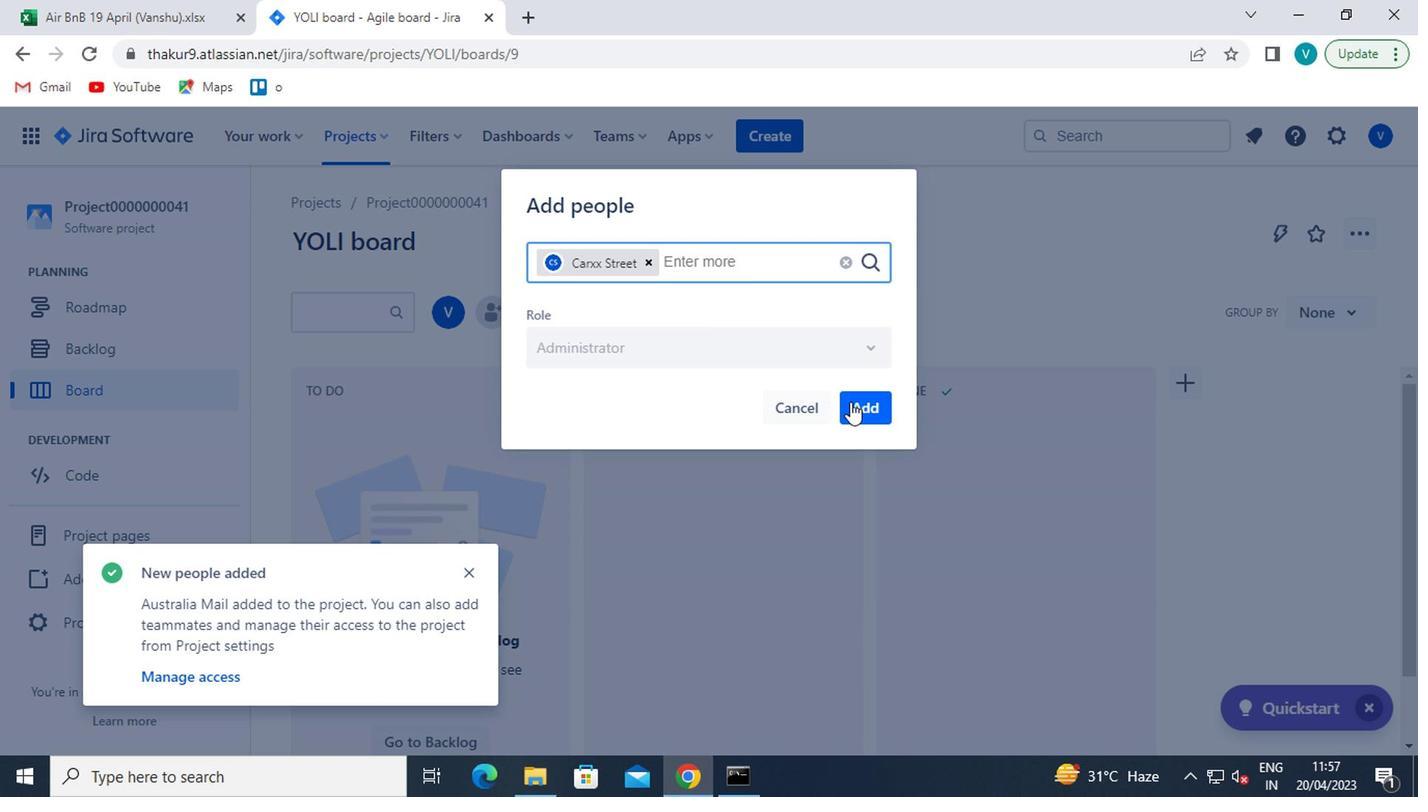 
Action: Mouse pressed left at (865, 407)
Screenshot: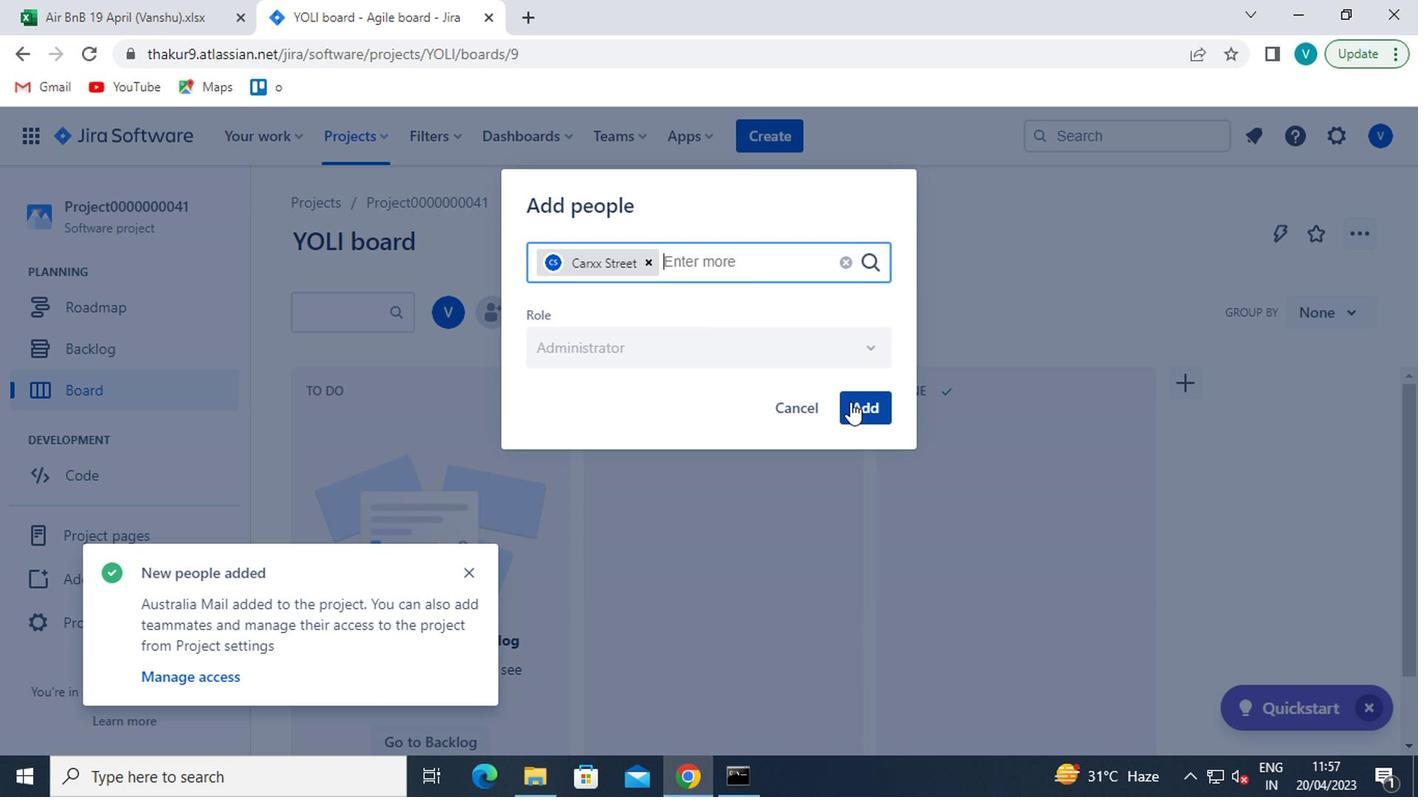 
Action: Mouse moved to (391, 147)
Screenshot: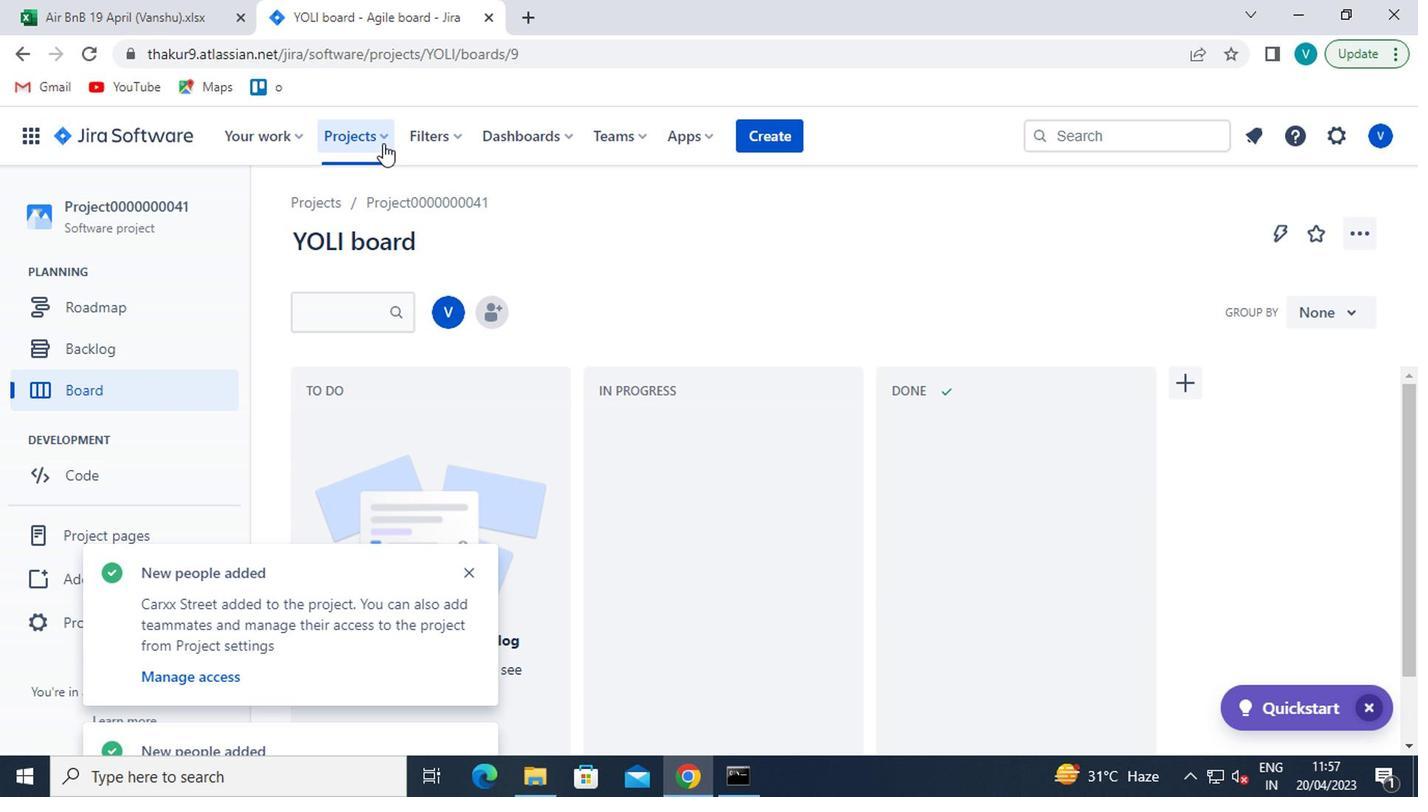 
Action: Mouse pressed left at (391, 147)
Screenshot: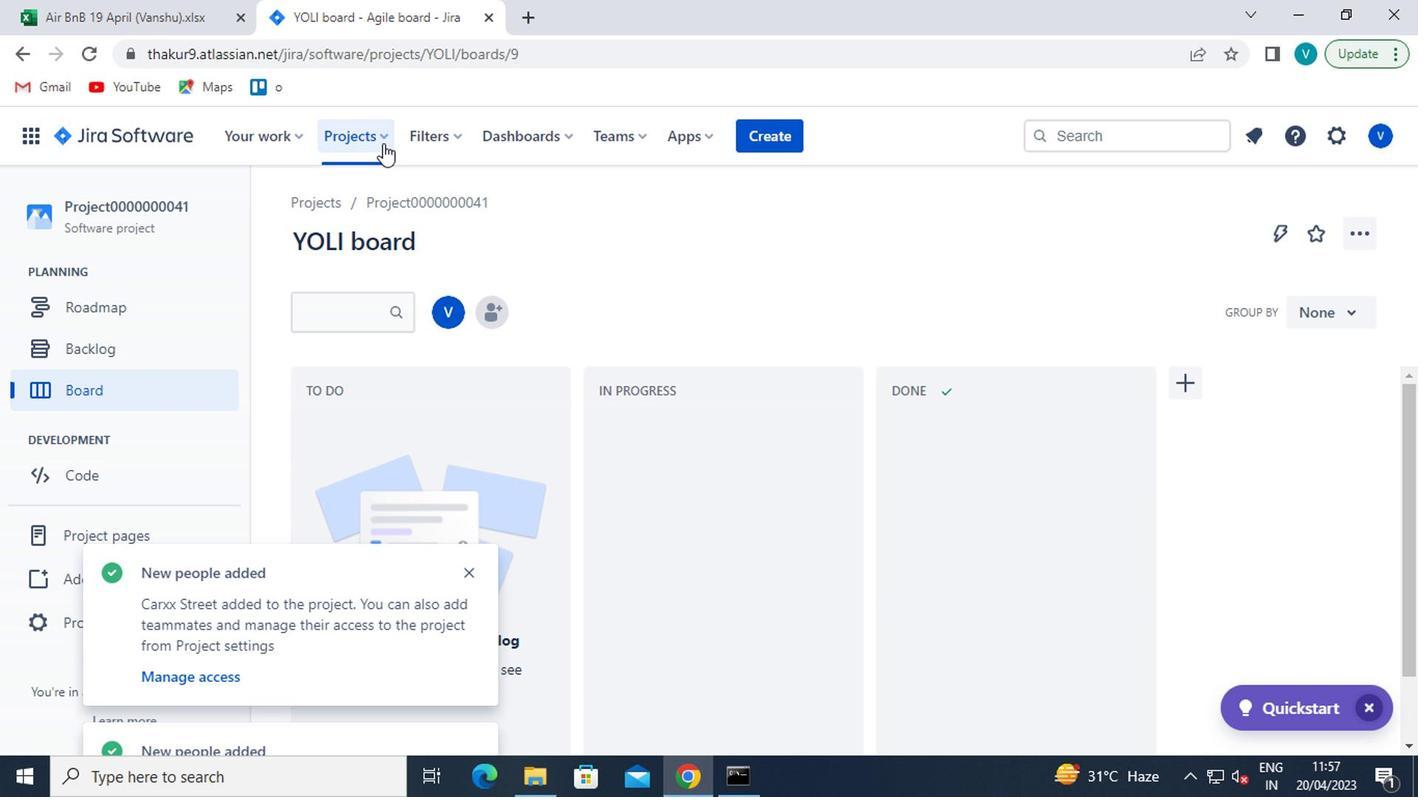 
Action: Mouse moved to (463, 279)
Screenshot: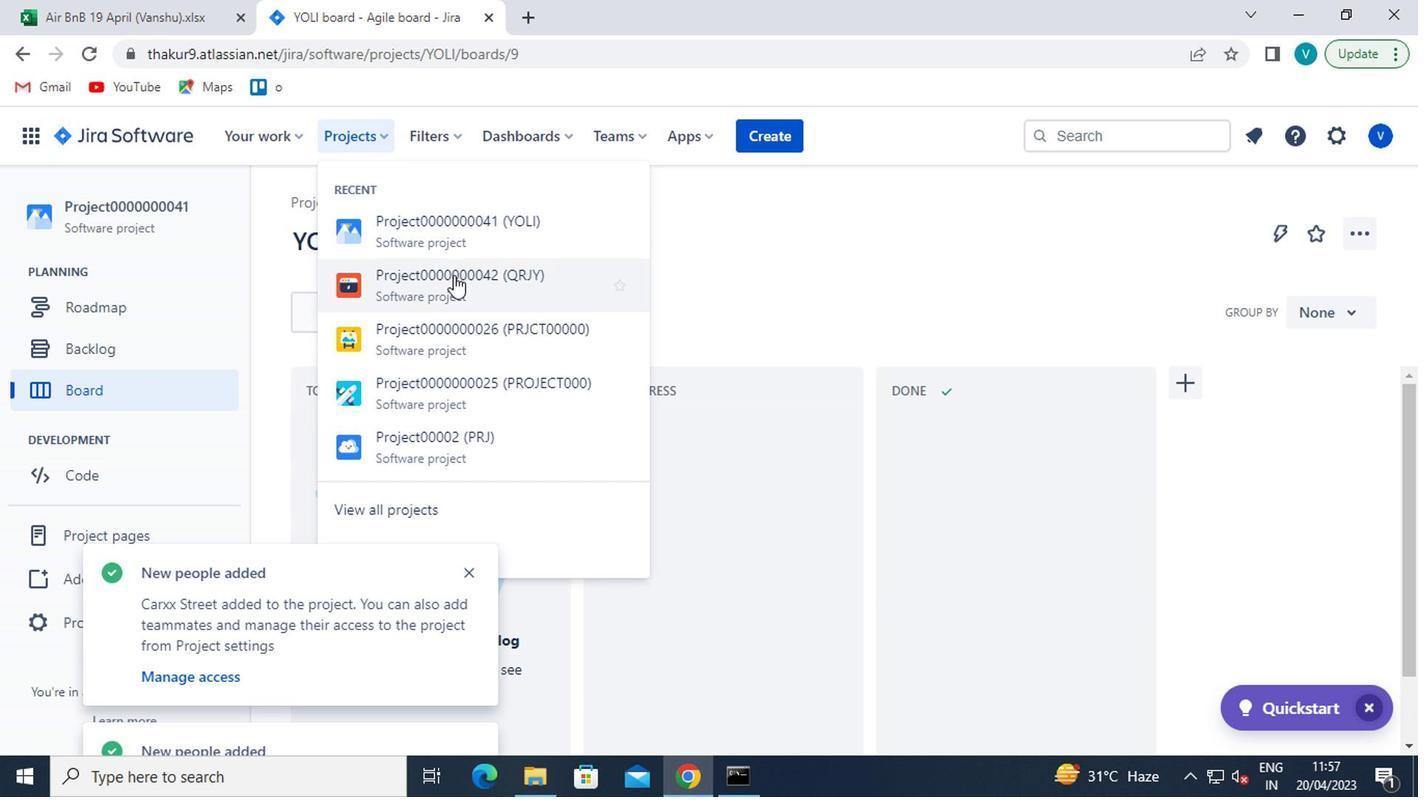 
Action: Mouse pressed left at (463, 279)
Screenshot: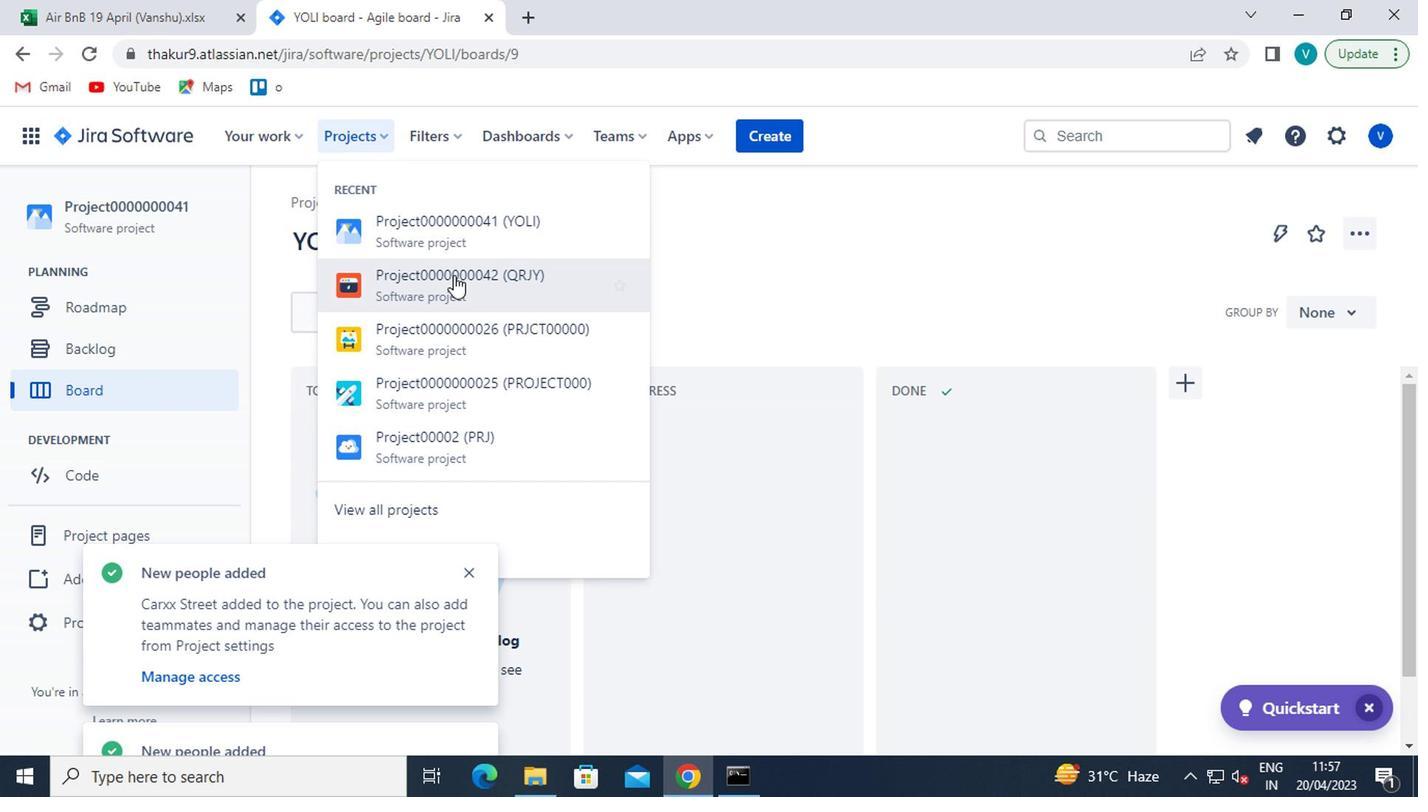 
Action: Mouse moved to (496, 312)
Screenshot: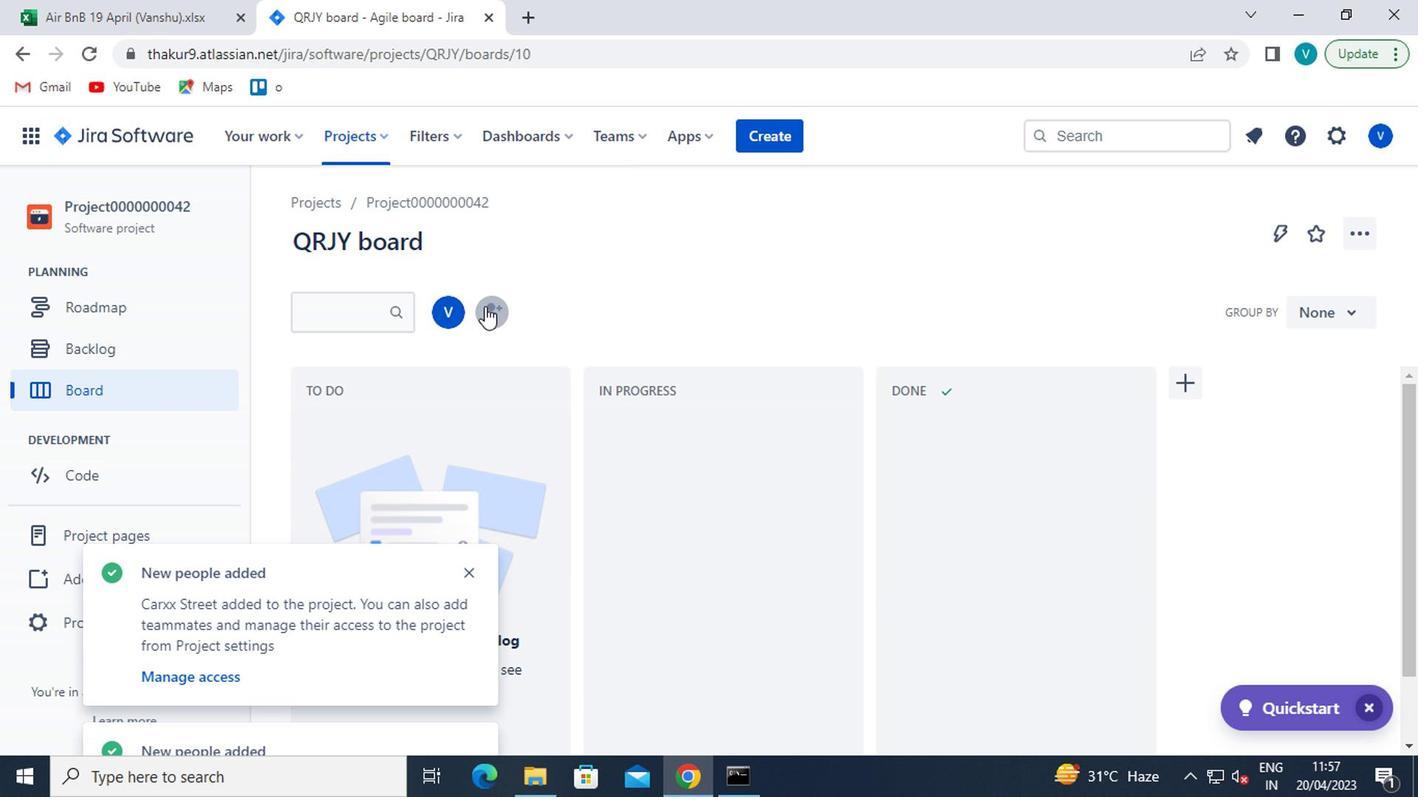 
Action: Mouse pressed left at (496, 312)
Screenshot: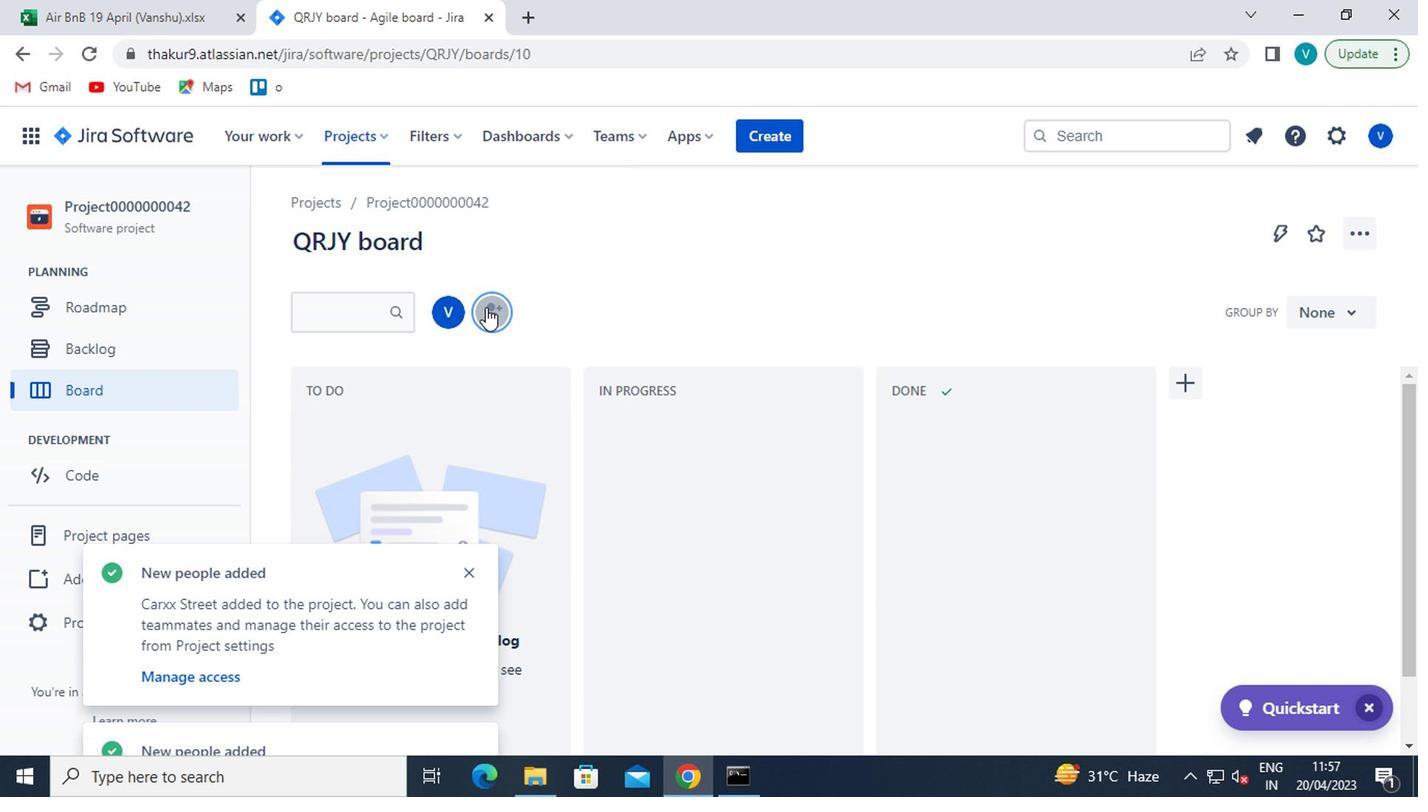 
Action: Mouse moved to (652, 270)
Screenshot: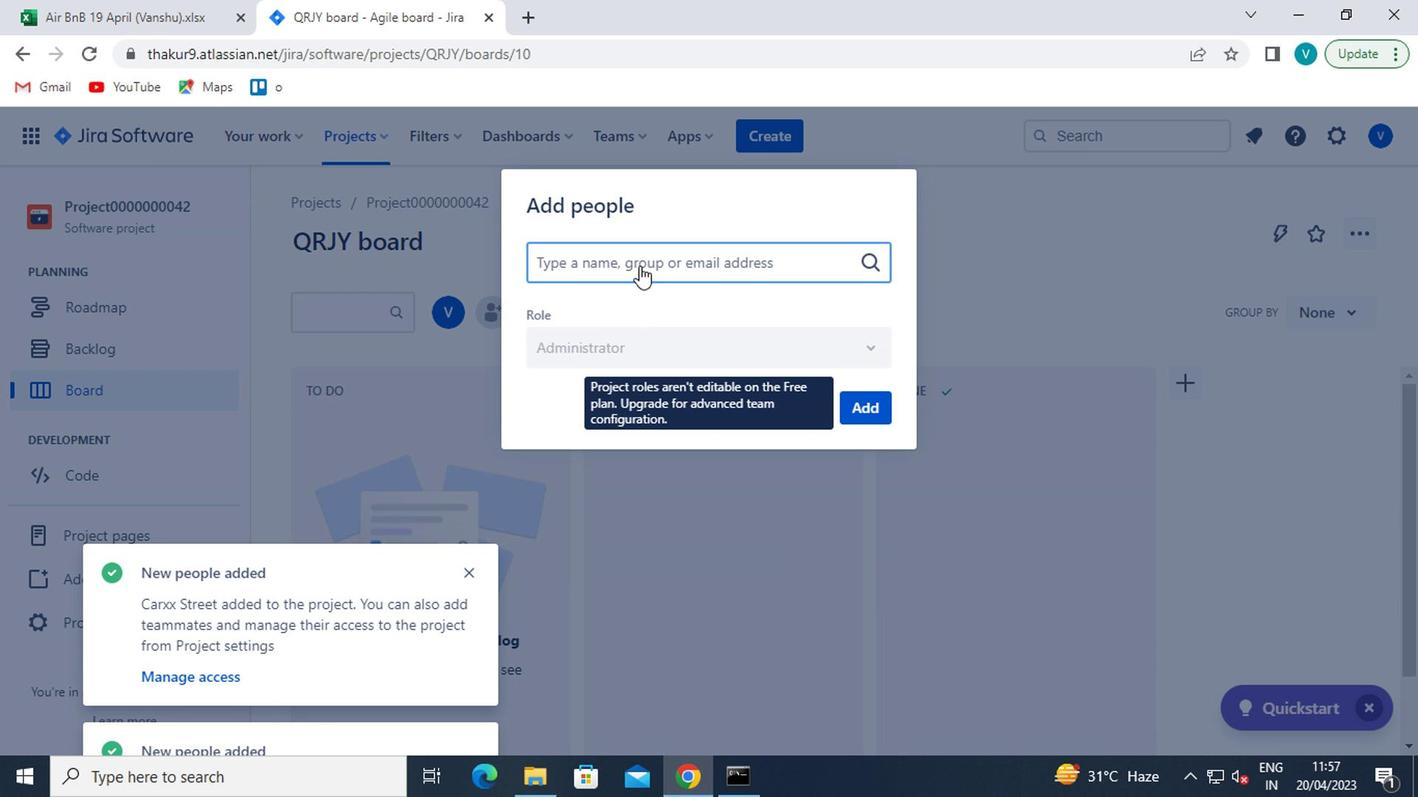 
Action: Mouse pressed left at (652, 270)
Screenshot: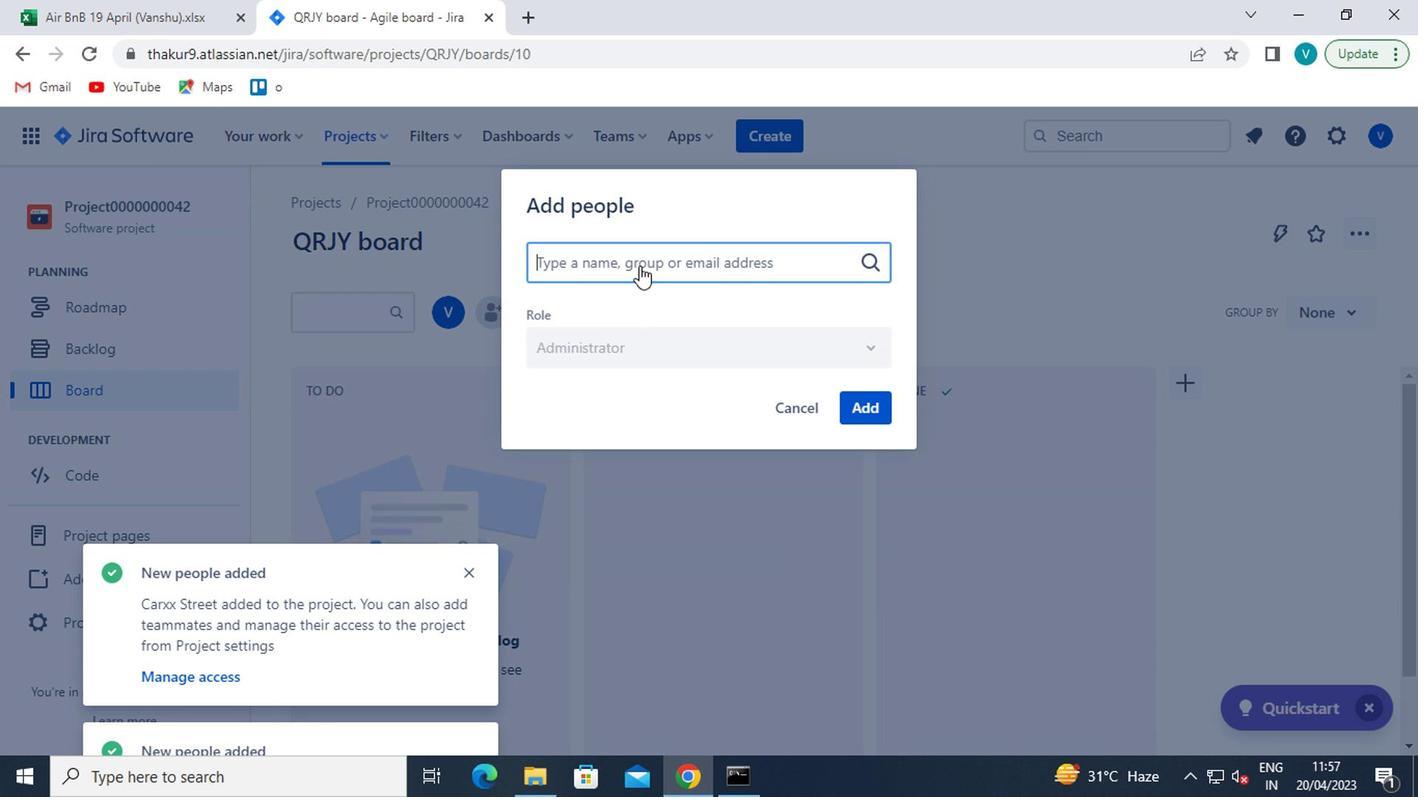 
Action: Key pressed <Key.shift>VINNYOFFICE
Screenshot: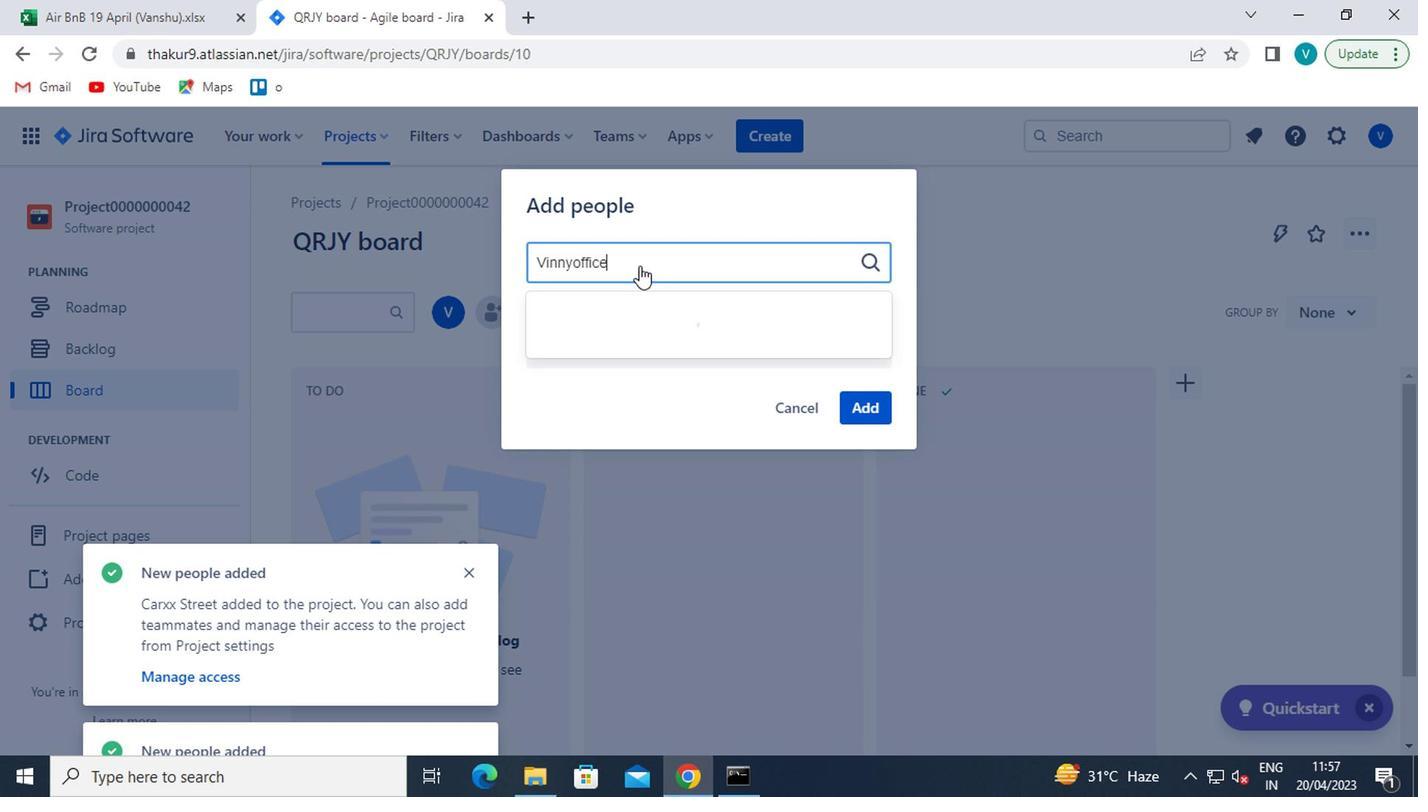 
Action: Mouse moved to (720, 333)
Screenshot: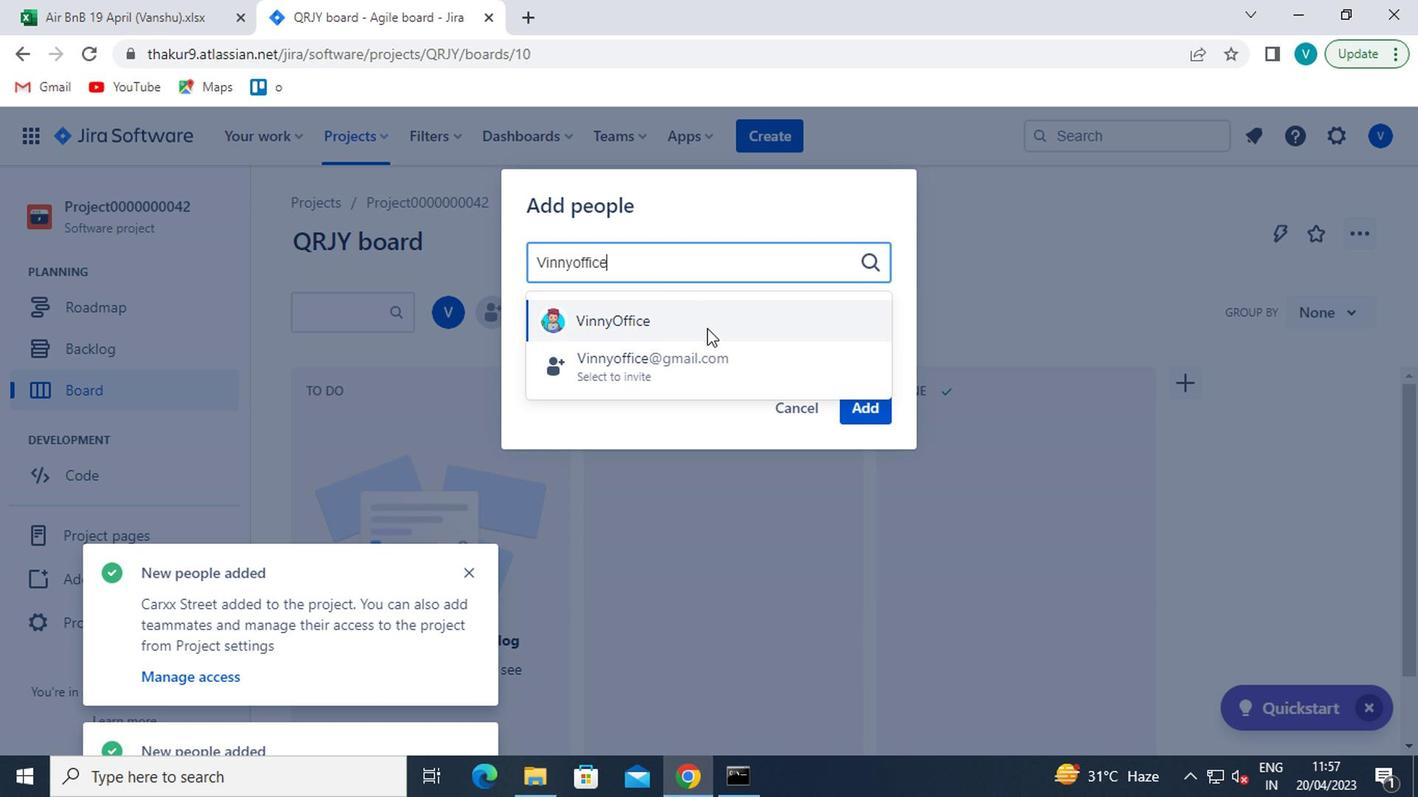 
Action: Mouse pressed left at (720, 333)
Screenshot: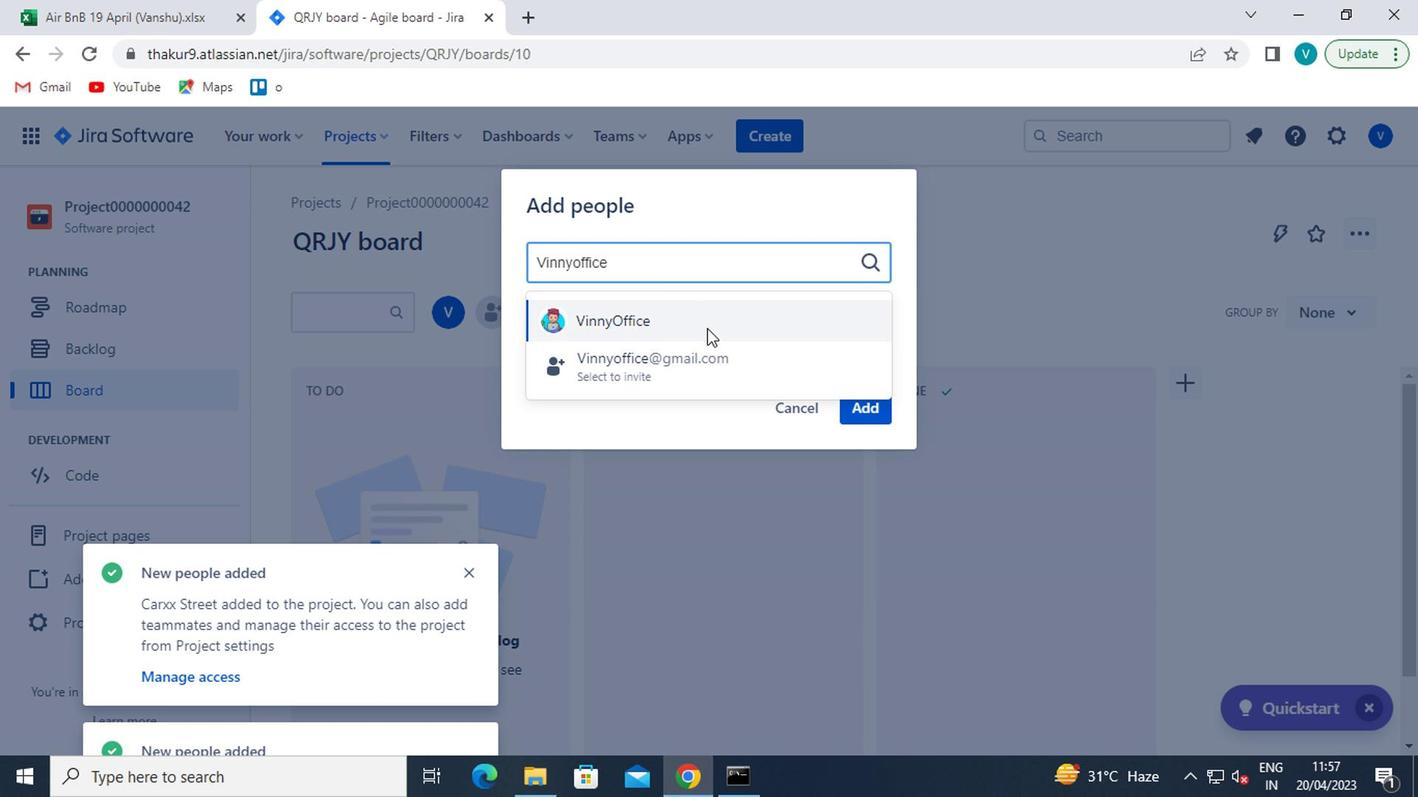 
Action: Mouse moved to (875, 411)
Screenshot: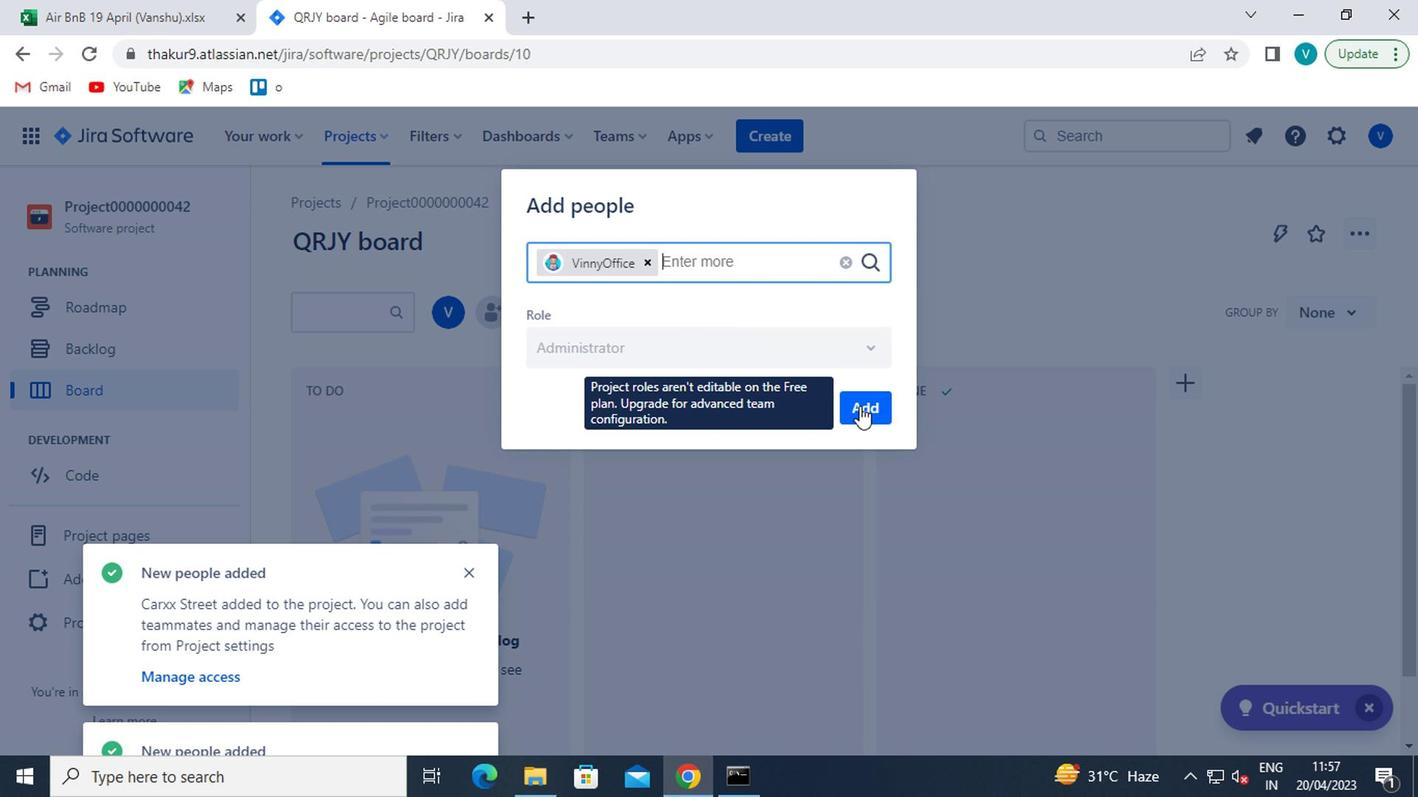 
Action: Mouse pressed left at (875, 411)
Screenshot: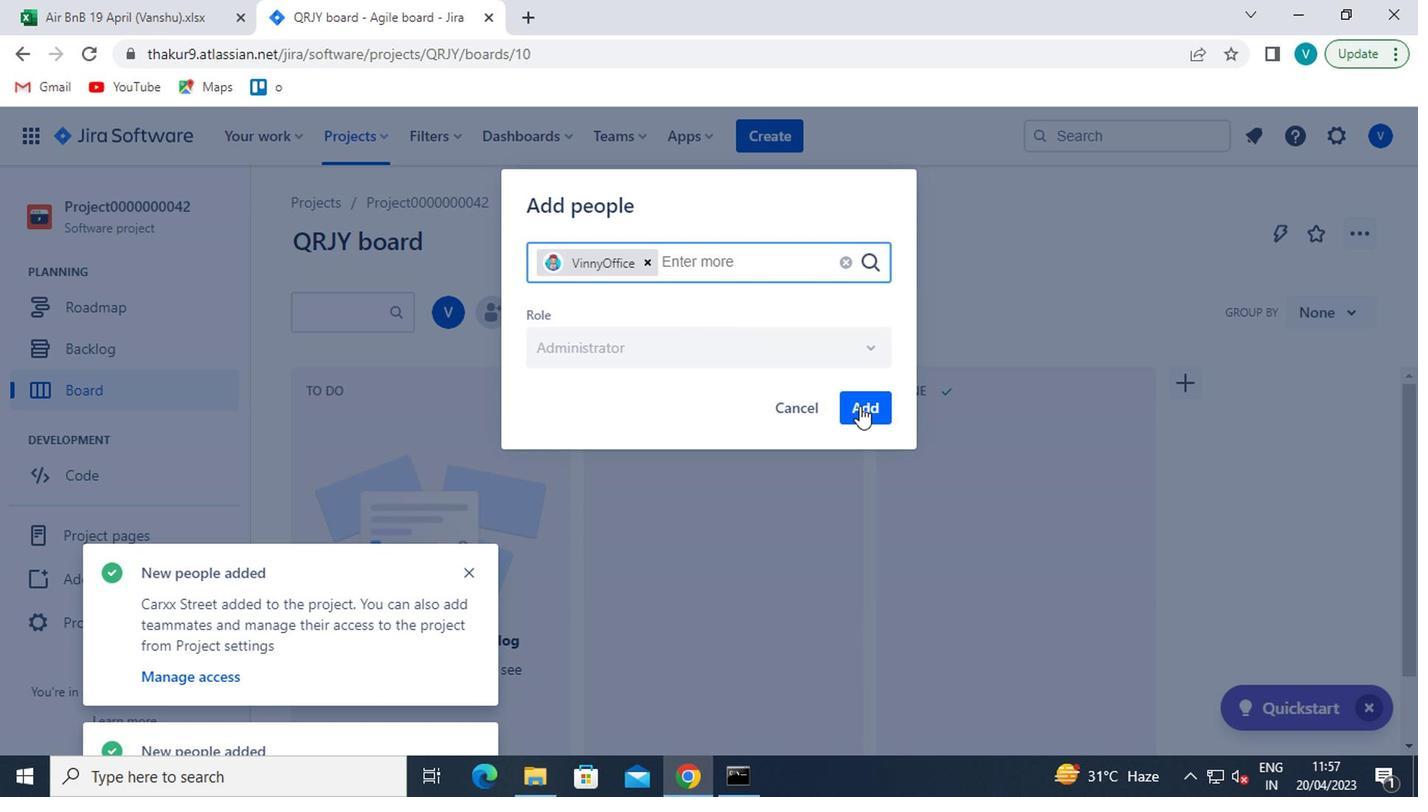 
Action: Key pressed <Key.f8>
Screenshot: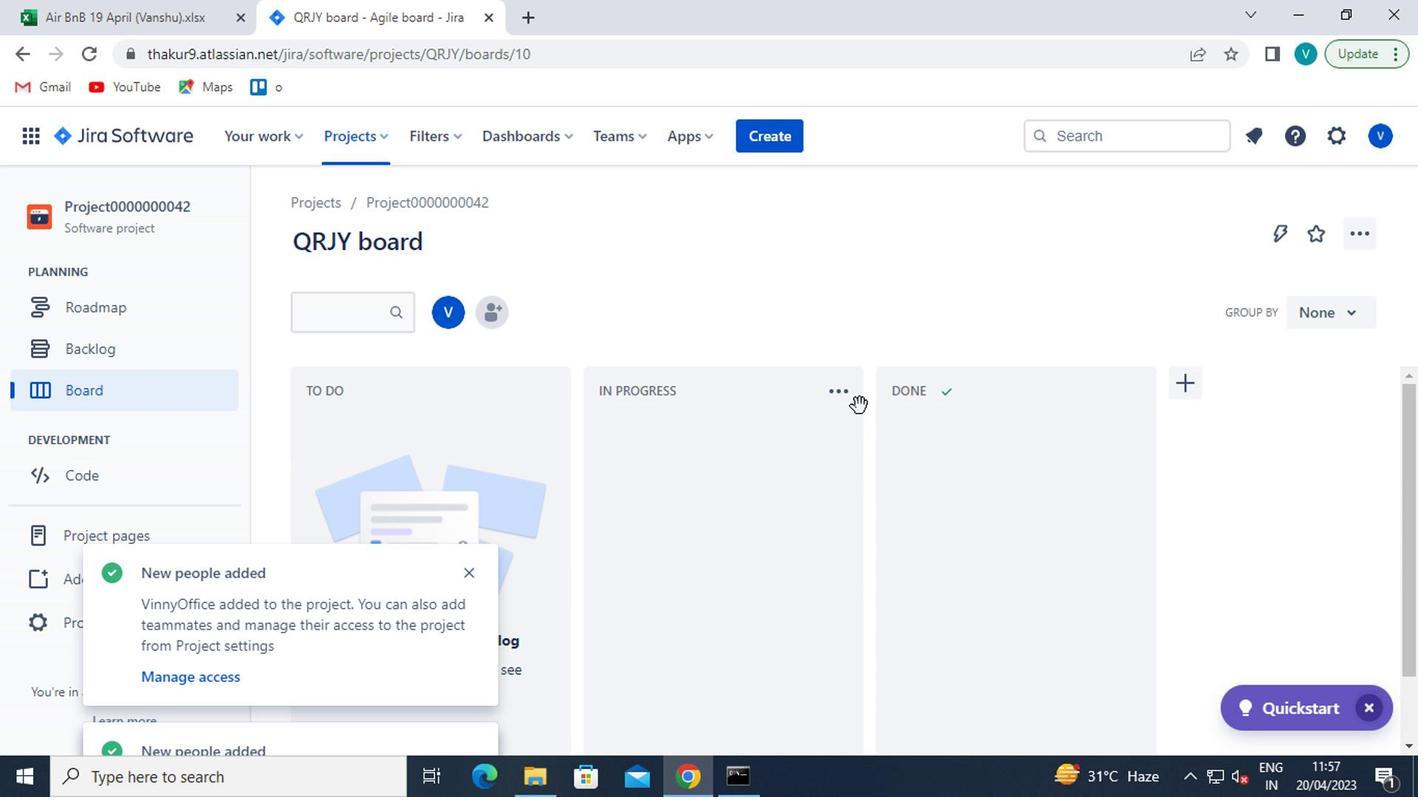 
